 Task: Look for properties with monthly payments under $4,000.
Action: Mouse moved to (552, 230)
Screenshot: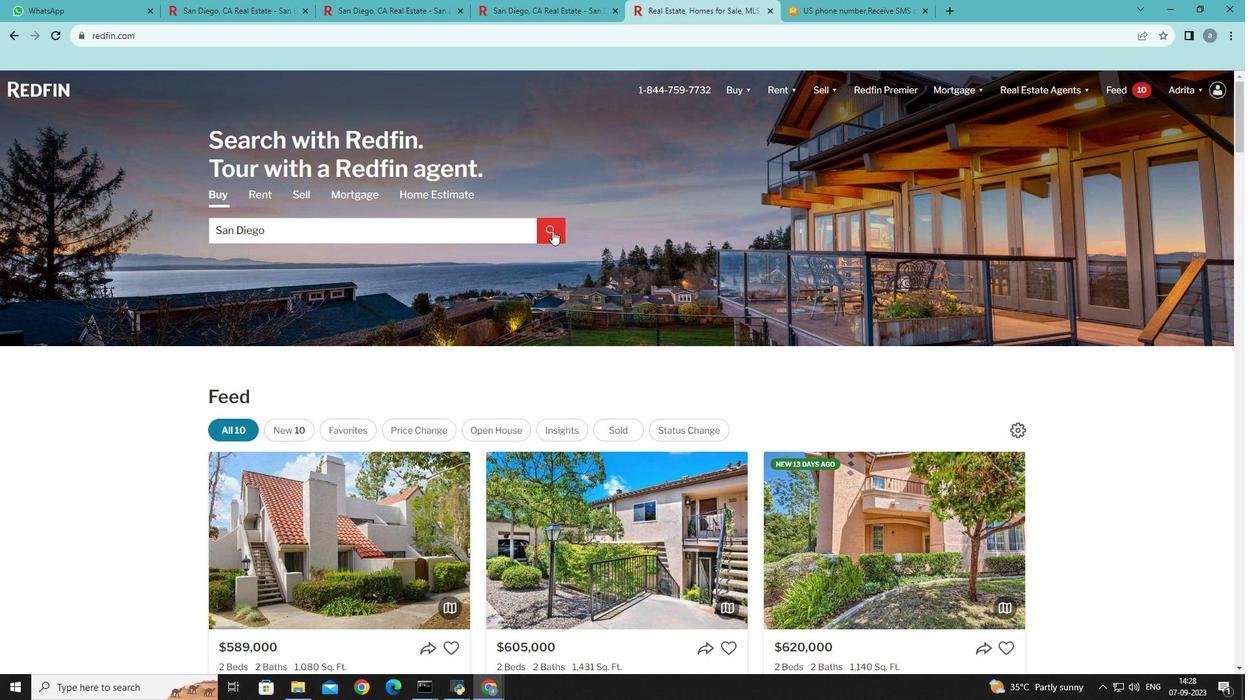 
Action: Mouse pressed left at (552, 230)
Screenshot: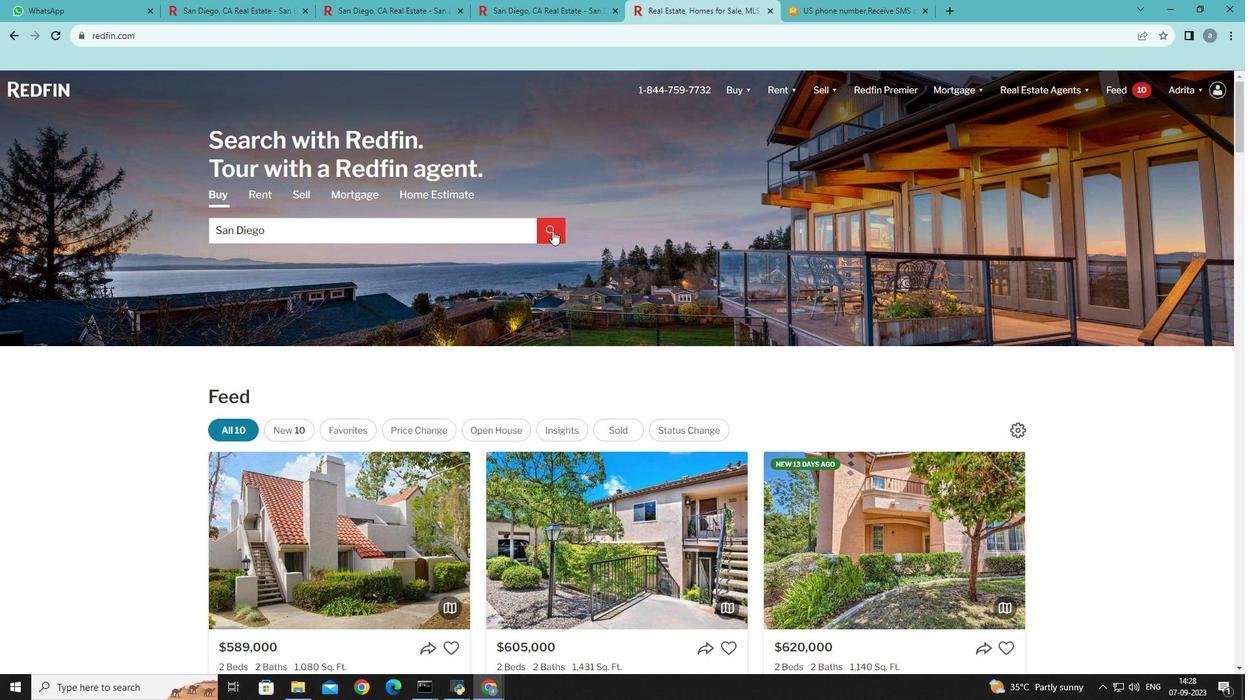 
Action: Mouse moved to (1123, 173)
Screenshot: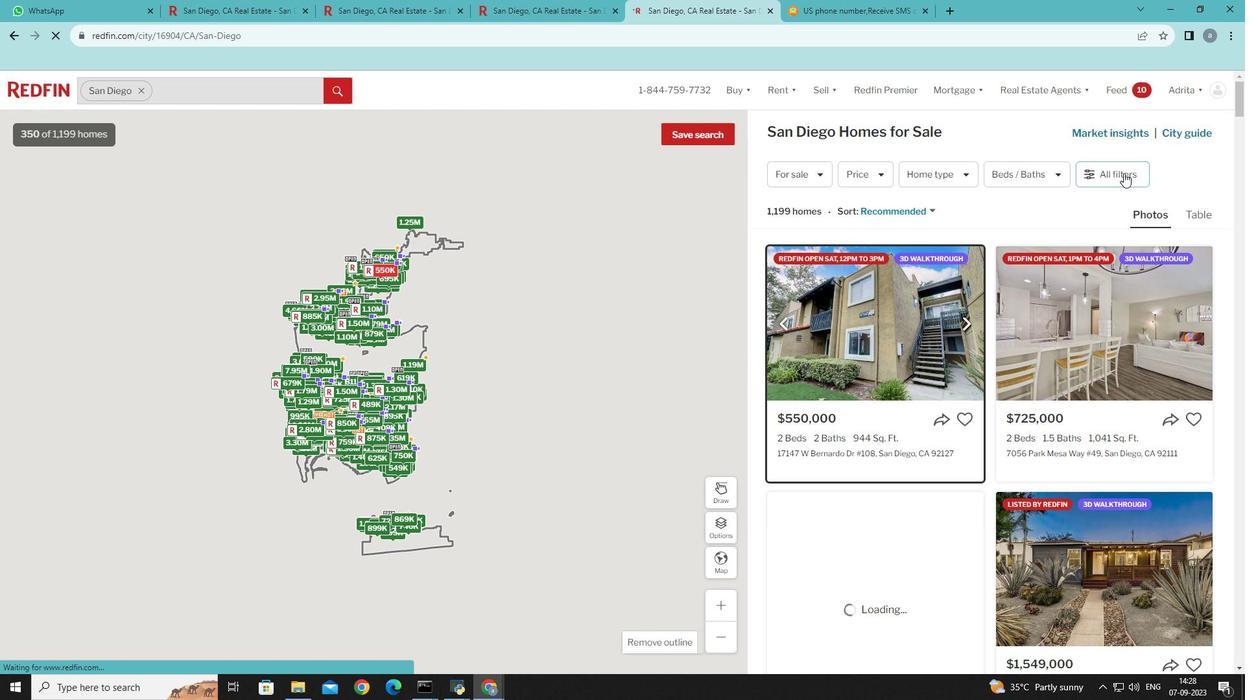 
Action: Mouse pressed left at (1123, 173)
Screenshot: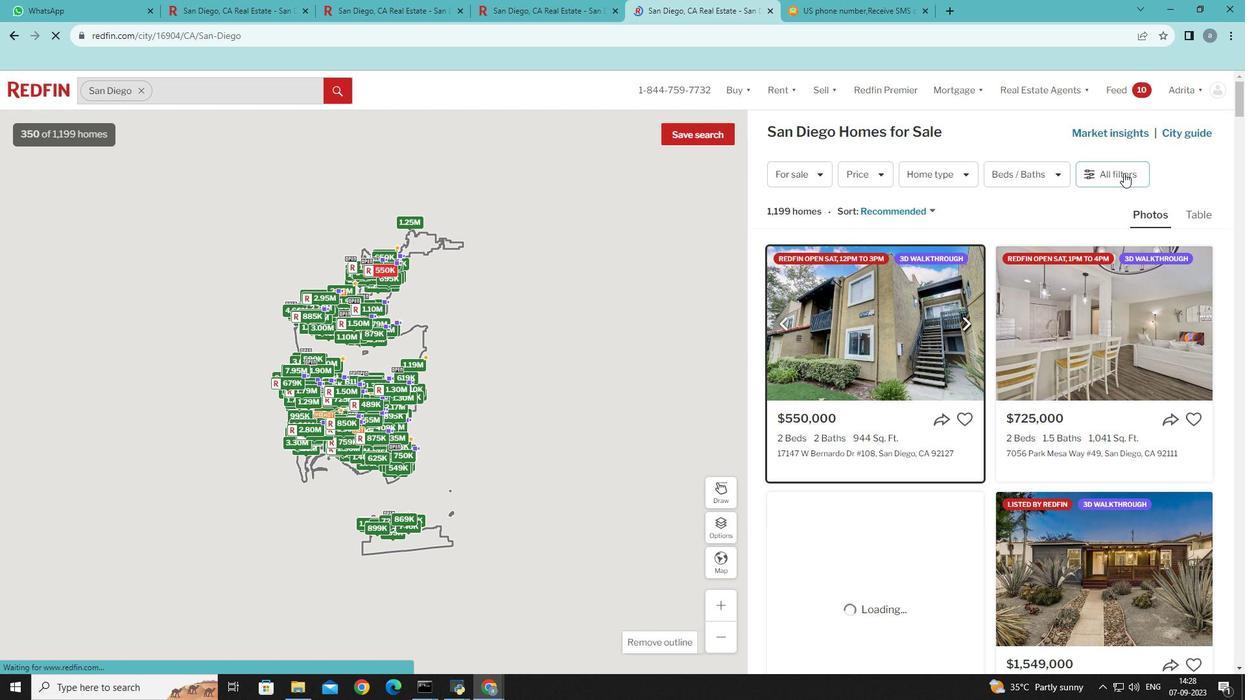 
Action: Mouse moved to (1123, 173)
Screenshot: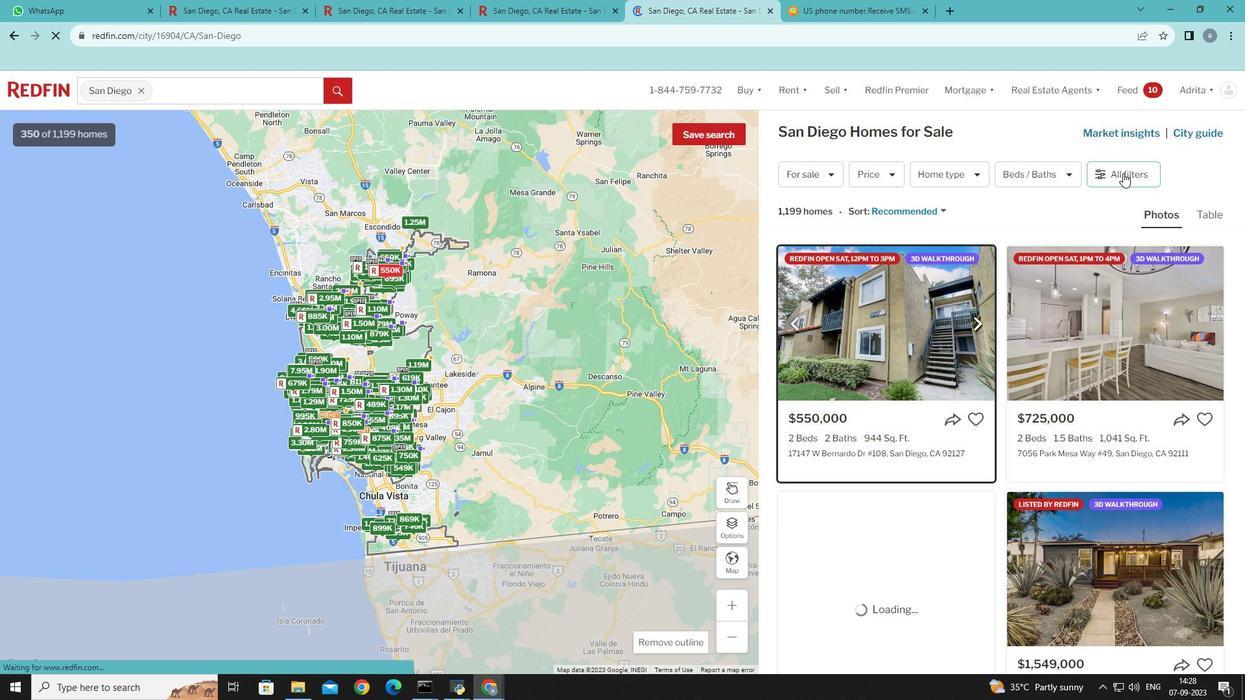 
Action: Mouse pressed left at (1123, 173)
Screenshot: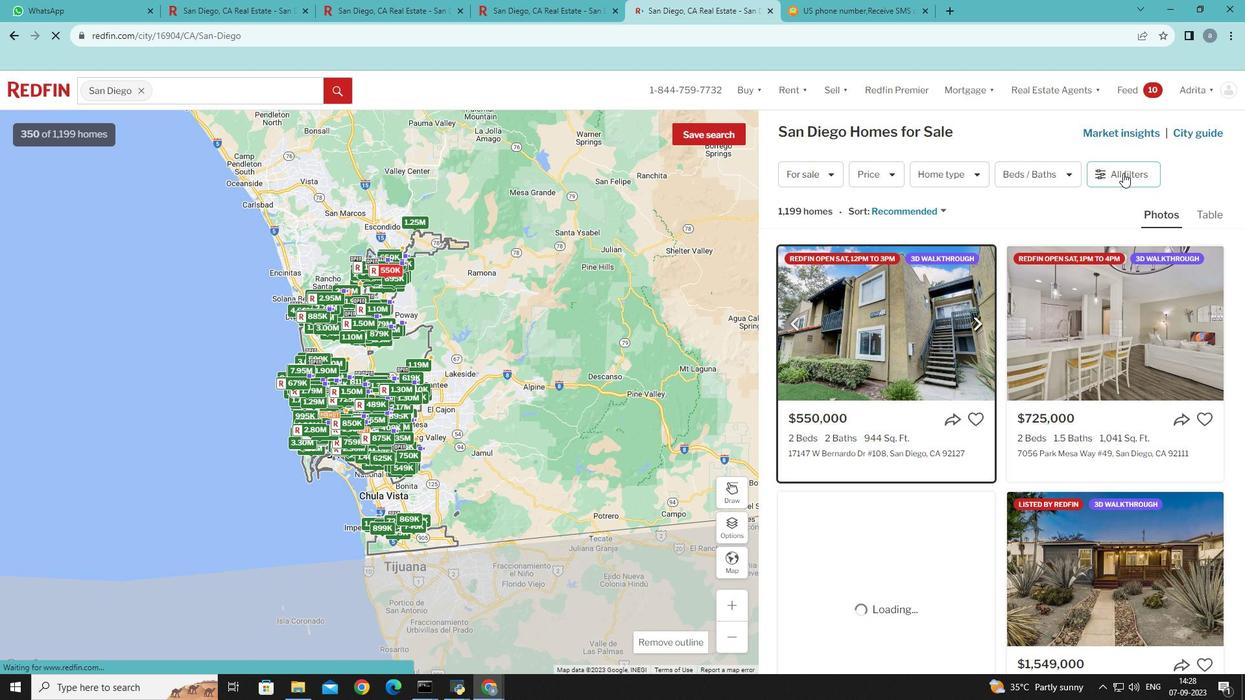 
Action: Mouse moved to (1121, 171)
Screenshot: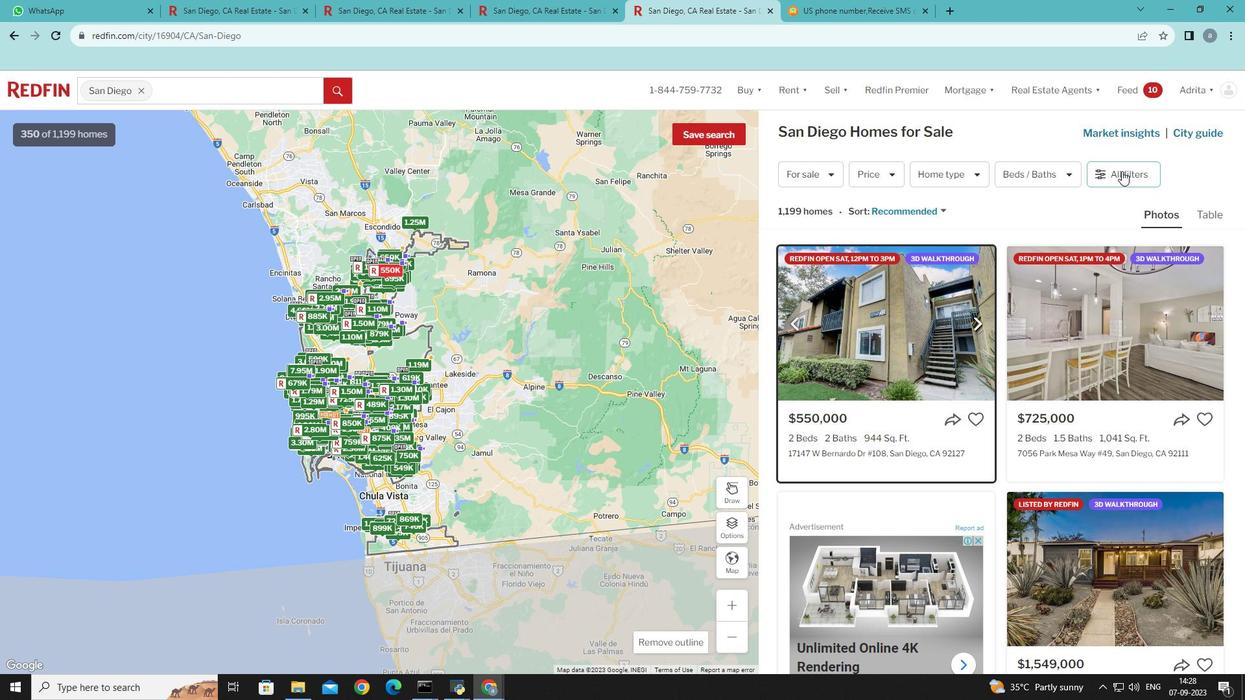 
Action: Mouse pressed left at (1121, 171)
Screenshot: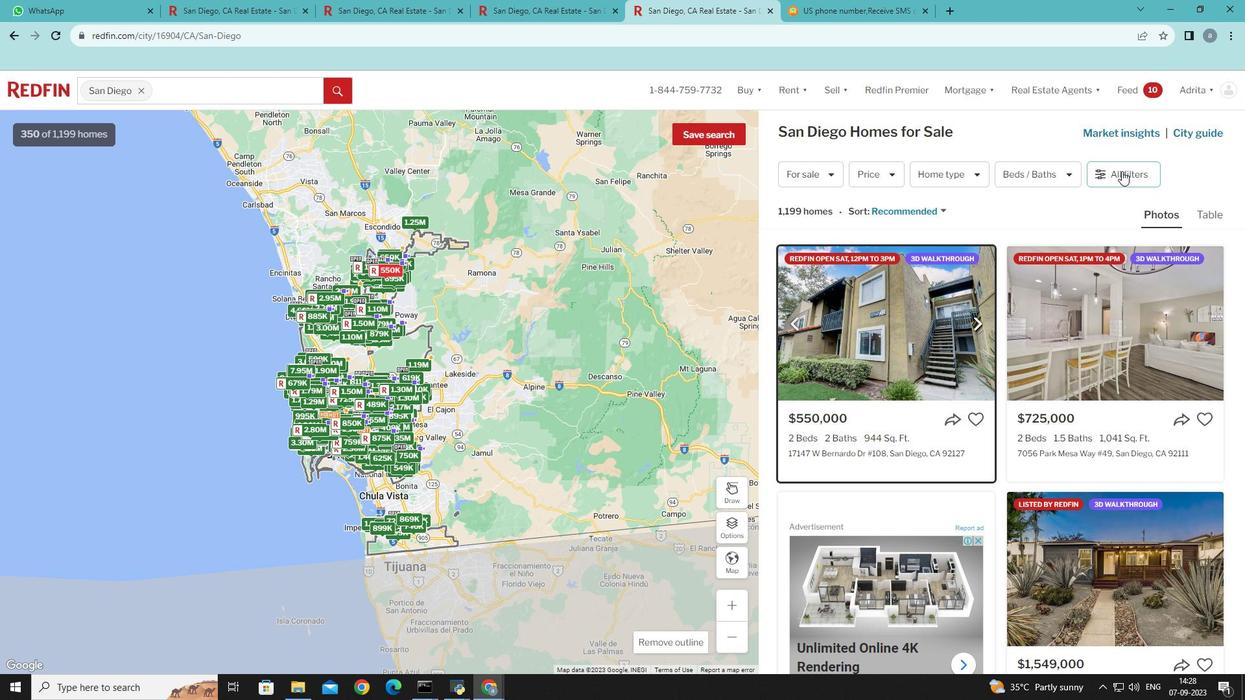 
Action: Mouse moved to (1058, 190)
Screenshot: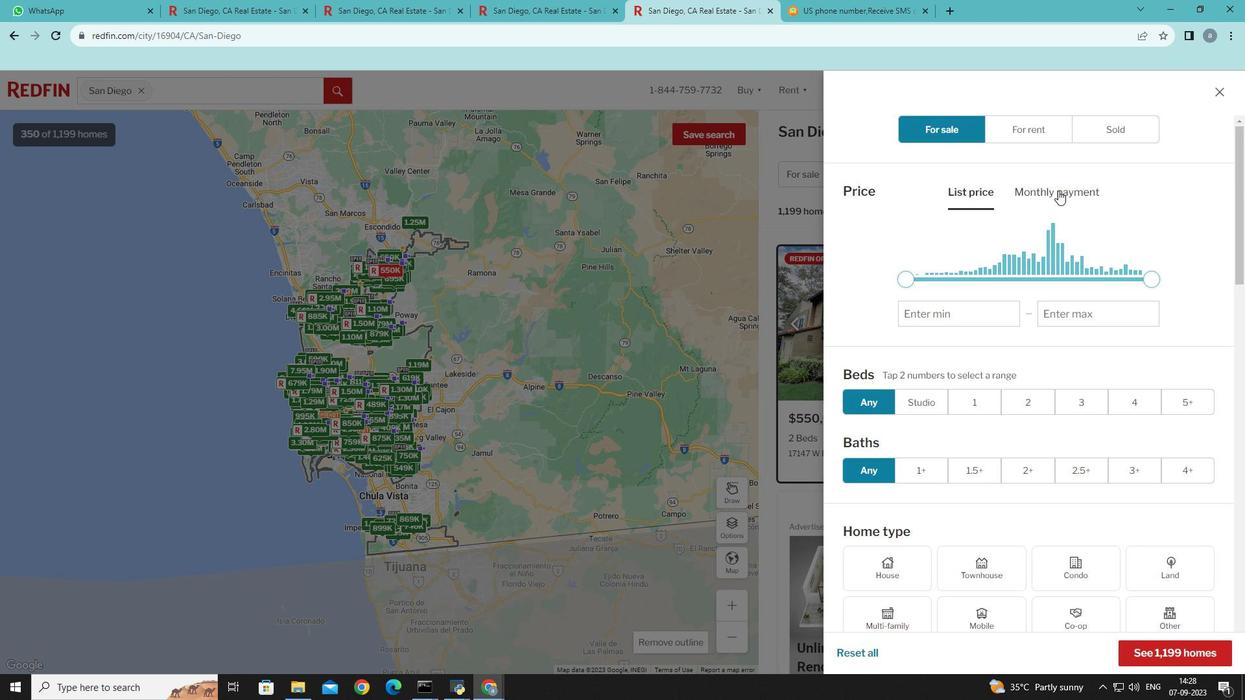 
Action: Mouse pressed left at (1058, 190)
Screenshot: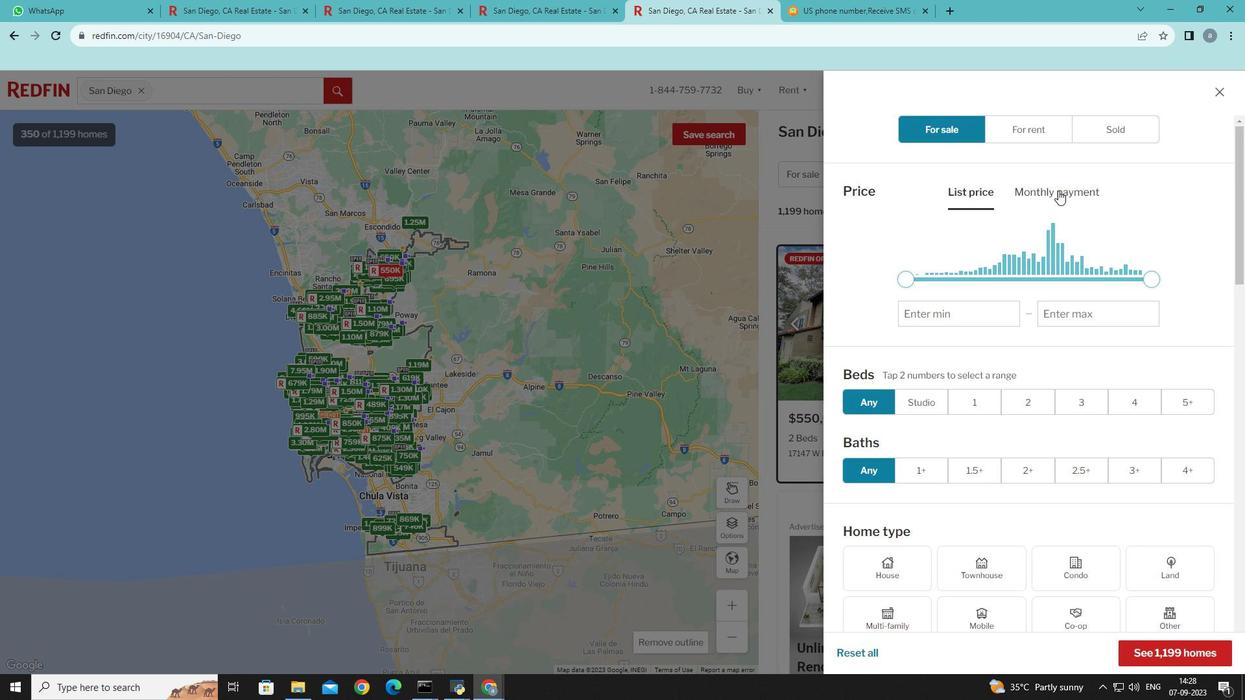 
Action: Mouse moved to (1059, 313)
Screenshot: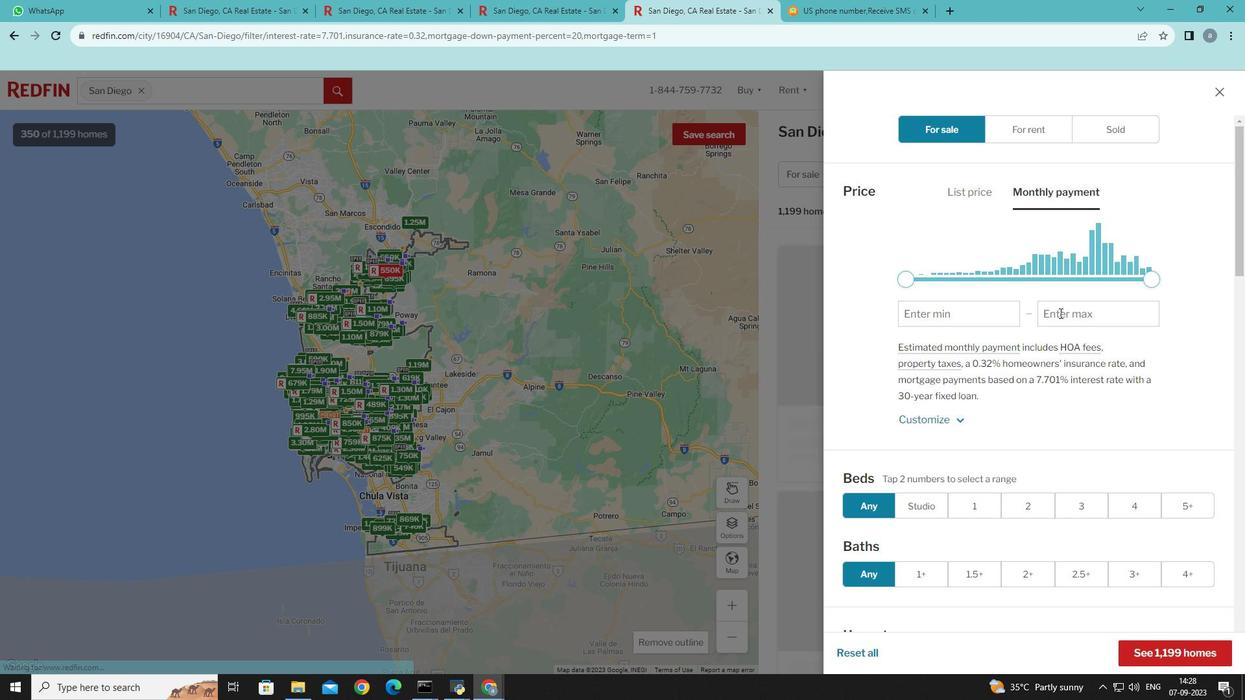 
Action: Mouse pressed left at (1059, 313)
Screenshot: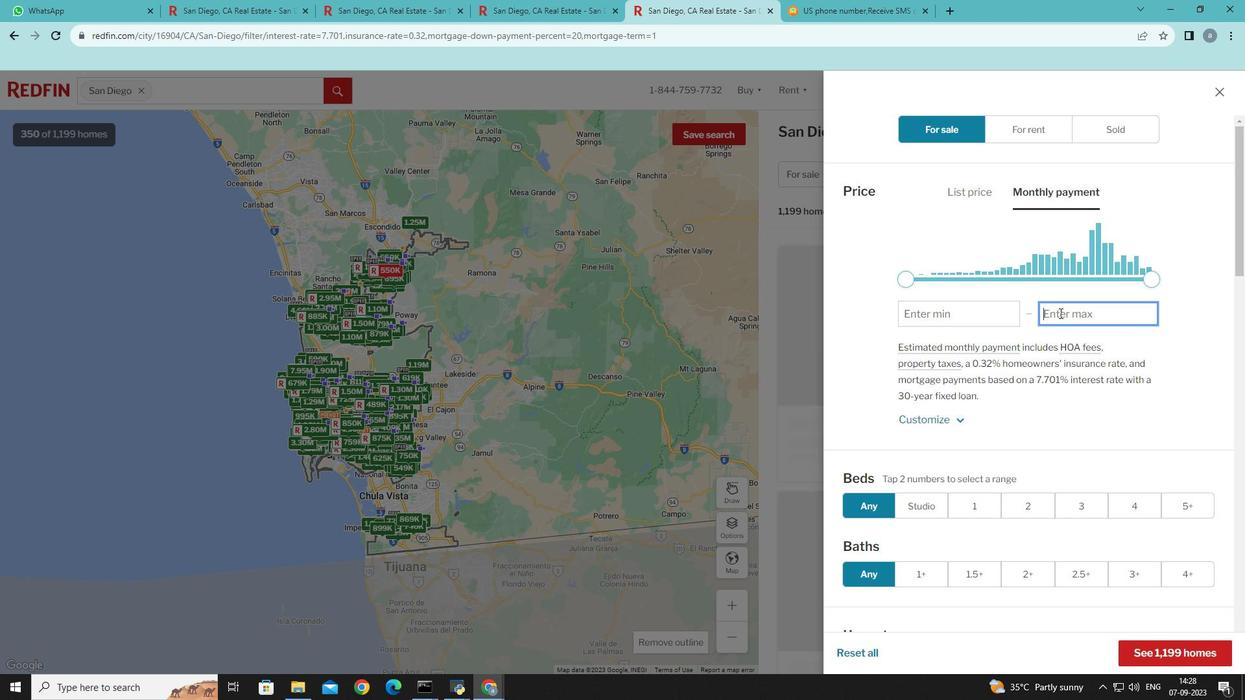 
Action: Mouse moved to (1063, 307)
Screenshot: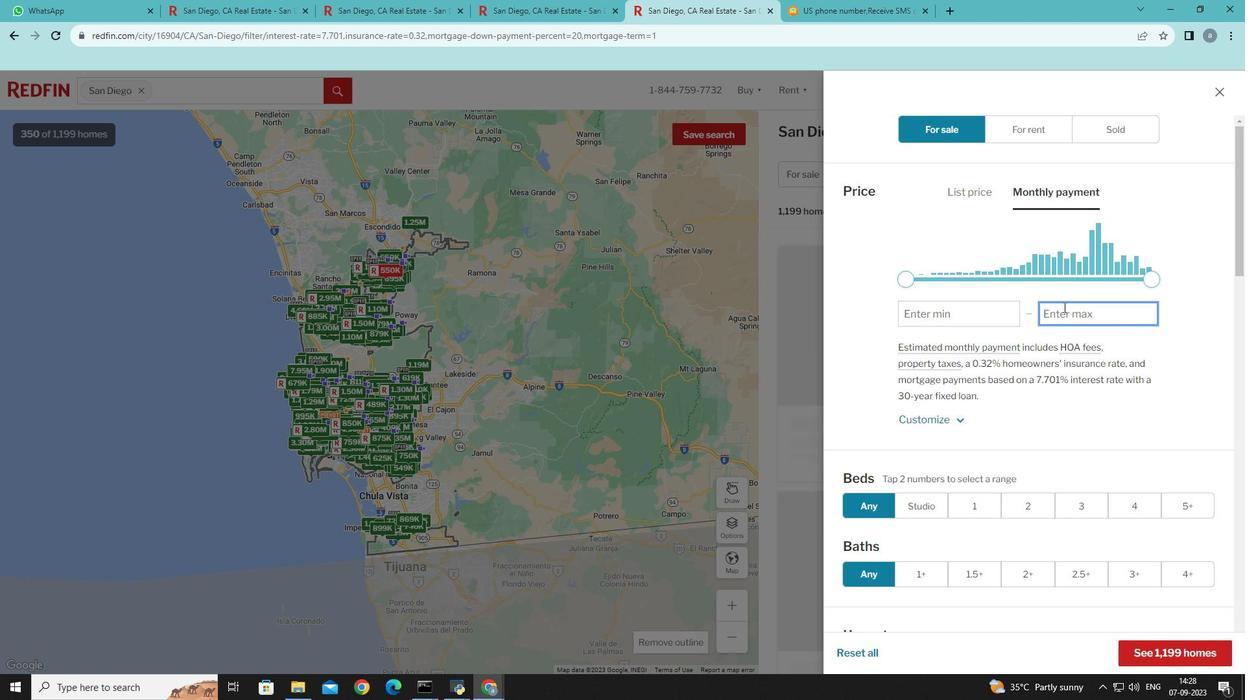 
Action: Key pressed 4000
Screenshot: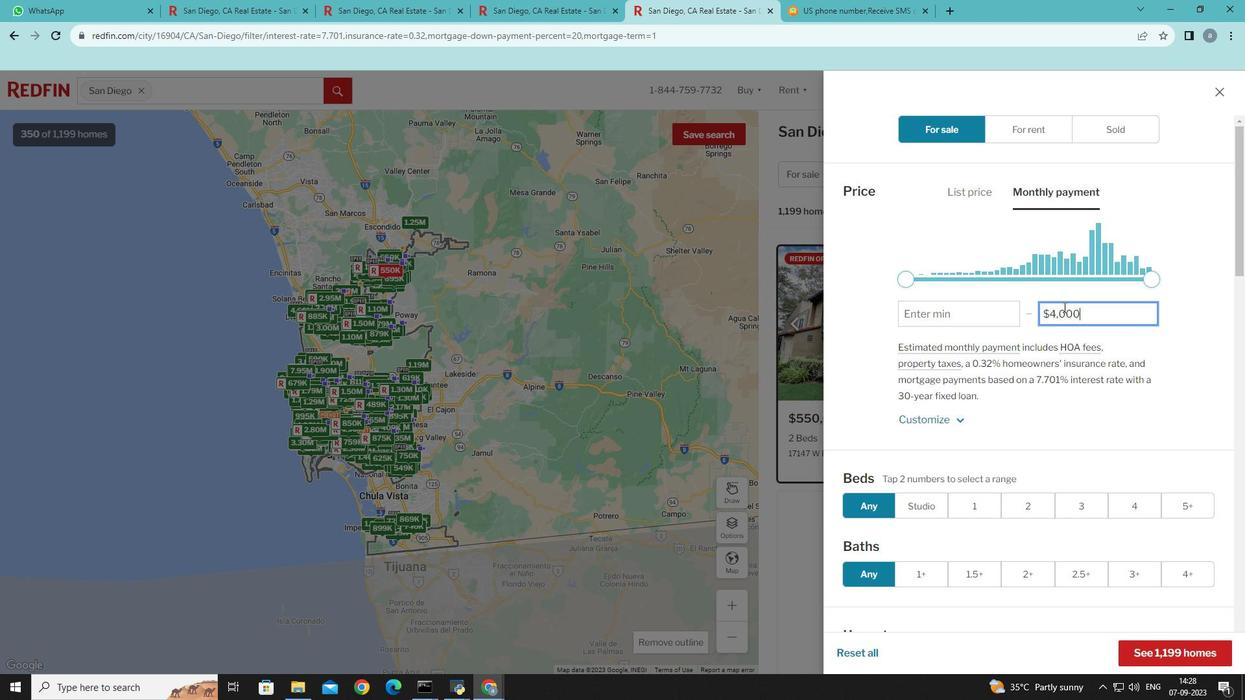
Action: Mouse moved to (1016, 442)
Screenshot: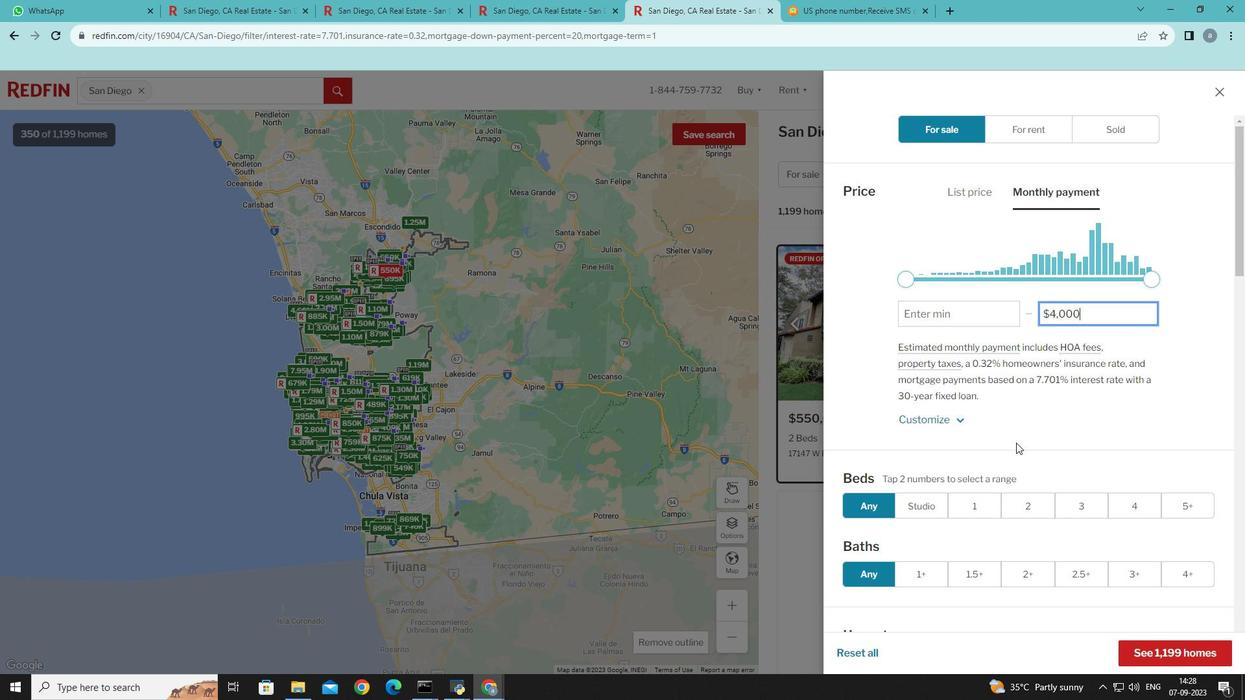 
Action: Mouse scrolled (1016, 442) with delta (0, 0)
Screenshot: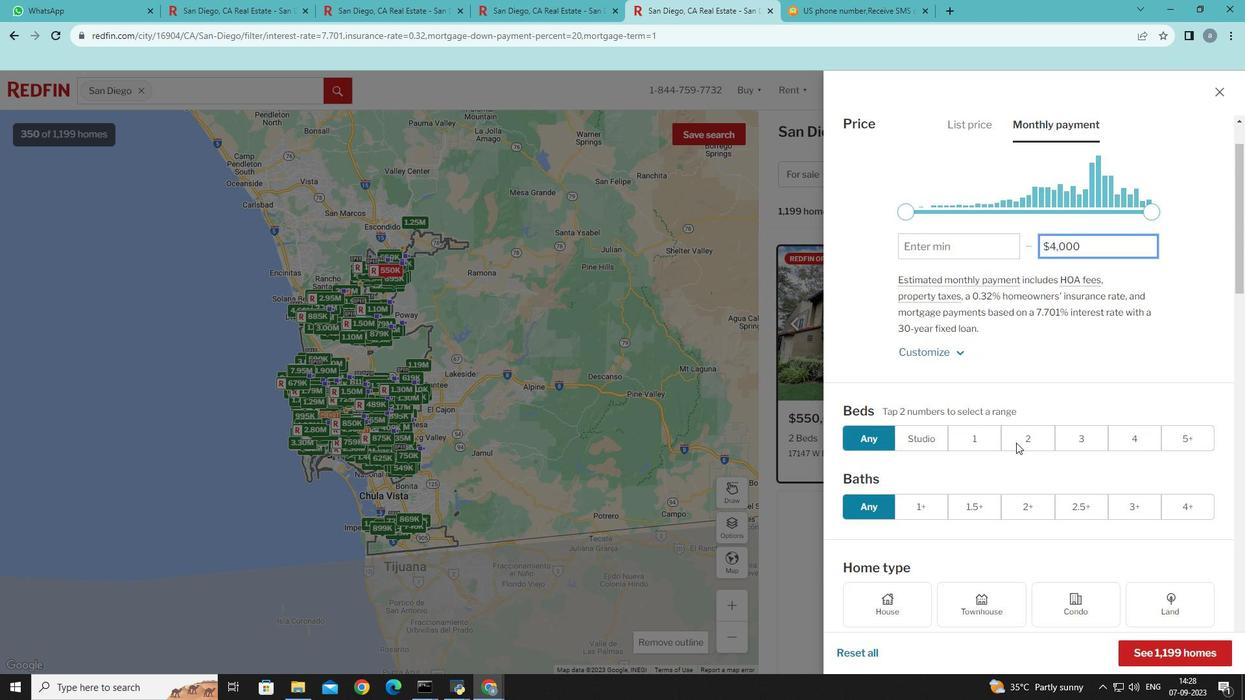 
Action: Mouse scrolled (1016, 442) with delta (0, 0)
Screenshot: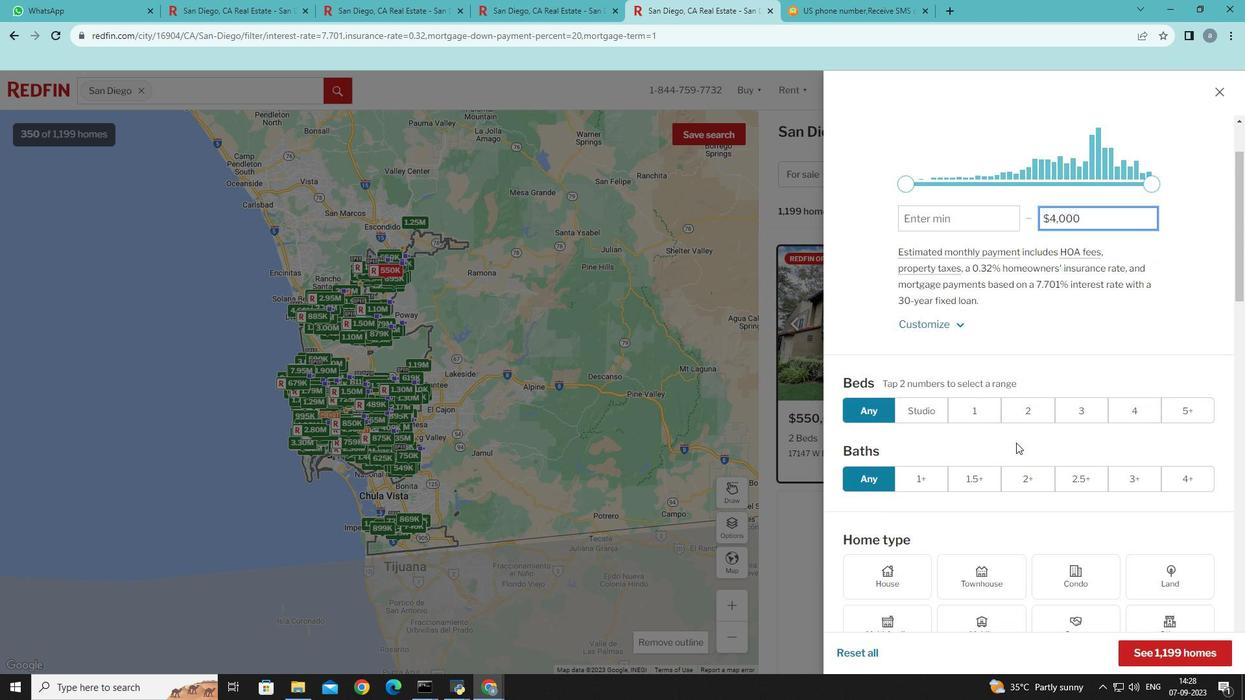 
Action: Mouse scrolled (1016, 442) with delta (0, 0)
Screenshot: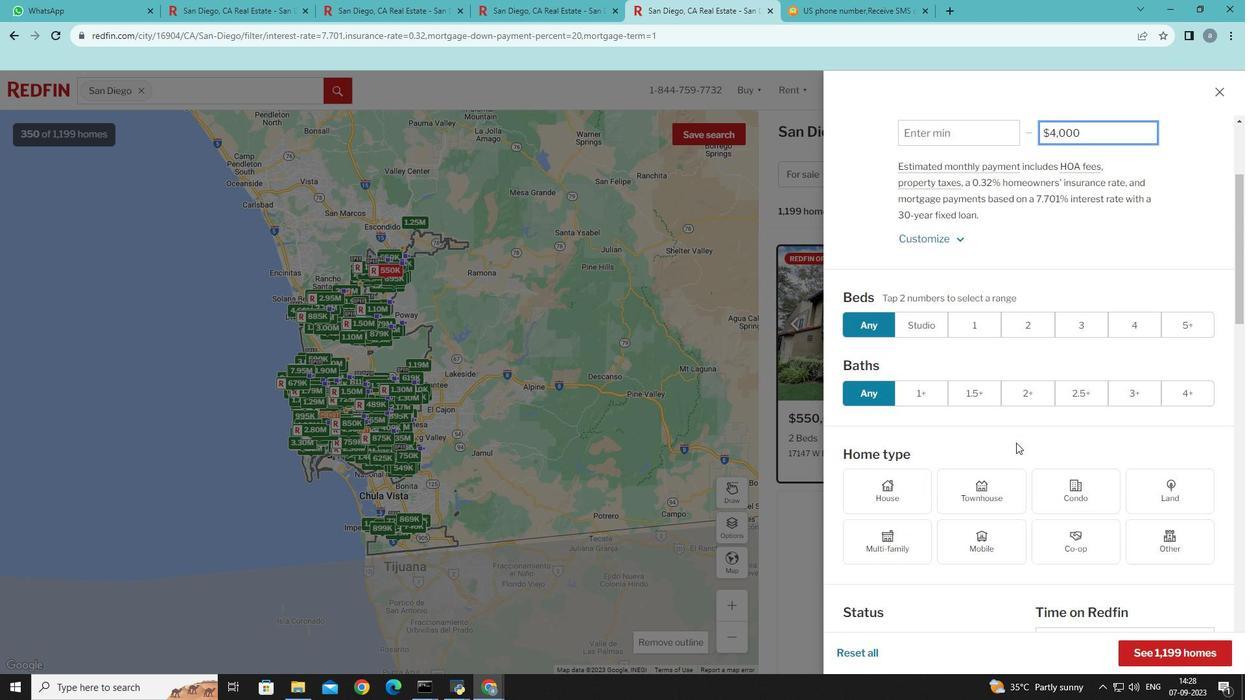 
Action: Mouse moved to (1188, 647)
Screenshot: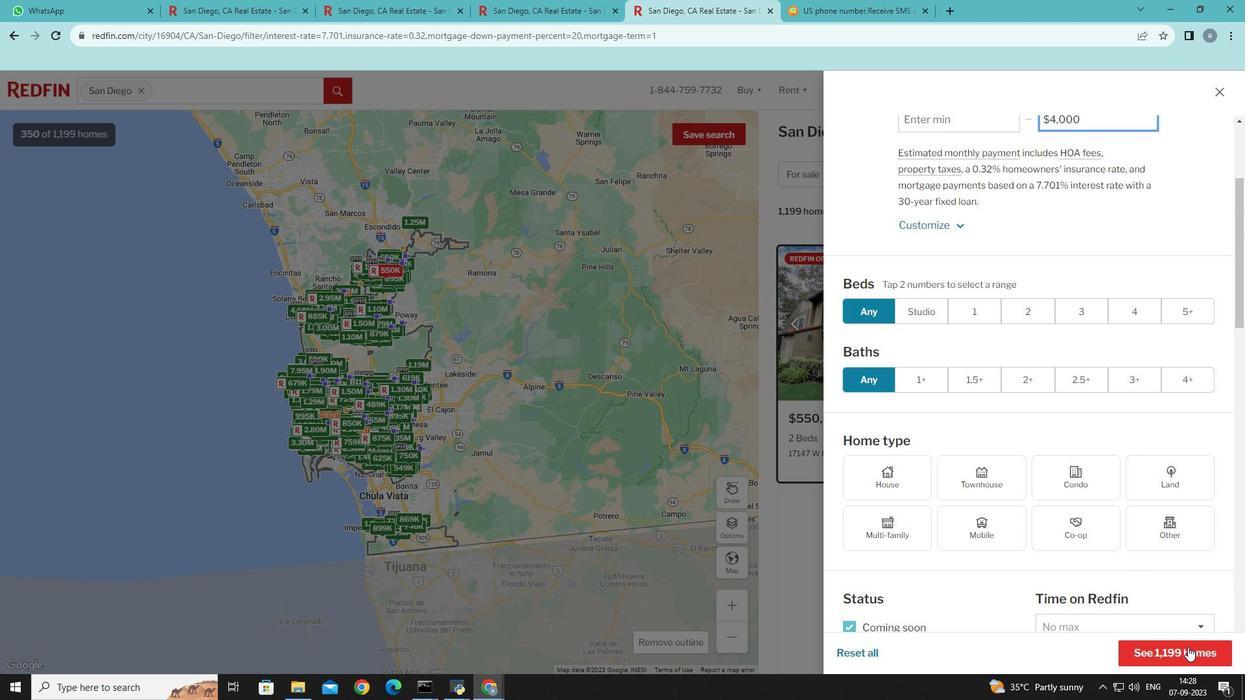 
Action: Mouse pressed left at (1188, 647)
Screenshot: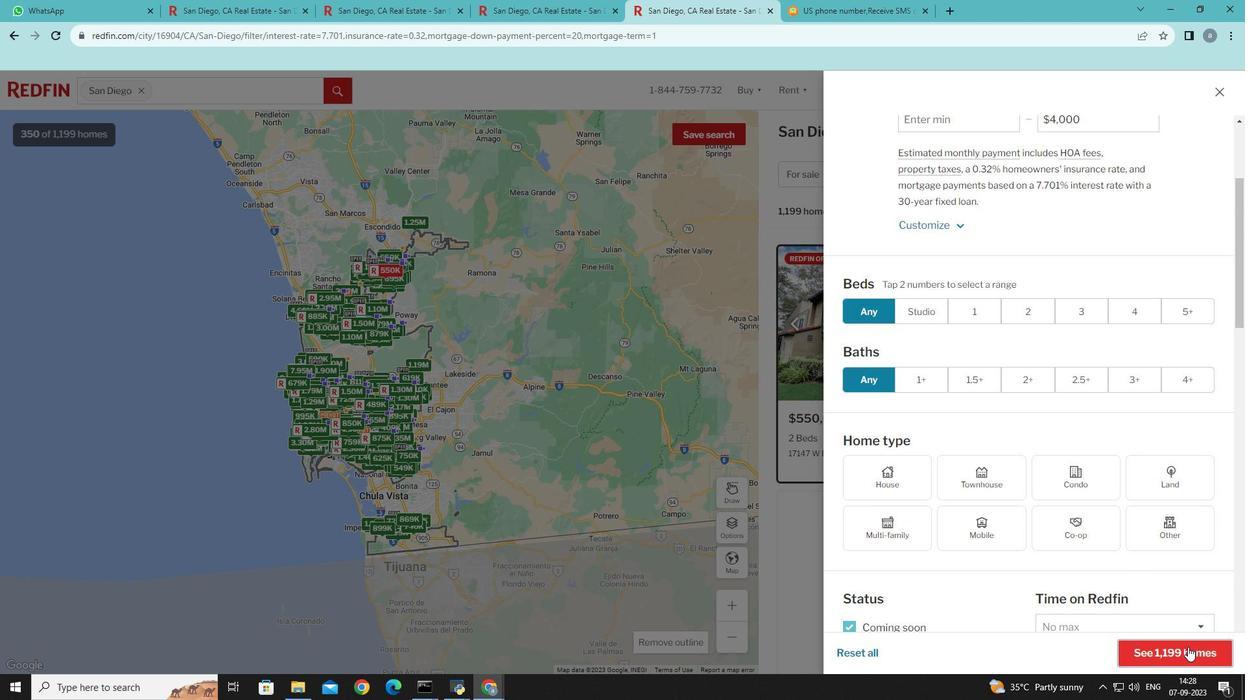 
Action: Mouse moved to (1057, 423)
Screenshot: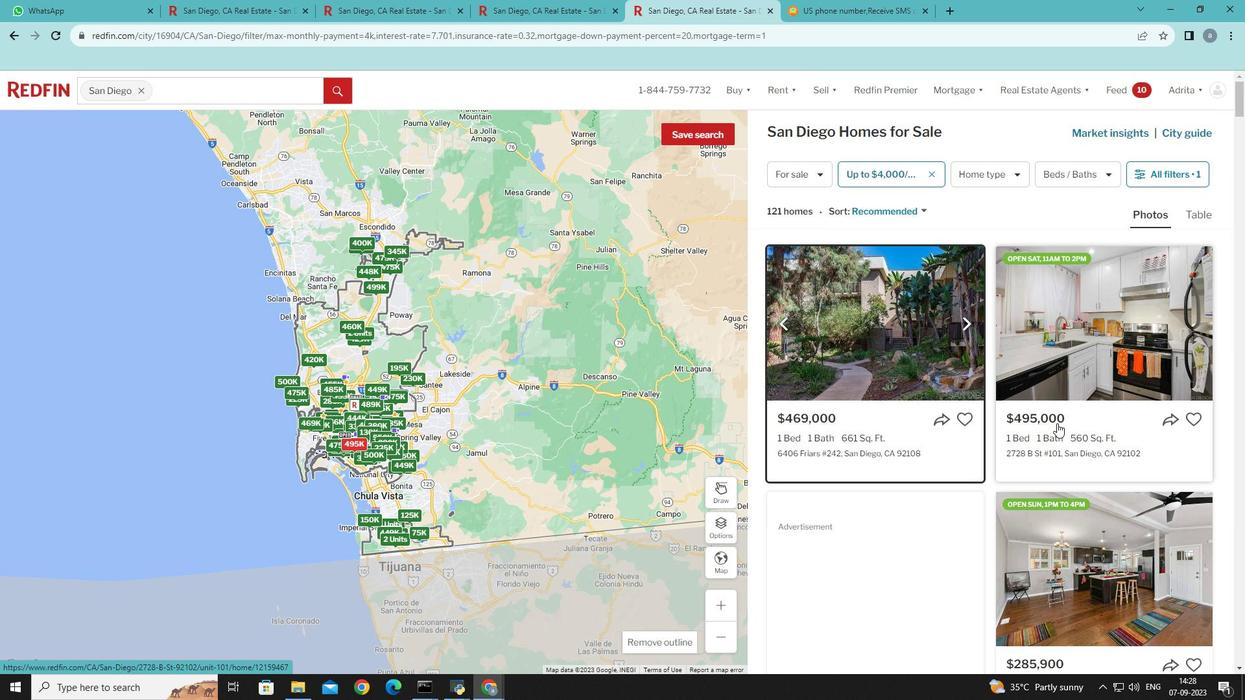 
Action: Mouse scrolled (1057, 422) with delta (0, 0)
Screenshot: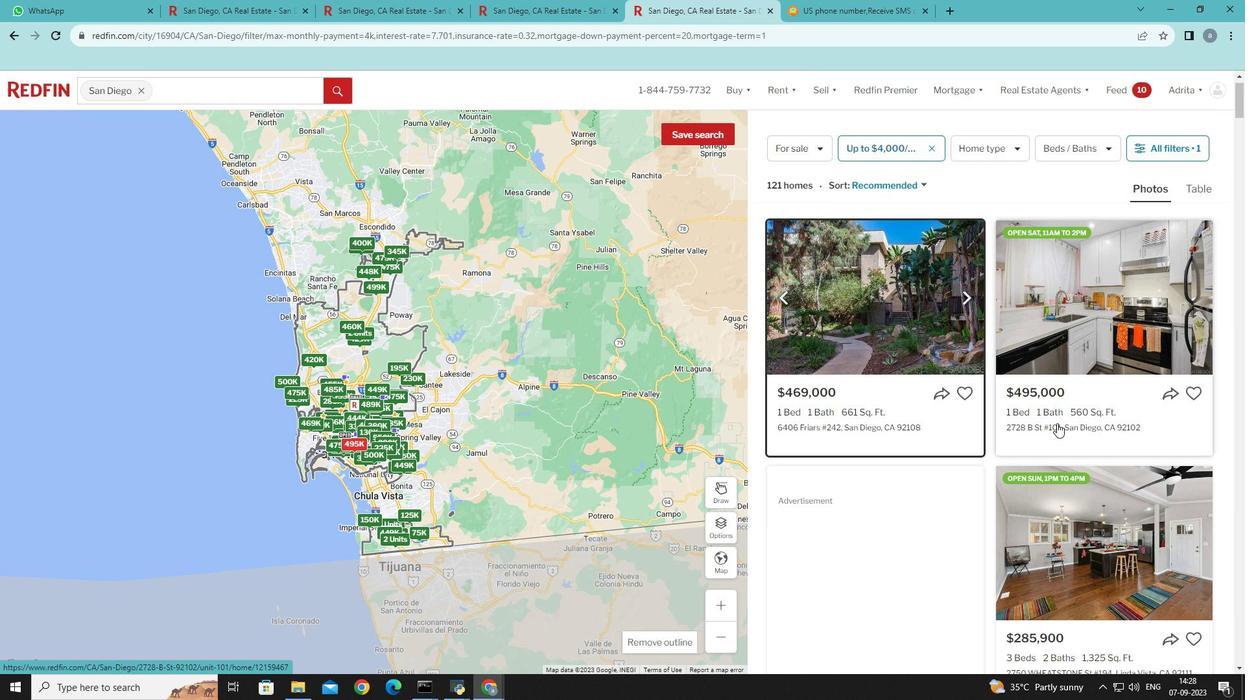 
Action: Mouse scrolled (1057, 422) with delta (0, 0)
Screenshot: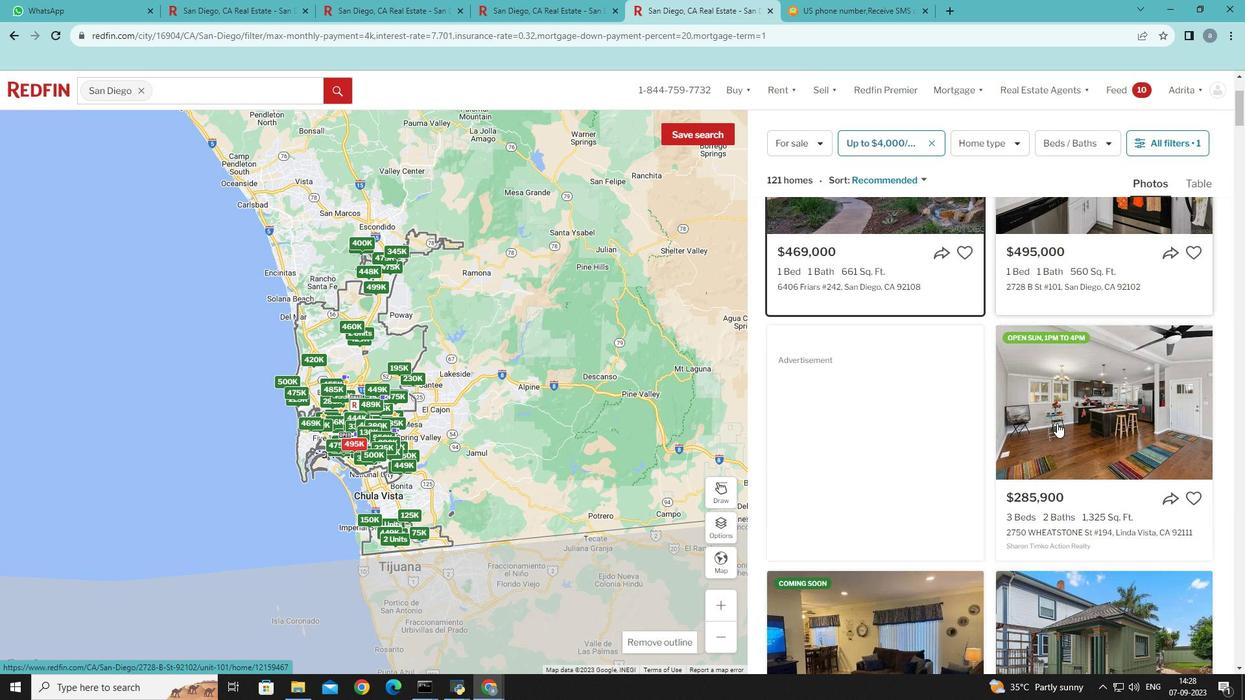 
Action: Mouse scrolled (1057, 422) with delta (0, 0)
Screenshot: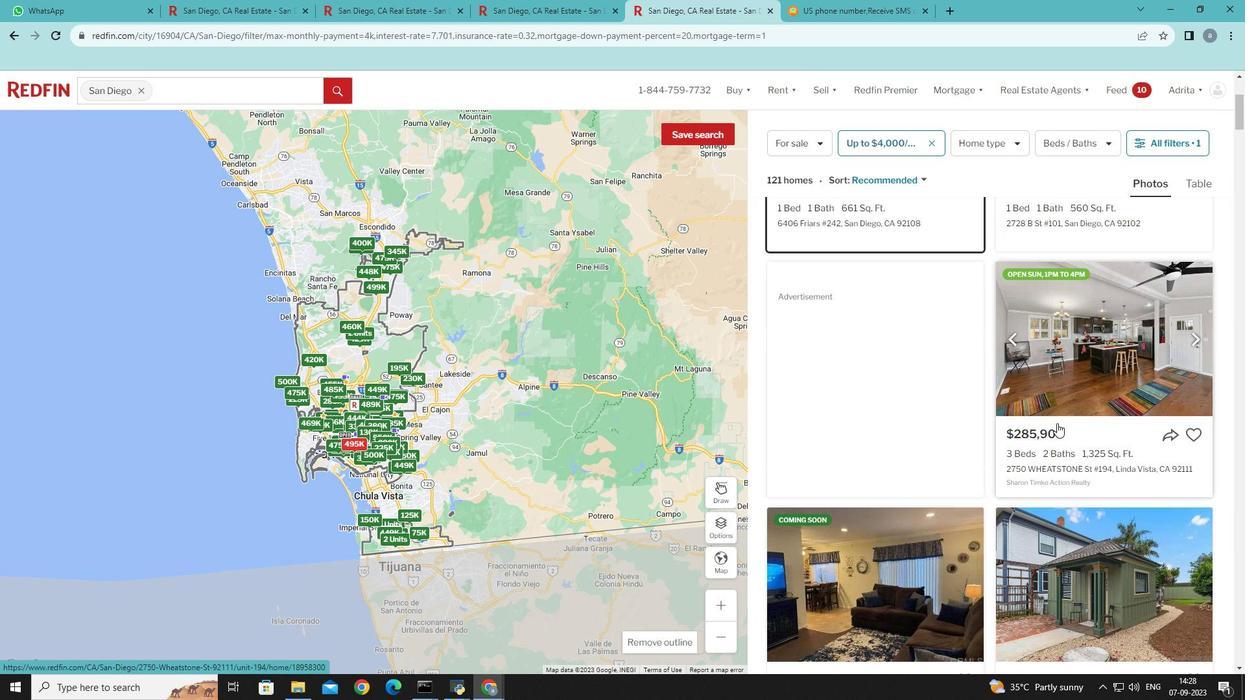 
Action: Mouse scrolled (1057, 422) with delta (0, 0)
Screenshot: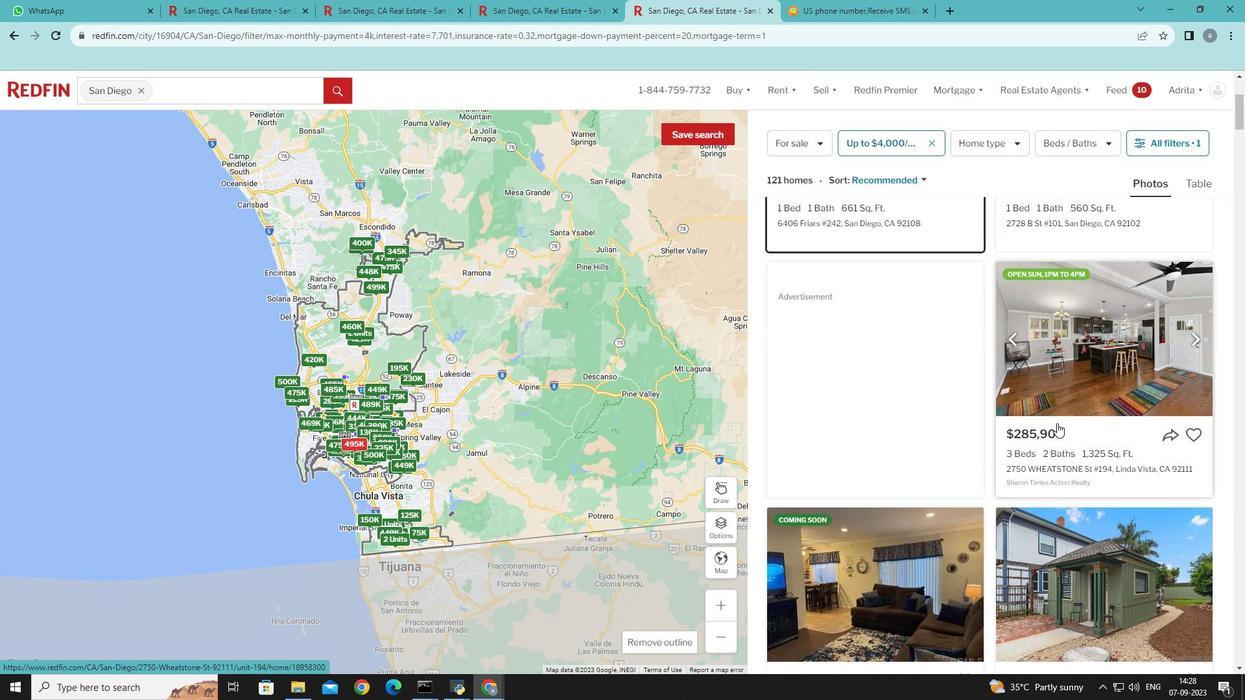 
Action: Mouse scrolled (1057, 422) with delta (0, 0)
Screenshot: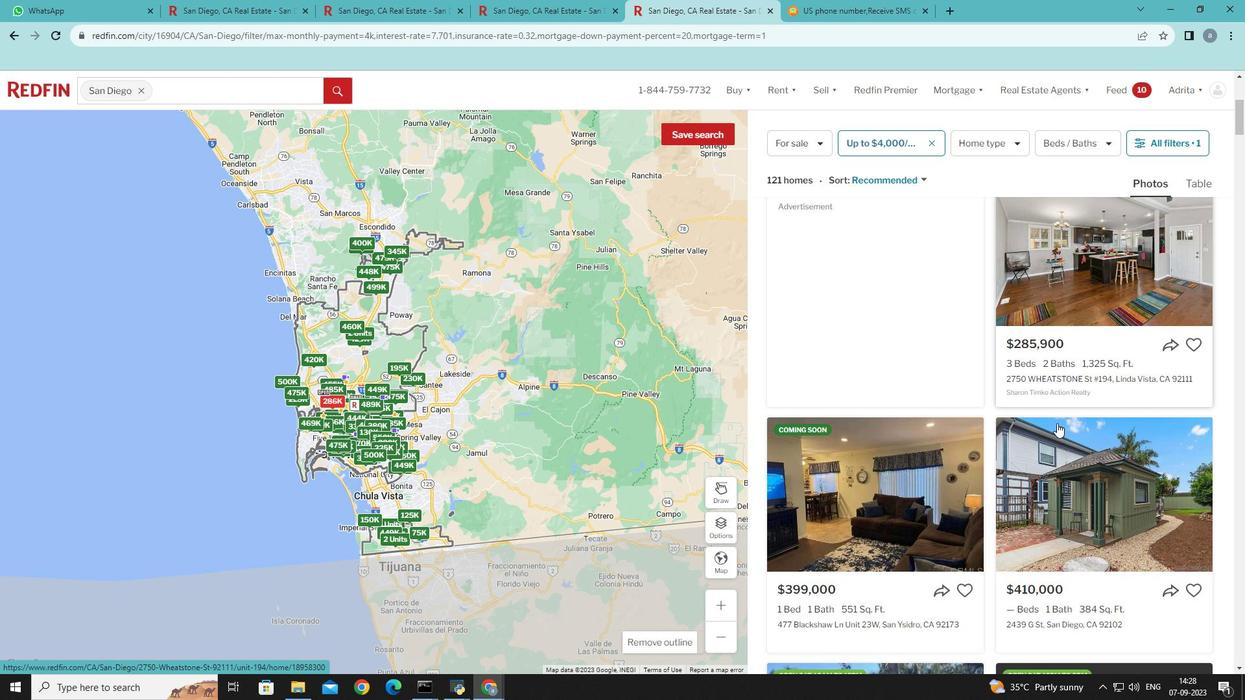 
Action: Mouse scrolled (1057, 422) with delta (0, 0)
Screenshot: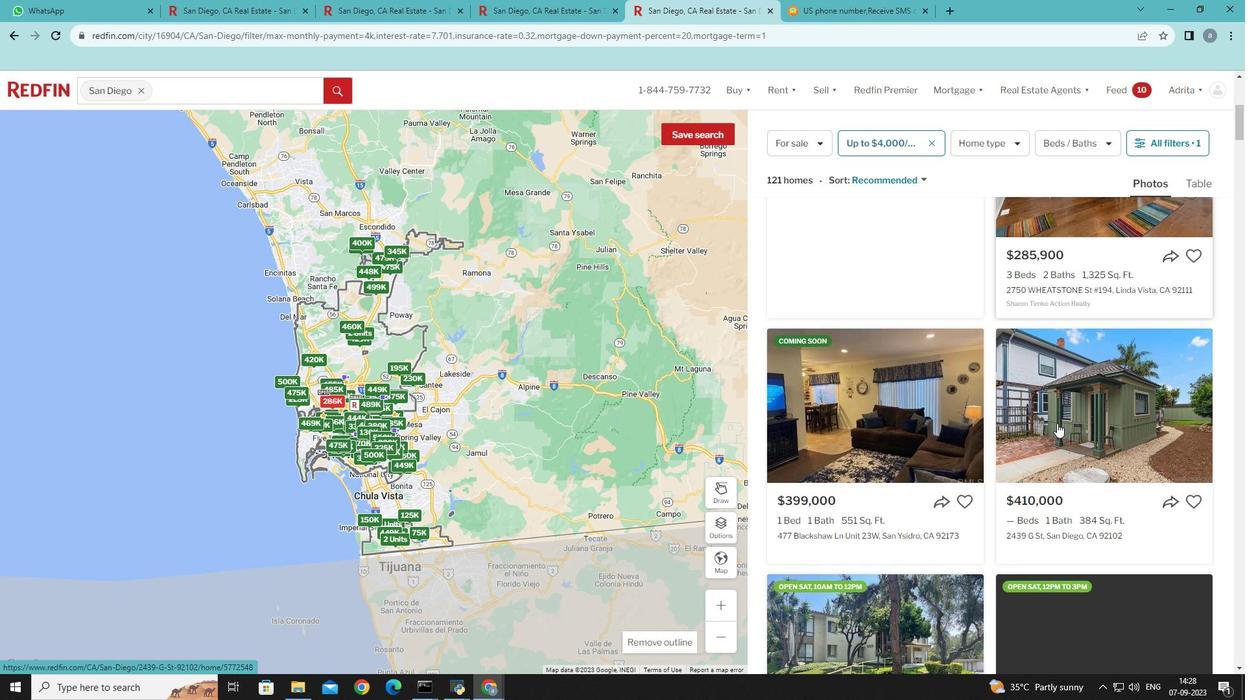 
Action: Mouse scrolled (1057, 422) with delta (0, 0)
Screenshot: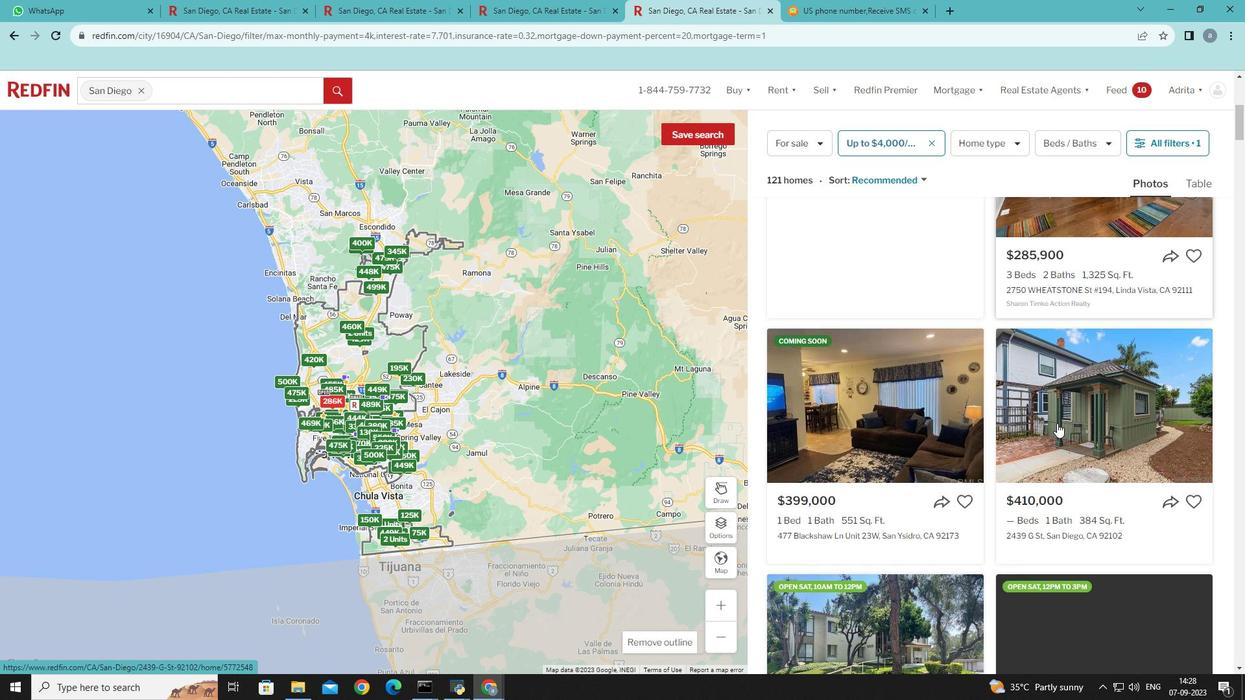
Action: Mouse scrolled (1057, 422) with delta (0, 0)
Screenshot: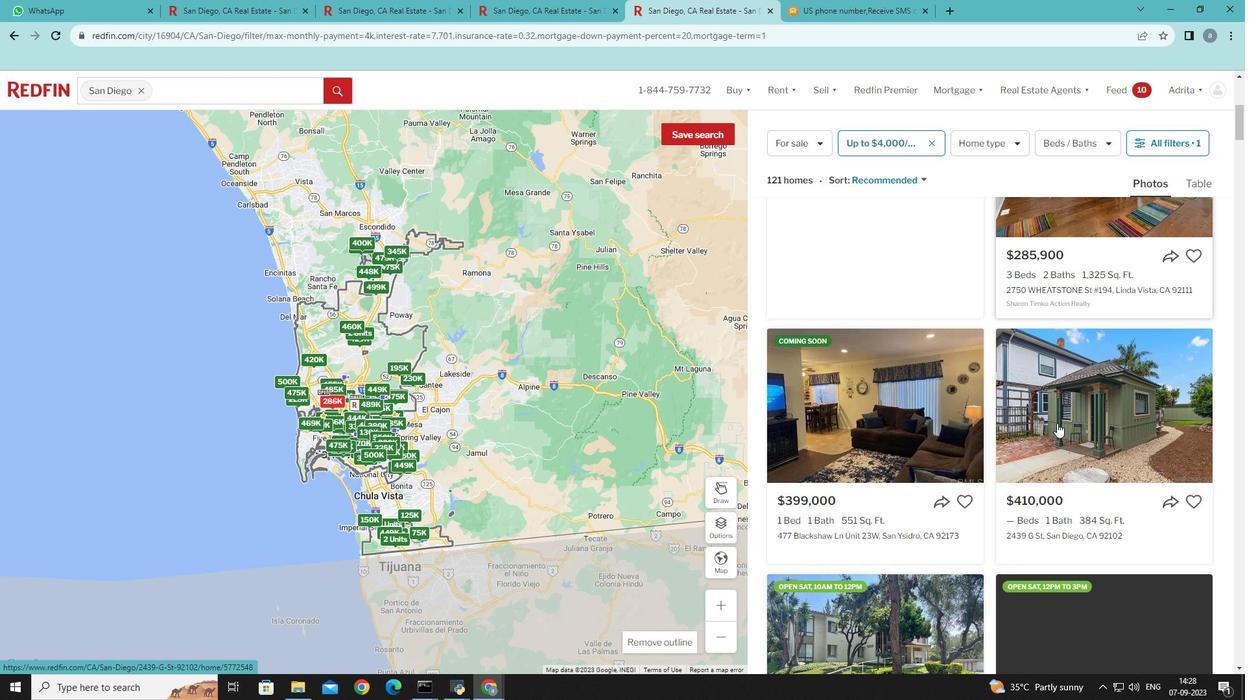 
Action: Mouse scrolled (1057, 422) with delta (0, 0)
Screenshot: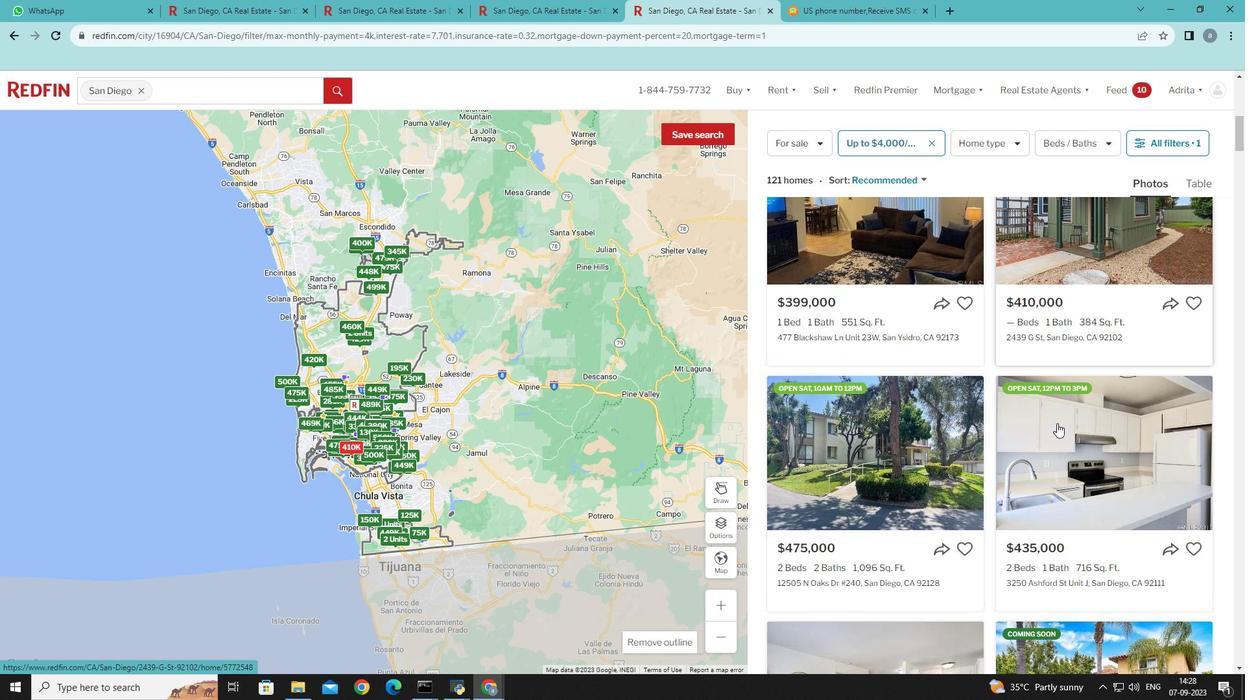 
Action: Mouse scrolled (1057, 422) with delta (0, 0)
Screenshot: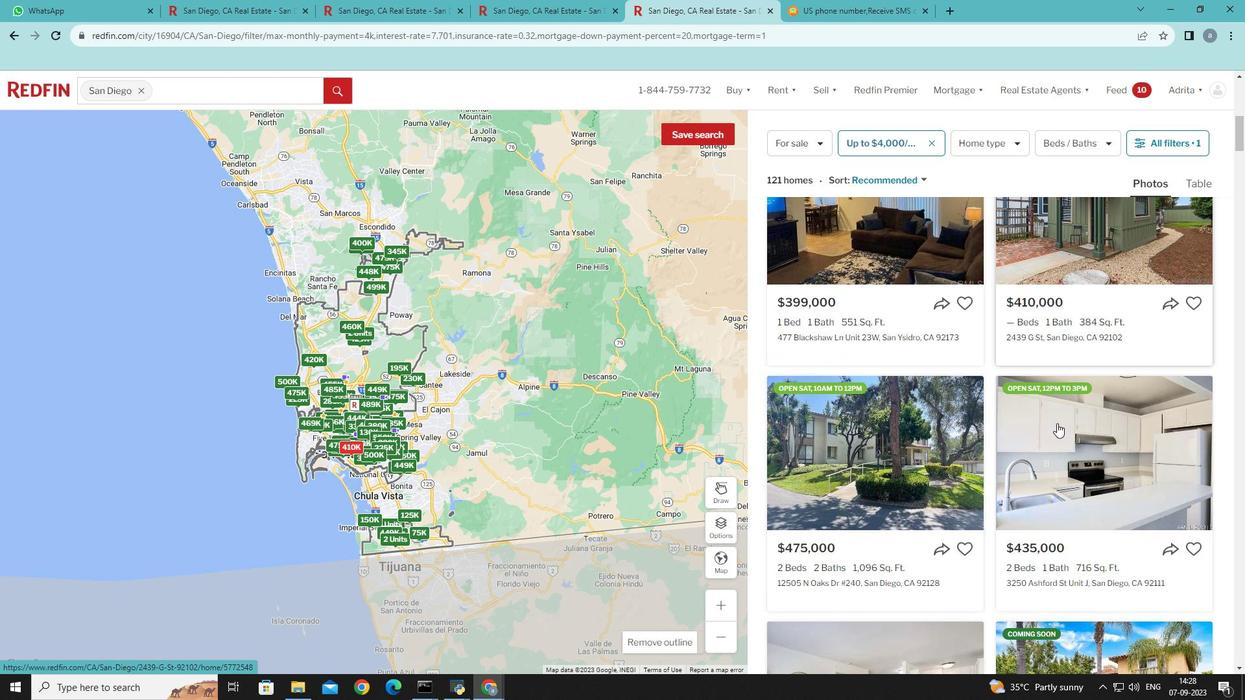 
Action: Mouse scrolled (1057, 422) with delta (0, 0)
Screenshot: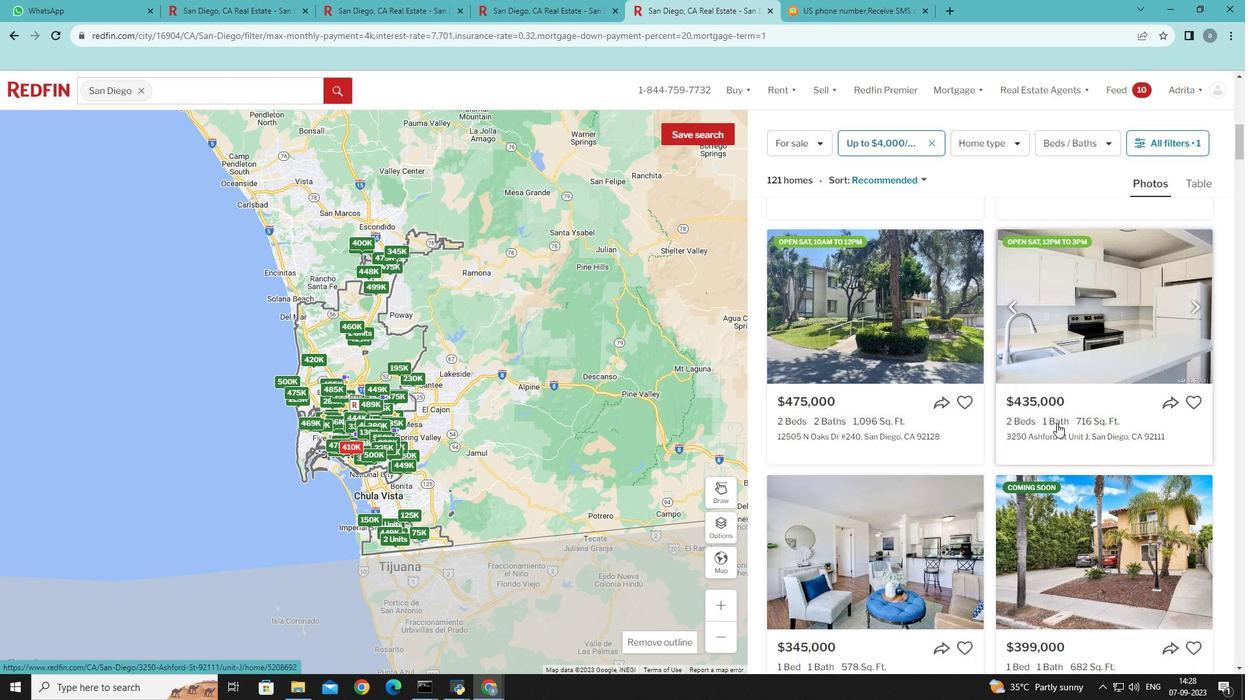 
Action: Mouse scrolled (1057, 422) with delta (0, 0)
Screenshot: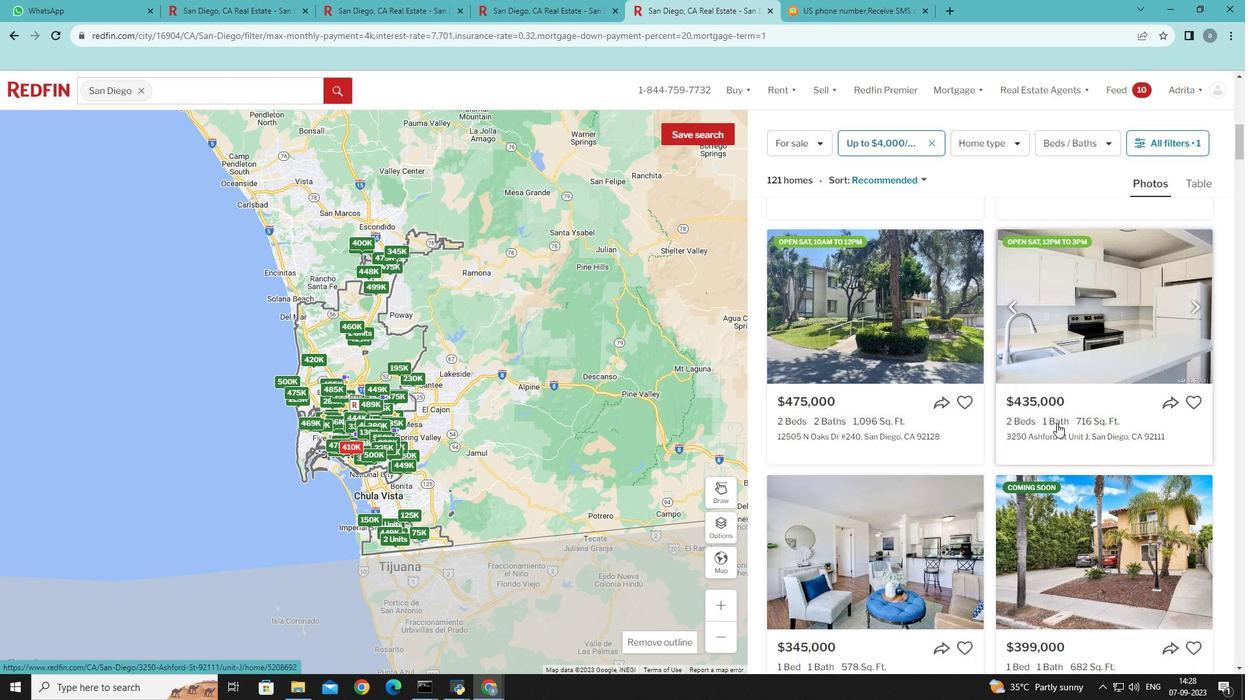 
Action: Mouse scrolled (1057, 422) with delta (0, 0)
Screenshot: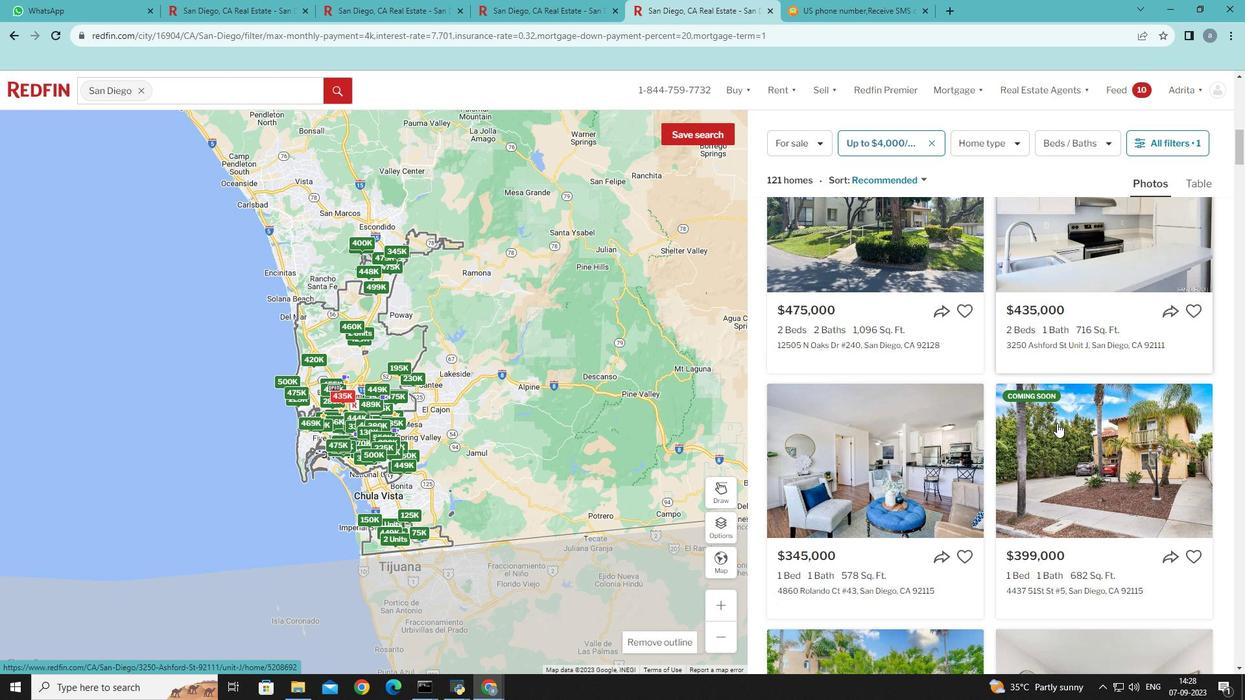 
Action: Mouse scrolled (1057, 422) with delta (0, 0)
Screenshot: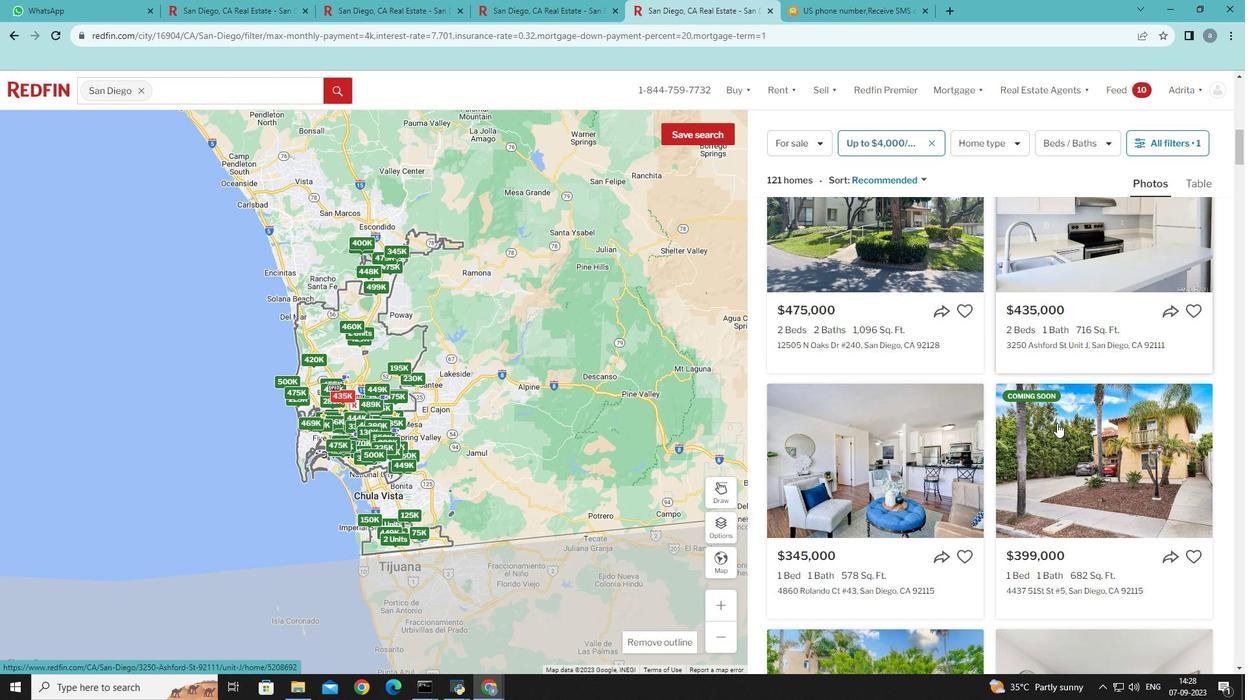 
Action: Mouse scrolled (1057, 422) with delta (0, 0)
Screenshot: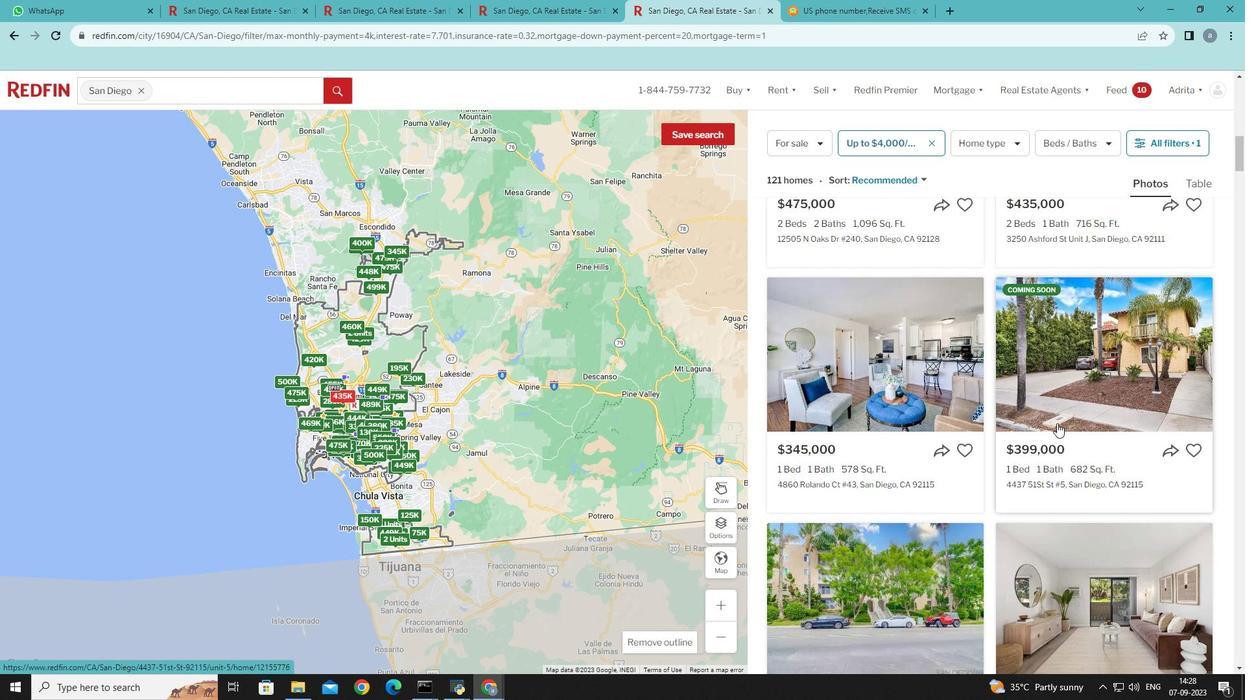 
Action: Mouse scrolled (1057, 422) with delta (0, 0)
Screenshot: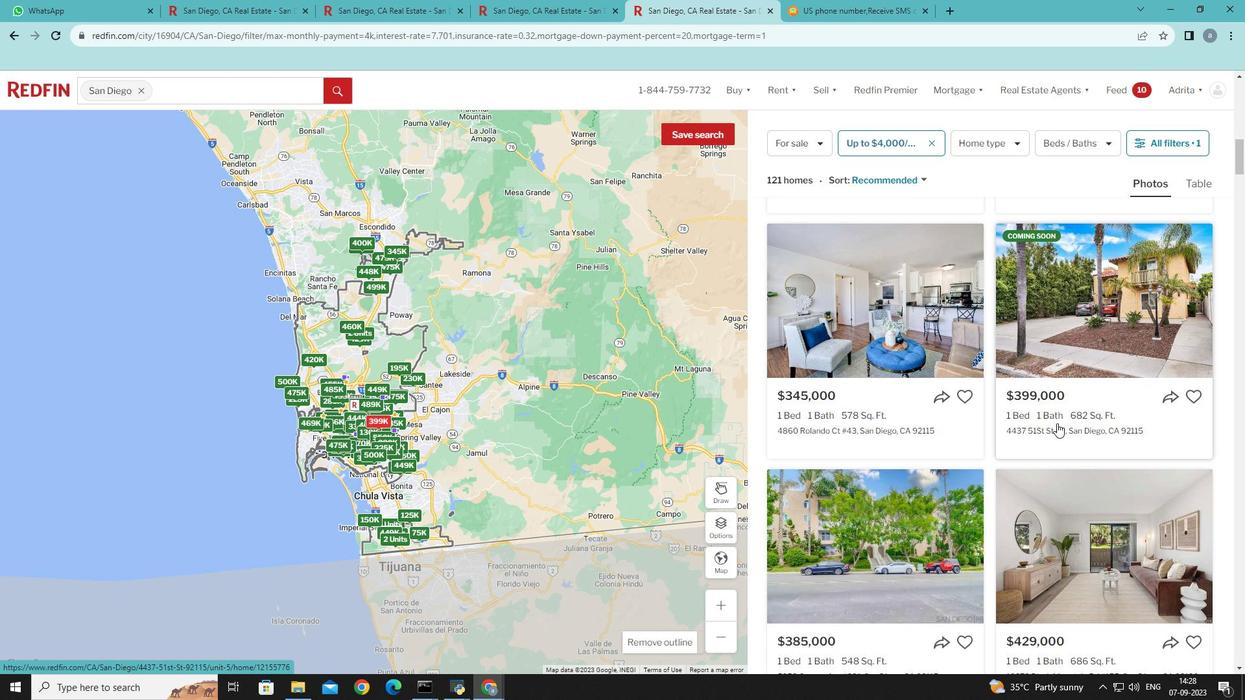 
Action: Mouse scrolled (1057, 422) with delta (0, 0)
Screenshot: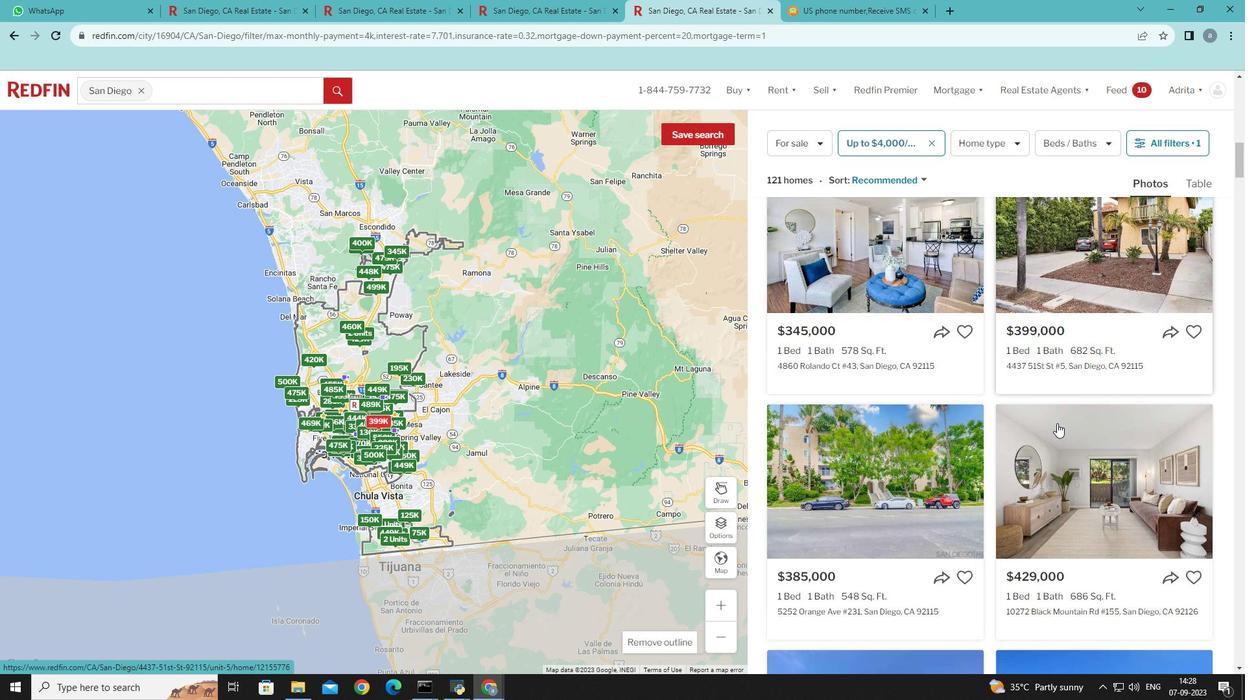 
Action: Mouse scrolled (1057, 422) with delta (0, 0)
Screenshot: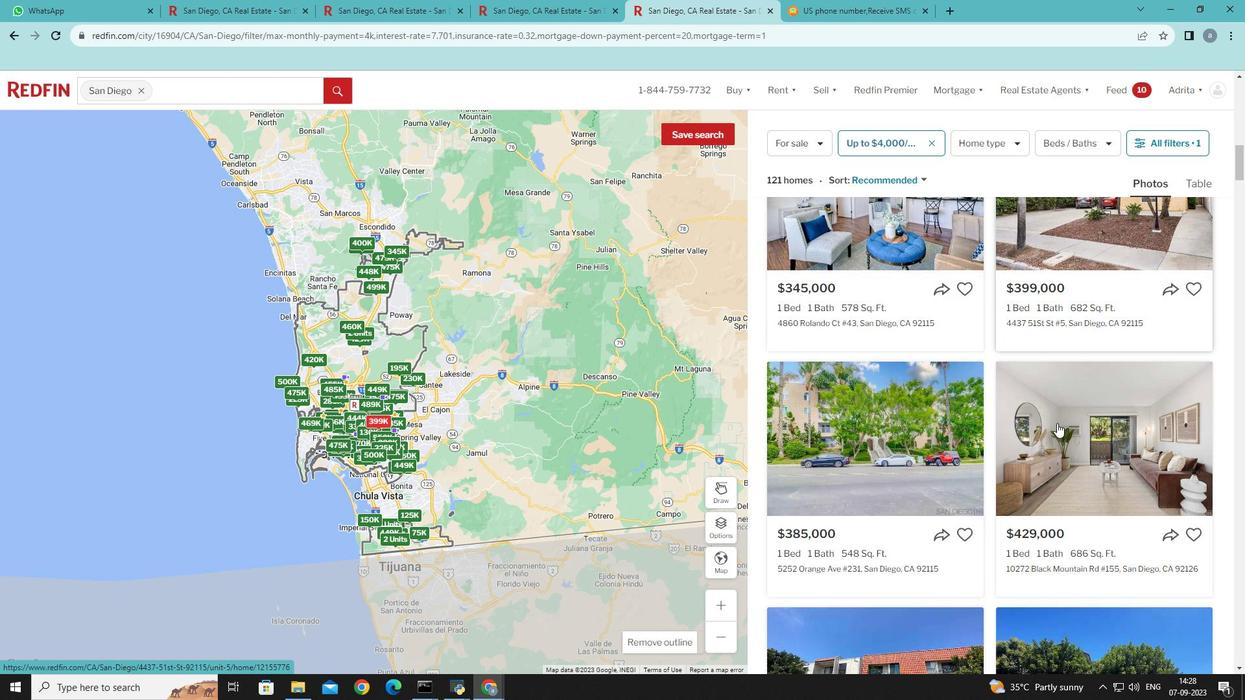 
Action: Mouse scrolled (1057, 422) with delta (0, 0)
Screenshot: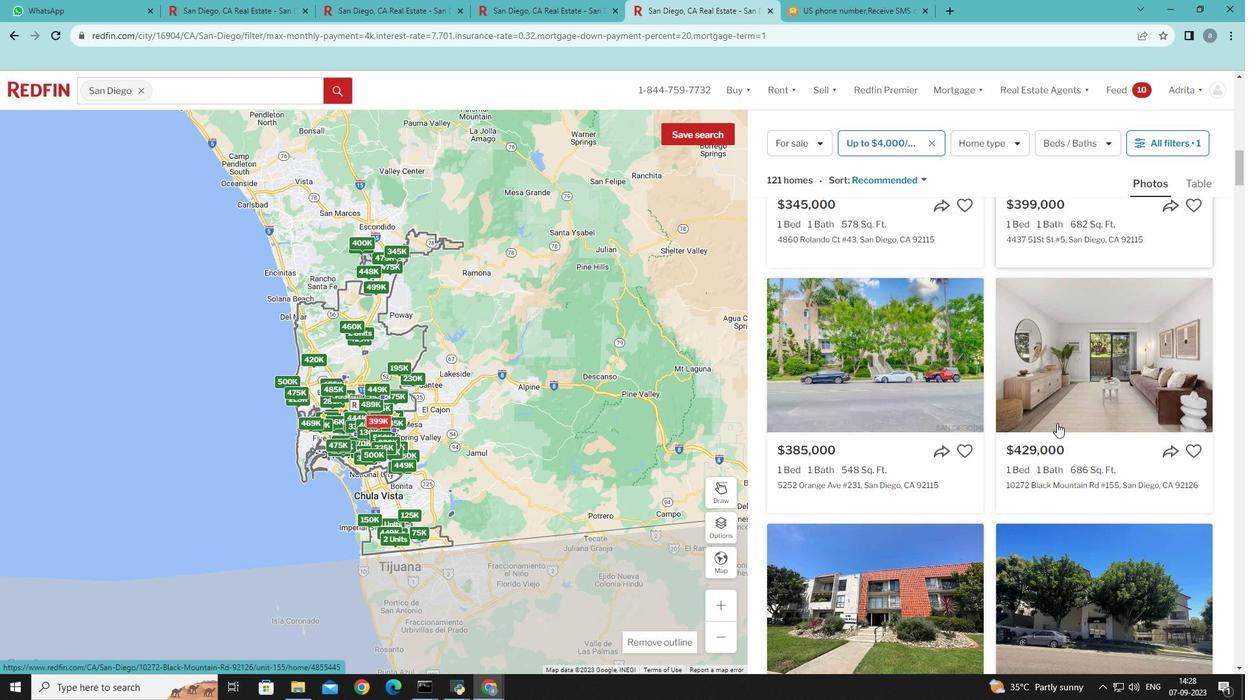 
Action: Mouse scrolled (1057, 422) with delta (0, 0)
Screenshot: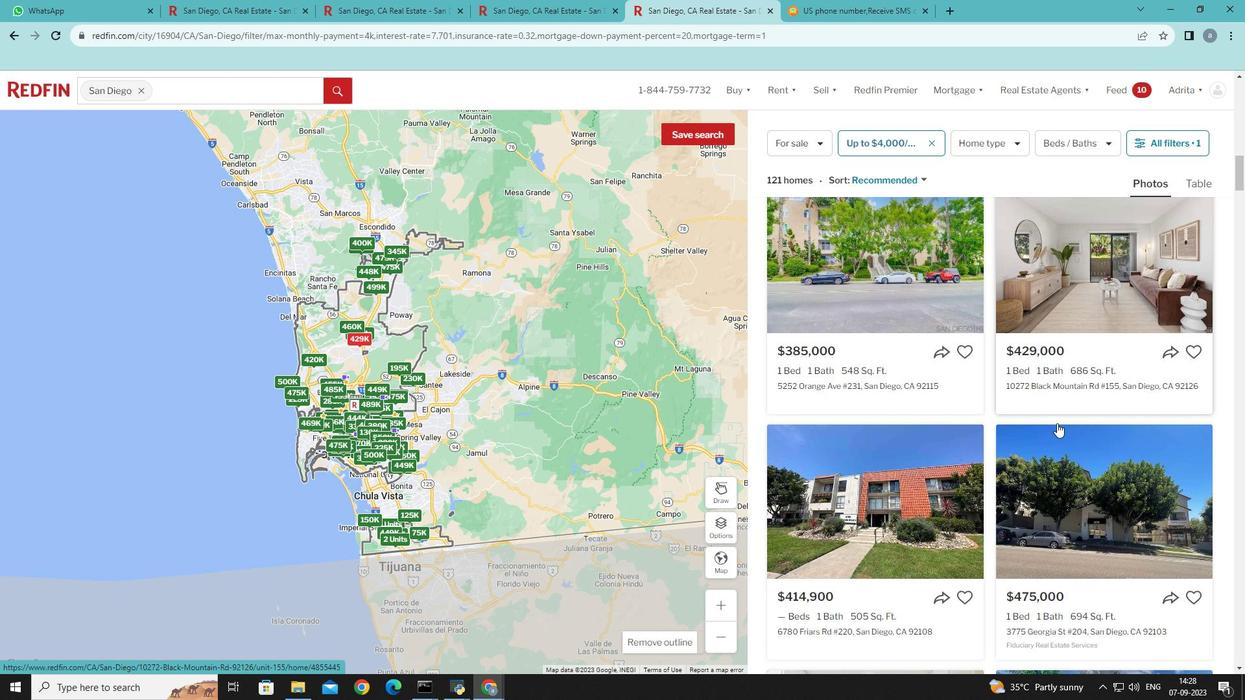 
Action: Mouse scrolled (1057, 422) with delta (0, 0)
Screenshot: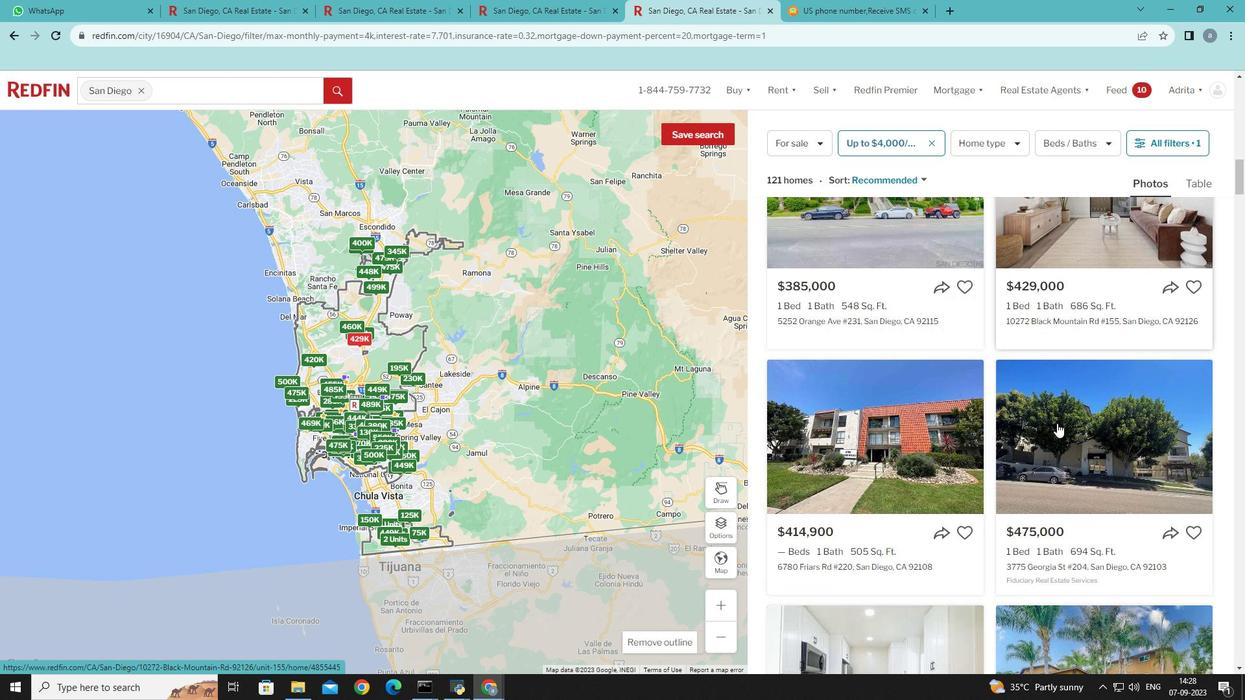 
Action: Mouse scrolled (1057, 422) with delta (0, 0)
Screenshot: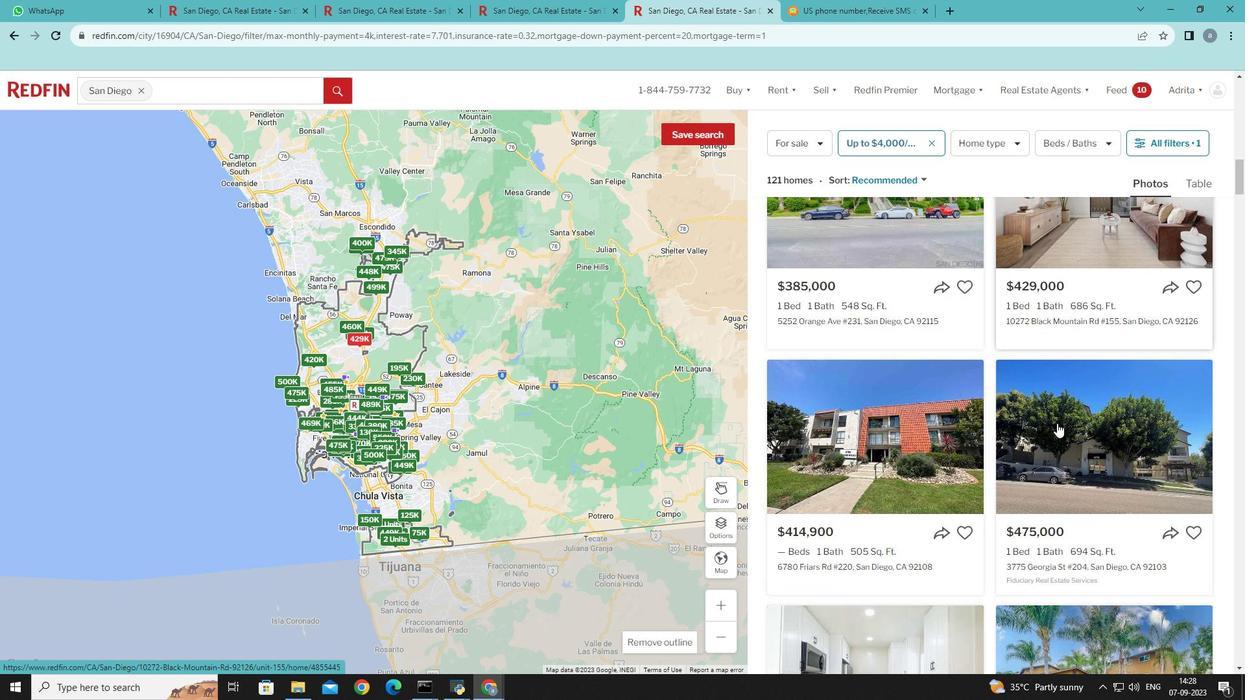 
Action: Mouse scrolled (1057, 422) with delta (0, 0)
Screenshot: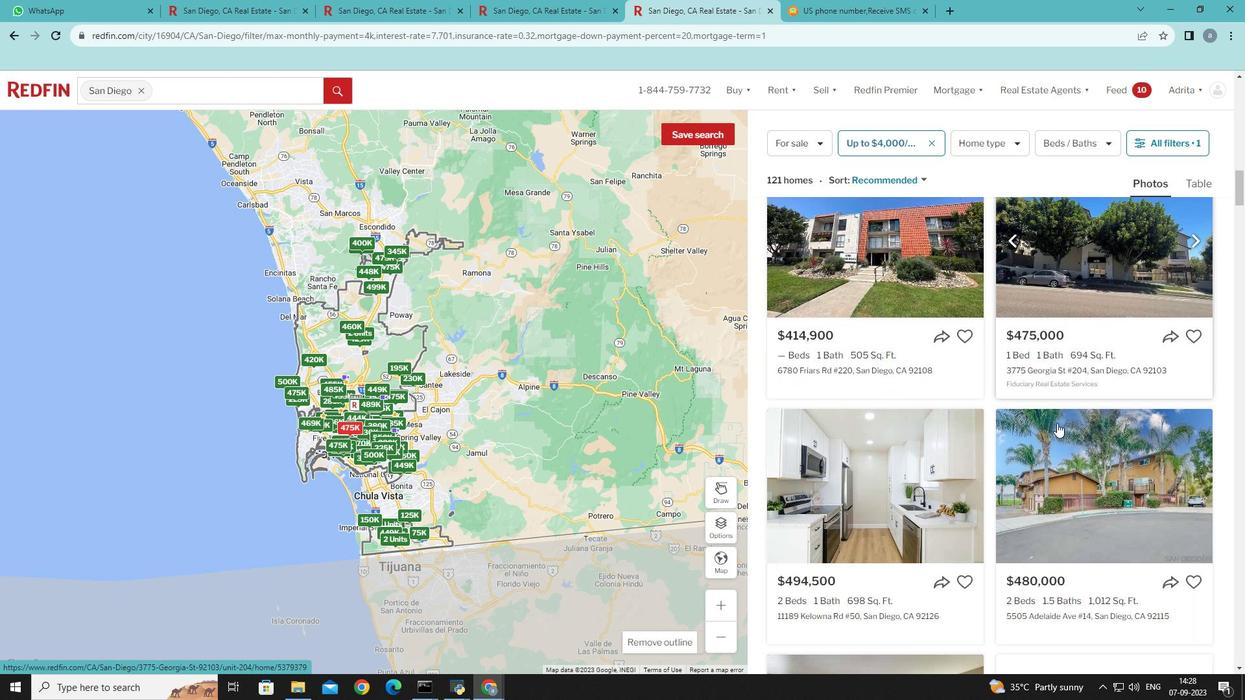 
Action: Mouse scrolled (1057, 422) with delta (0, 0)
Screenshot: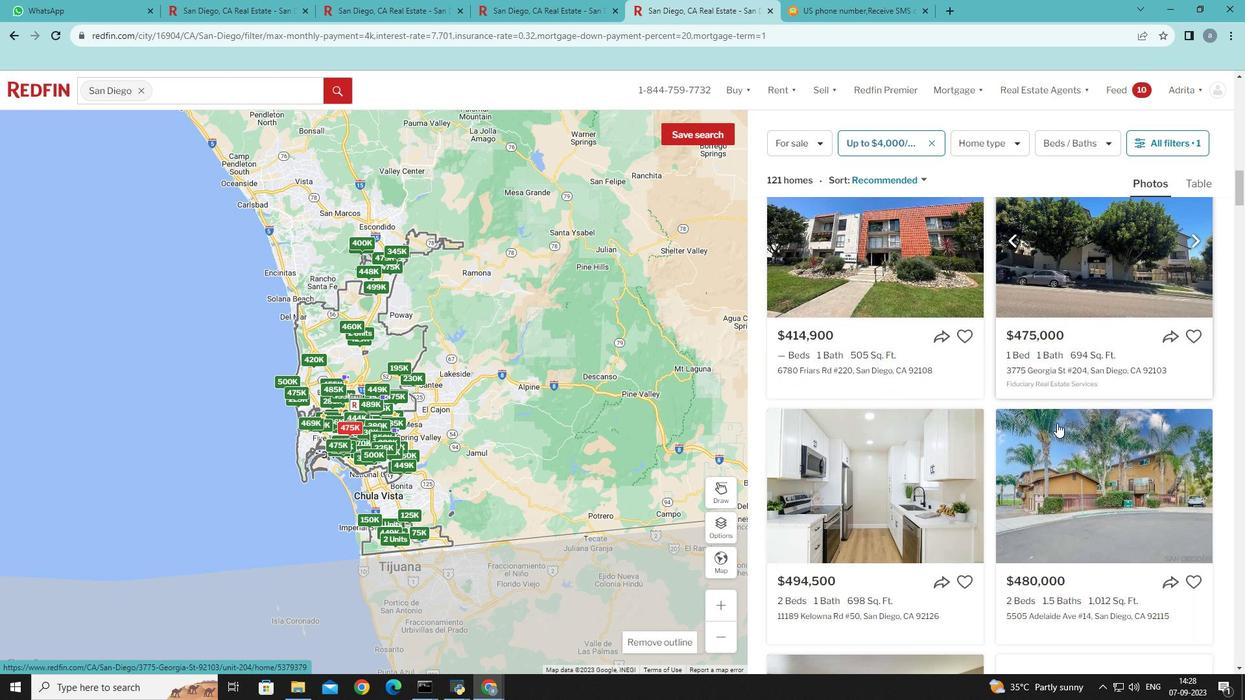 
Action: Mouse scrolled (1057, 422) with delta (0, 0)
Screenshot: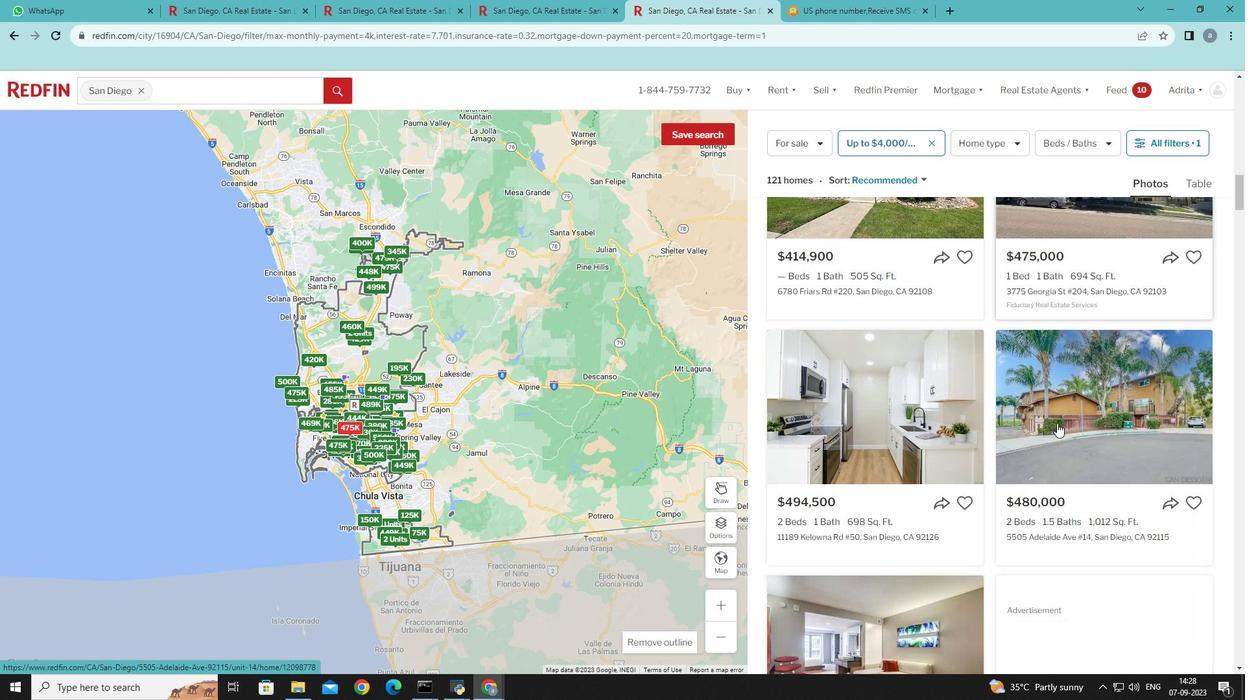 
Action: Mouse scrolled (1057, 422) with delta (0, 0)
Screenshot: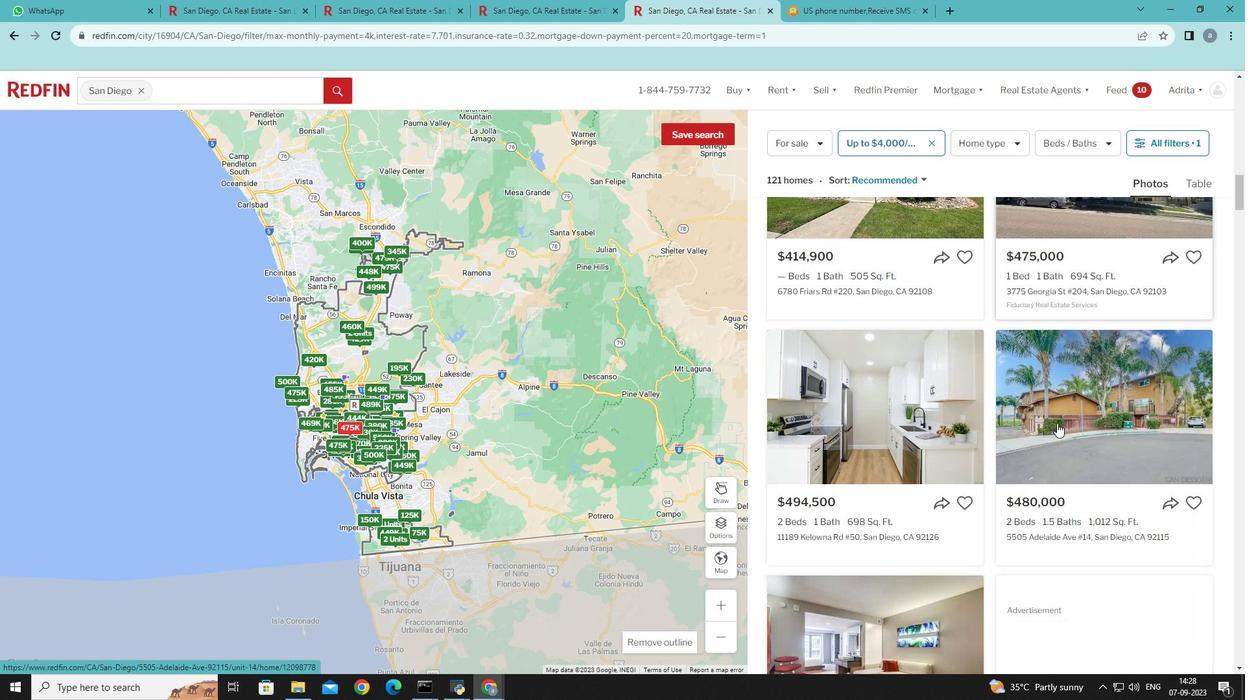 
Action: Mouse scrolled (1057, 422) with delta (0, 0)
Screenshot: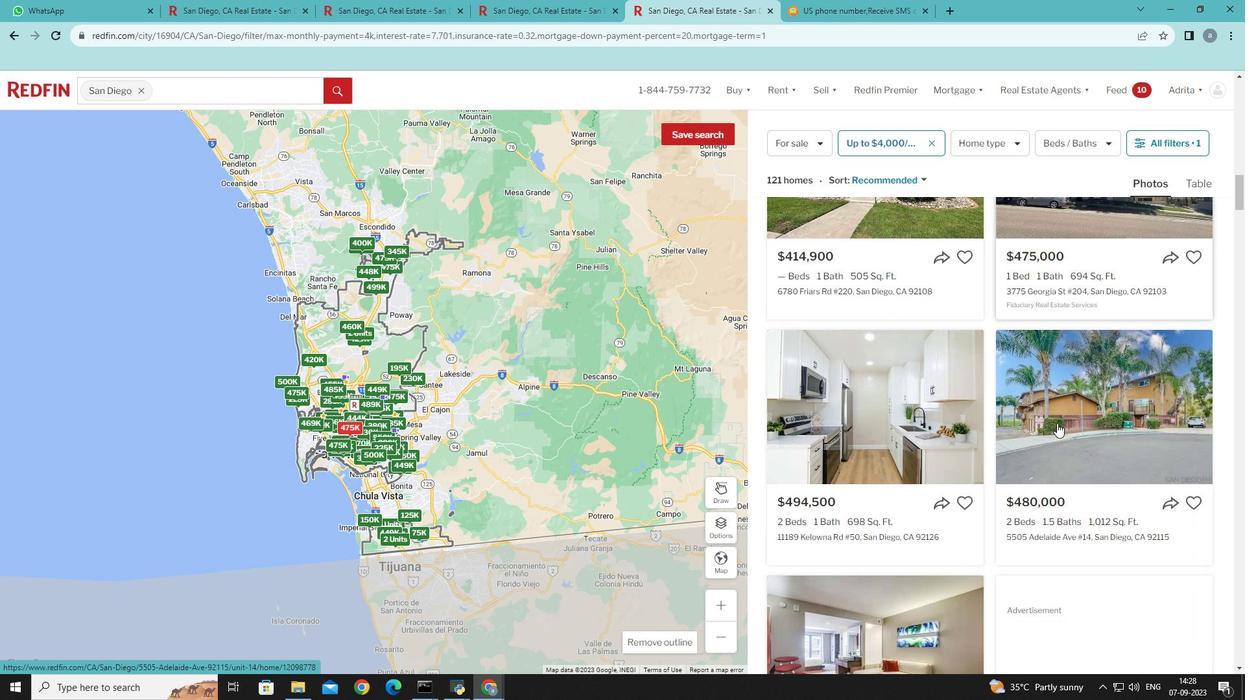 
Action: Mouse scrolled (1057, 422) with delta (0, 0)
Screenshot: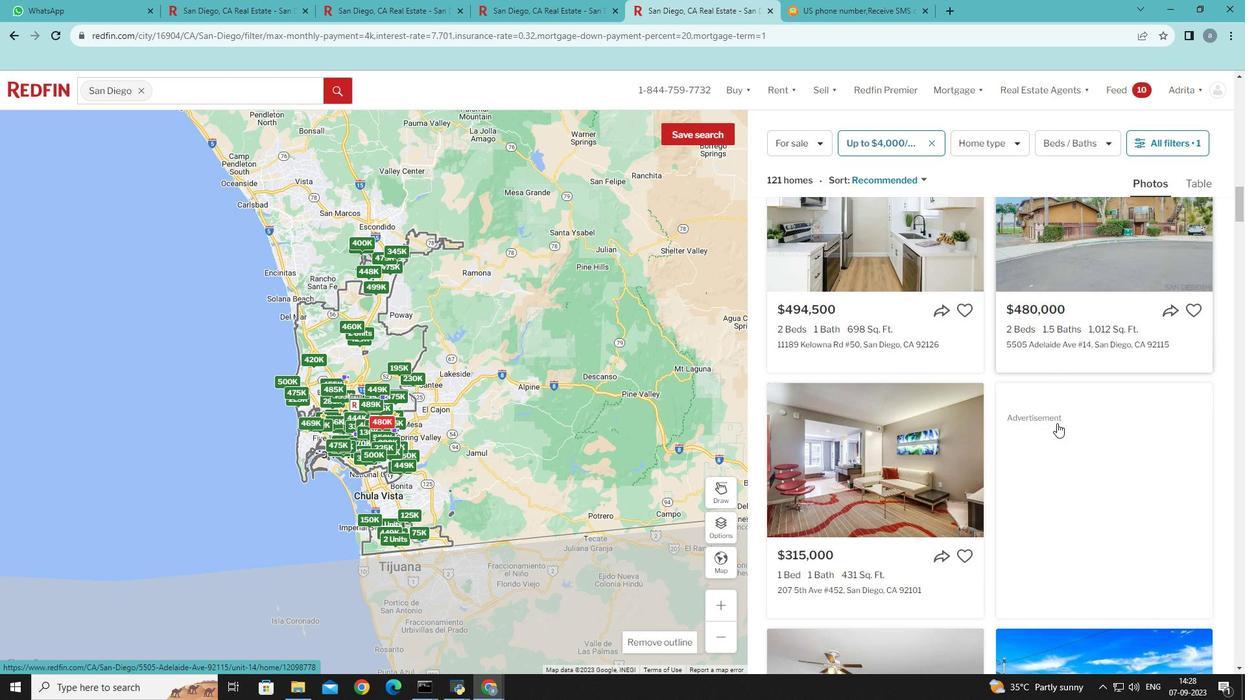 
Action: Mouse scrolled (1057, 422) with delta (0, 0)
Screenshot: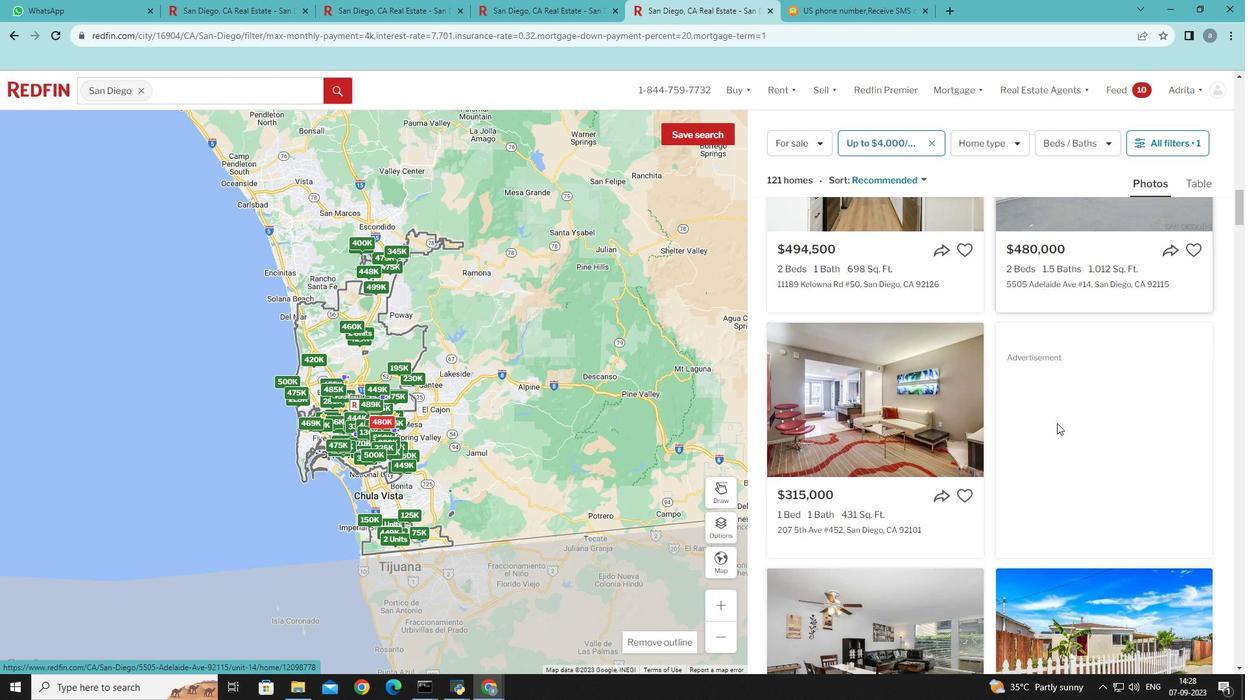 
Action: Mouse scrolled (1057, 422) with delta (0, 0)
Screenshot: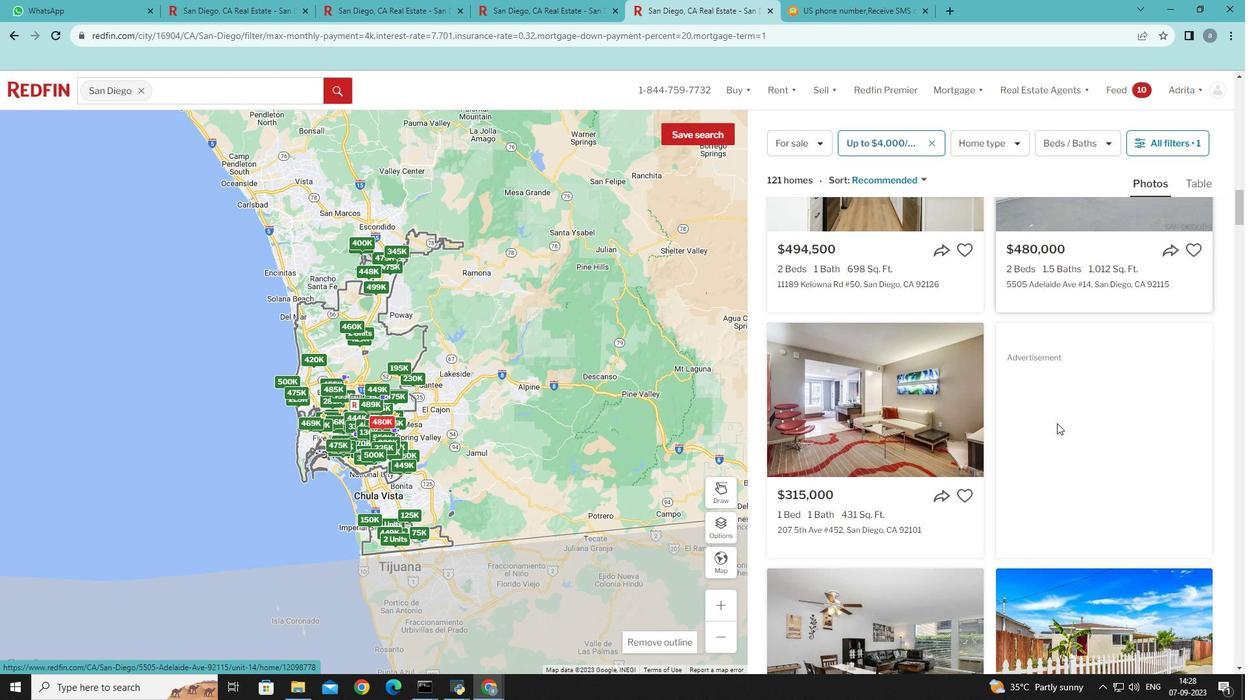 
Action: Mouse scrolled (1057, 422) with delta (0, 0)
Screenshot: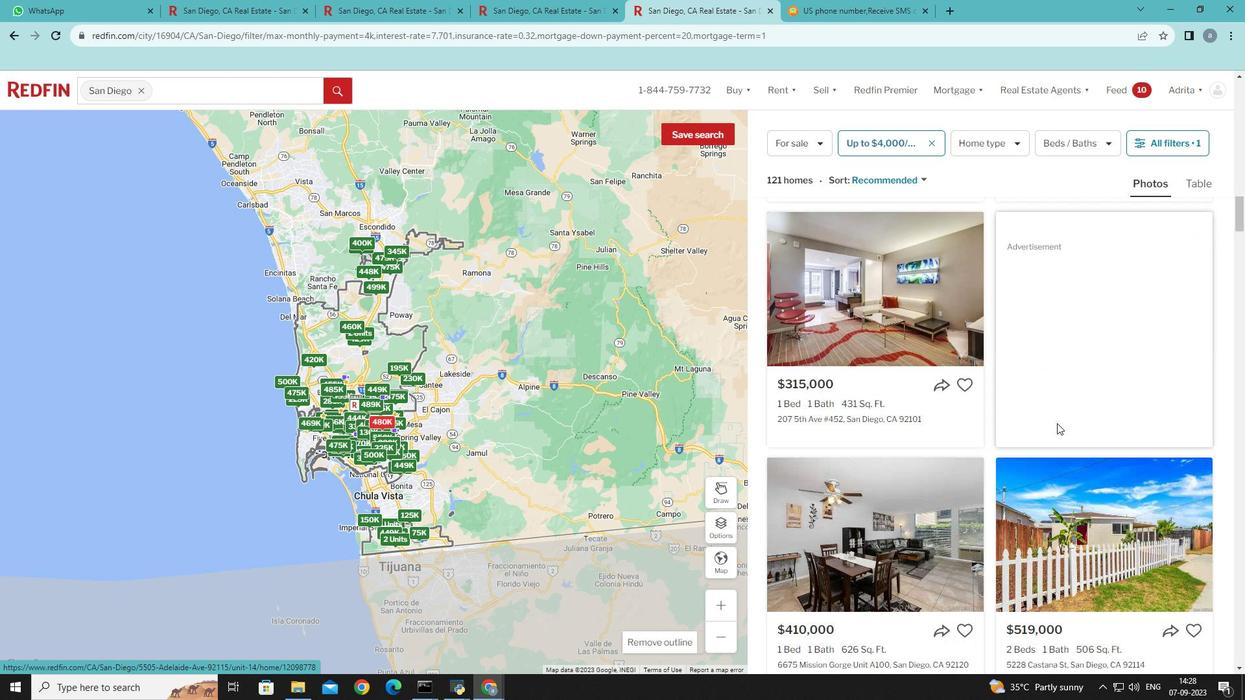 
Action: Mouse scrolled (1057, 422) with delta (0, 0)
Screenshot: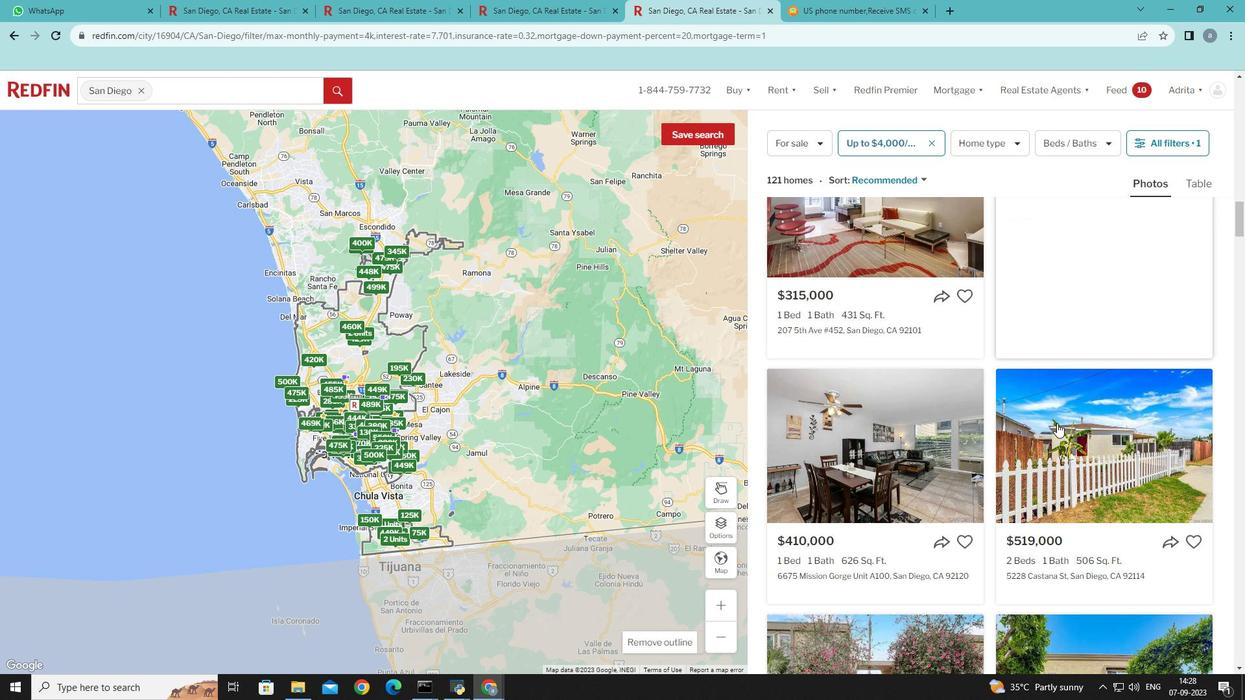 
Action: Mouse scrolled (1057, 422) with delta (0, 0)
Screenshot: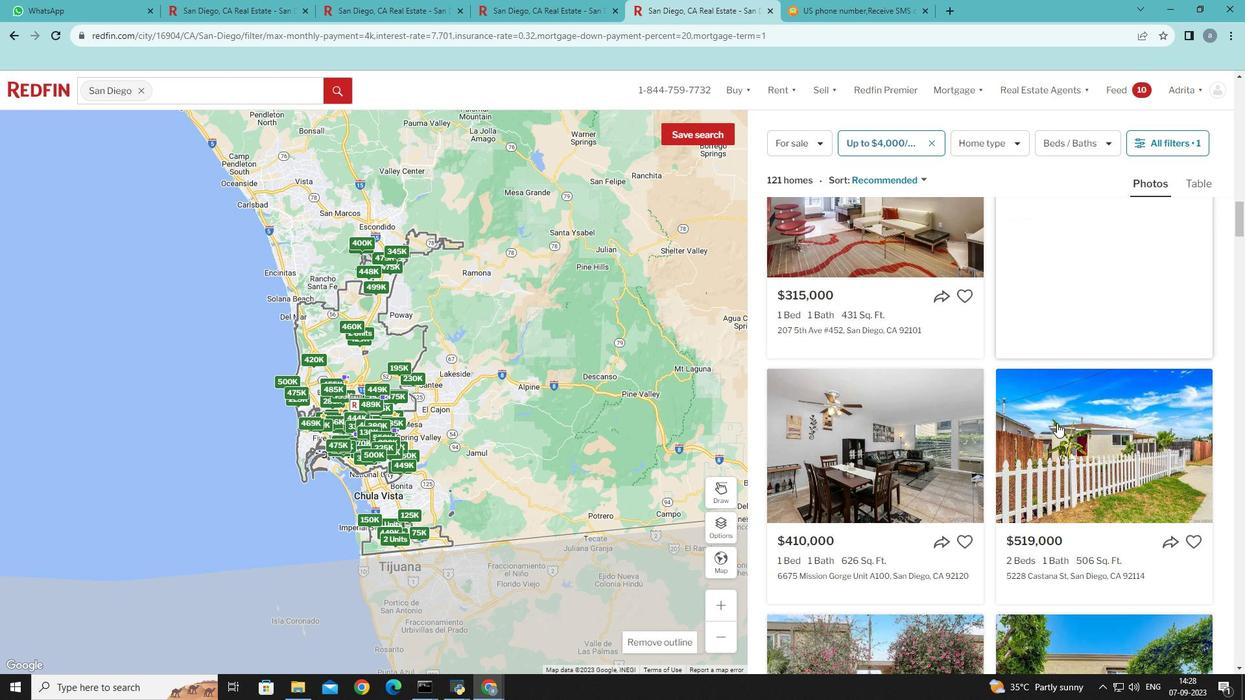
Action: Mouse scrolled (1057, 422) with delta (0, 0)
Screenshot: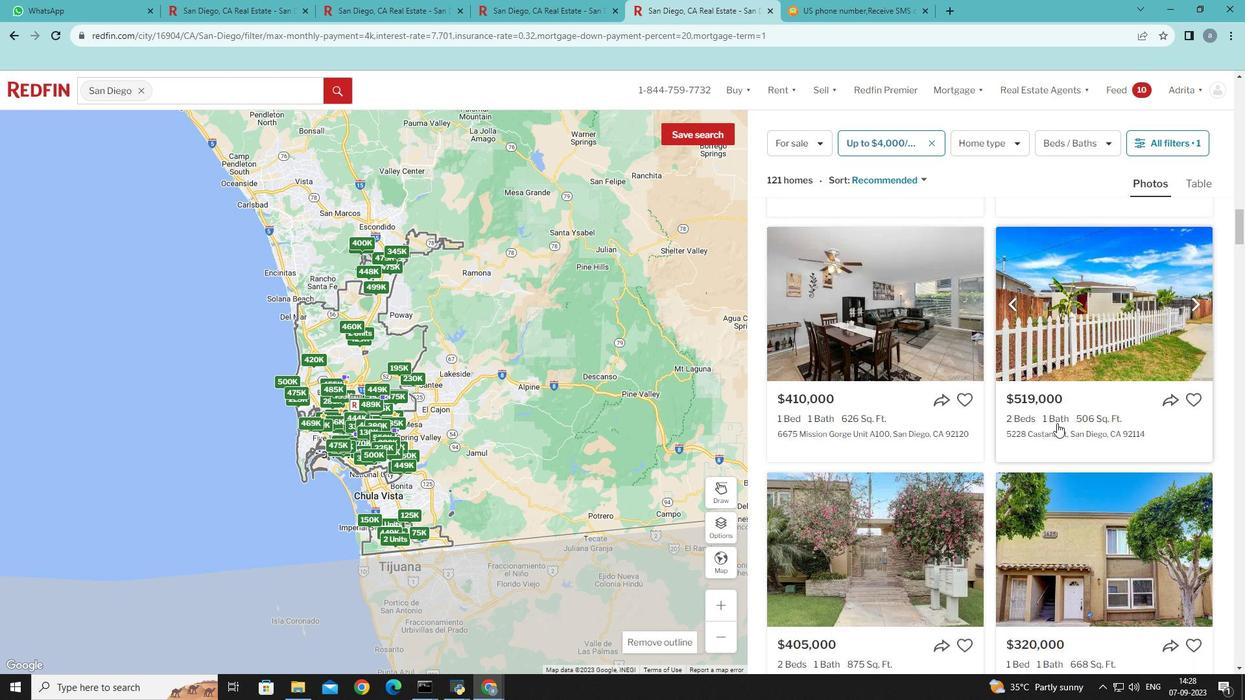 
Action: Mouse scrolled (1057, 422) with delta (0, 0)
Screenshot: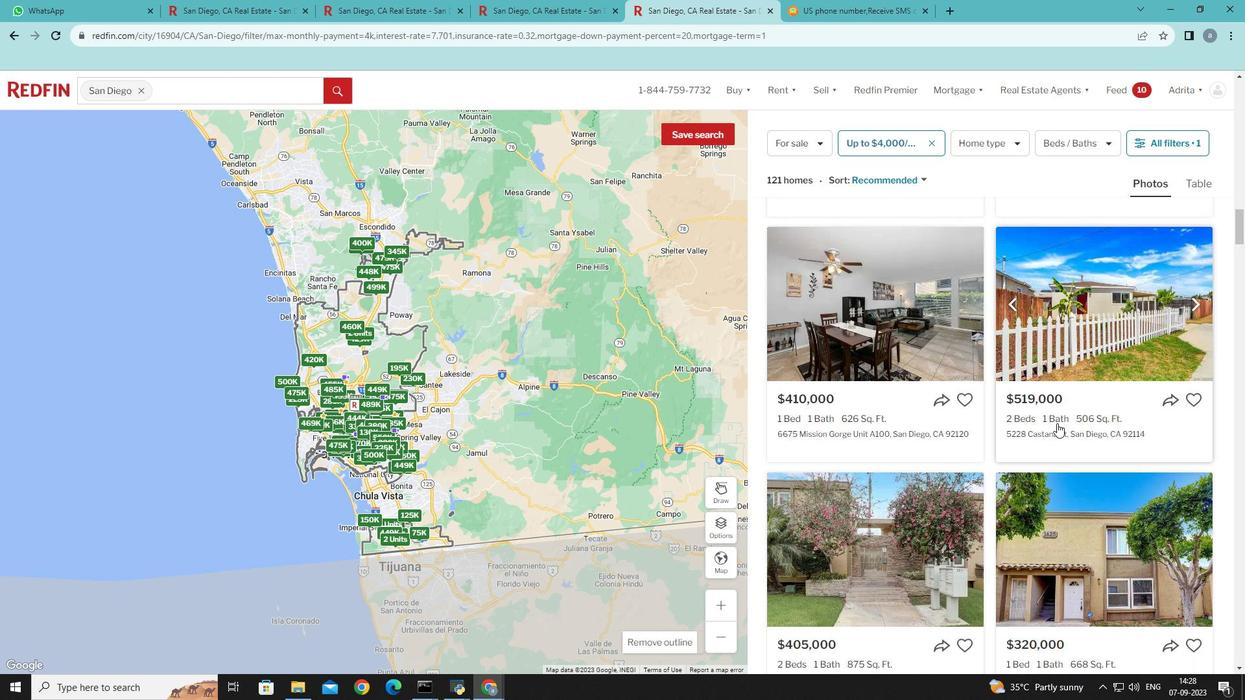 
Action: Mouse scrolled (1057, 422) with delta (0, 0)
Screenshot: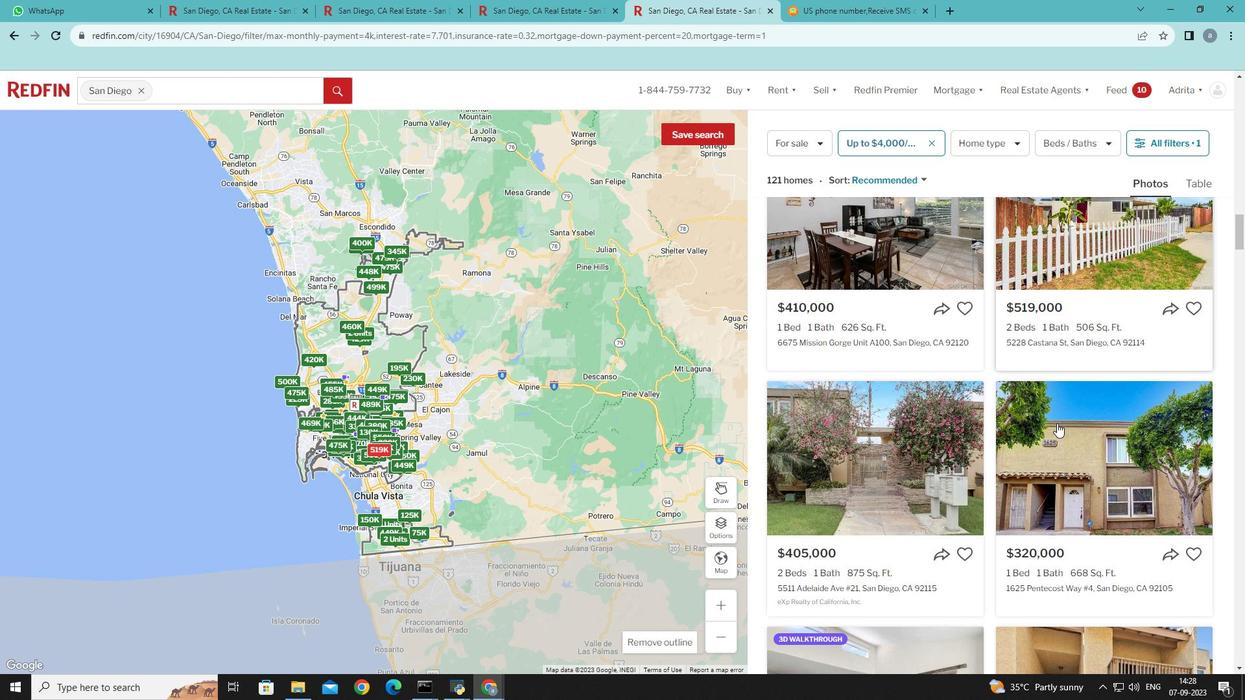 
Action: Mouse scrolled (1057, 422) with delta (0, 0)
Screenshot: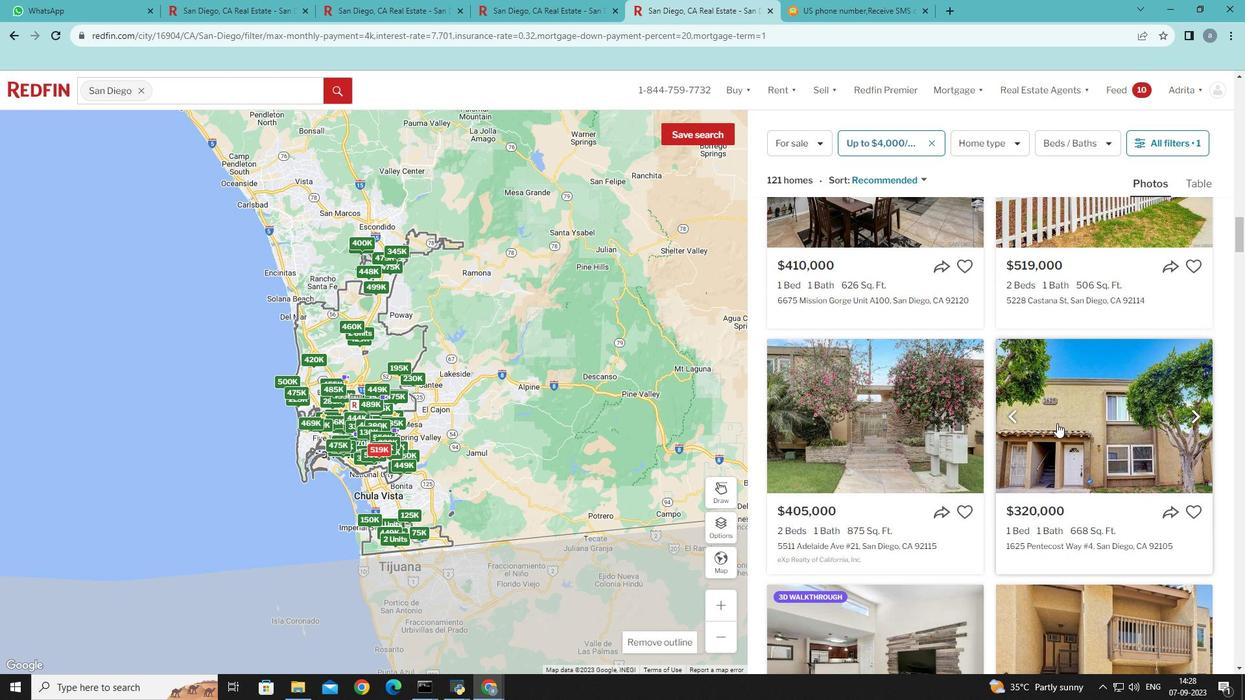 
Action: Mouse scrolled (1057, 422) with delta (0, 0)
Screenshot: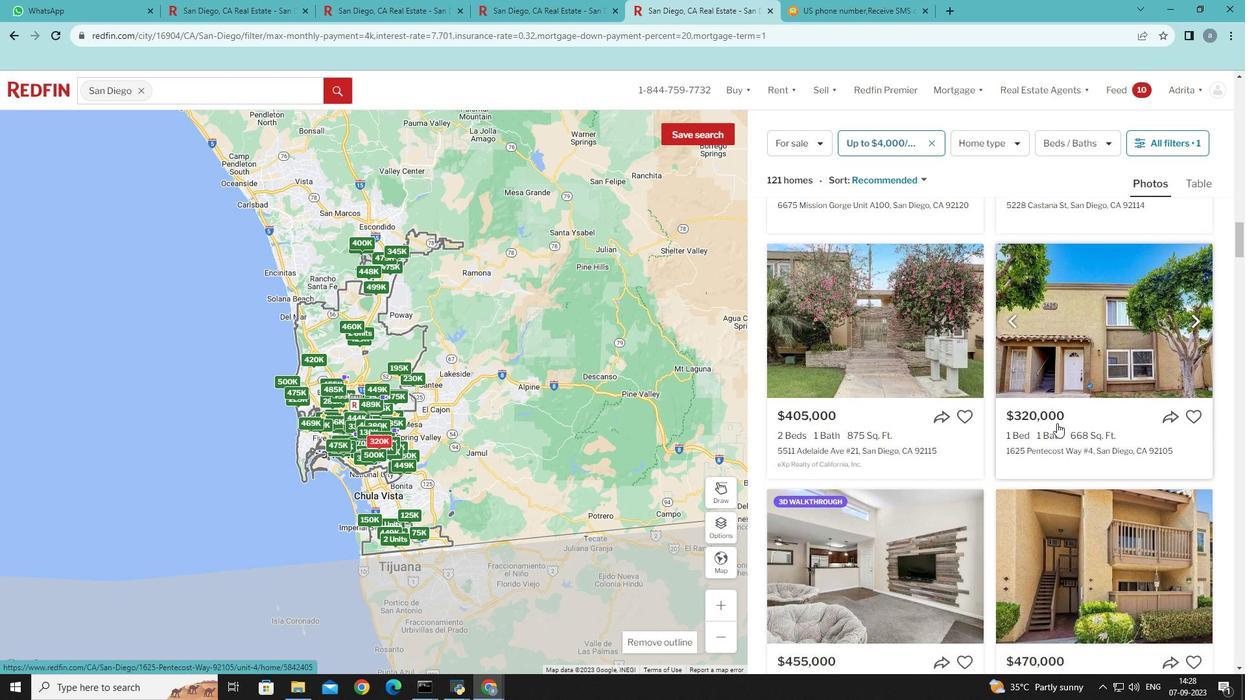 
Action: Mouse scrolled (1057, 422) with delta (0, 0)
Screenshot: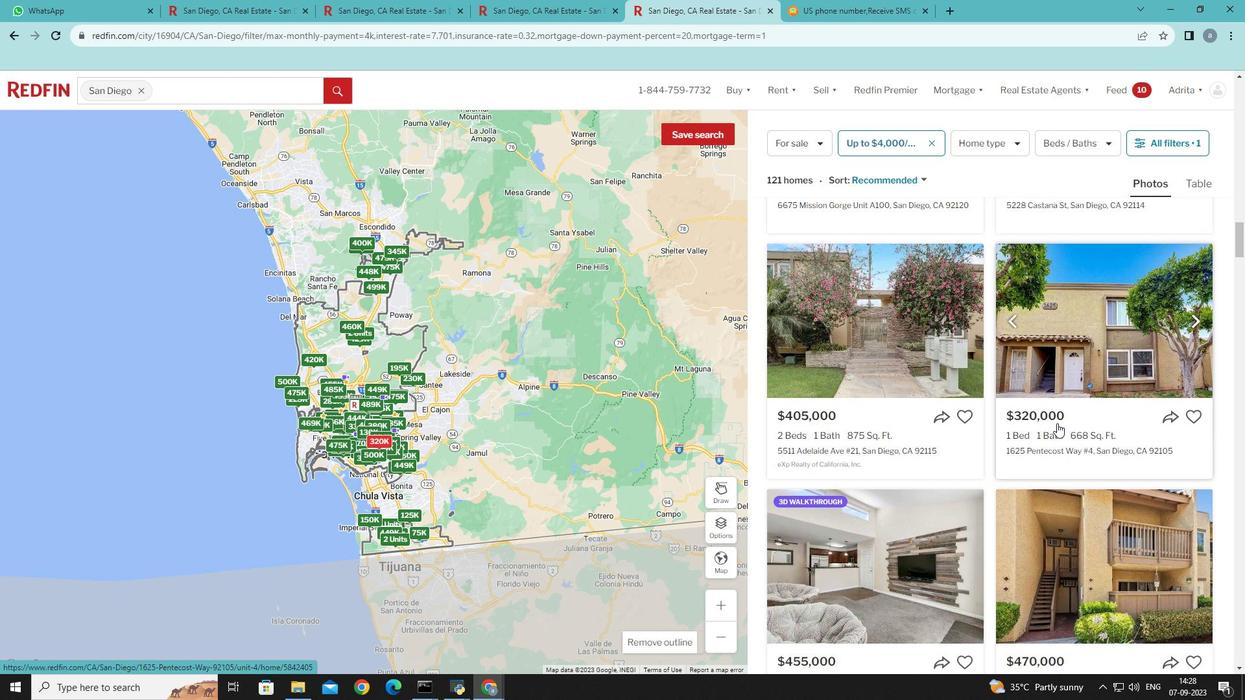 
Action: Mouse scrolled (1057, 422) with delta (0, 0)
Screenshot: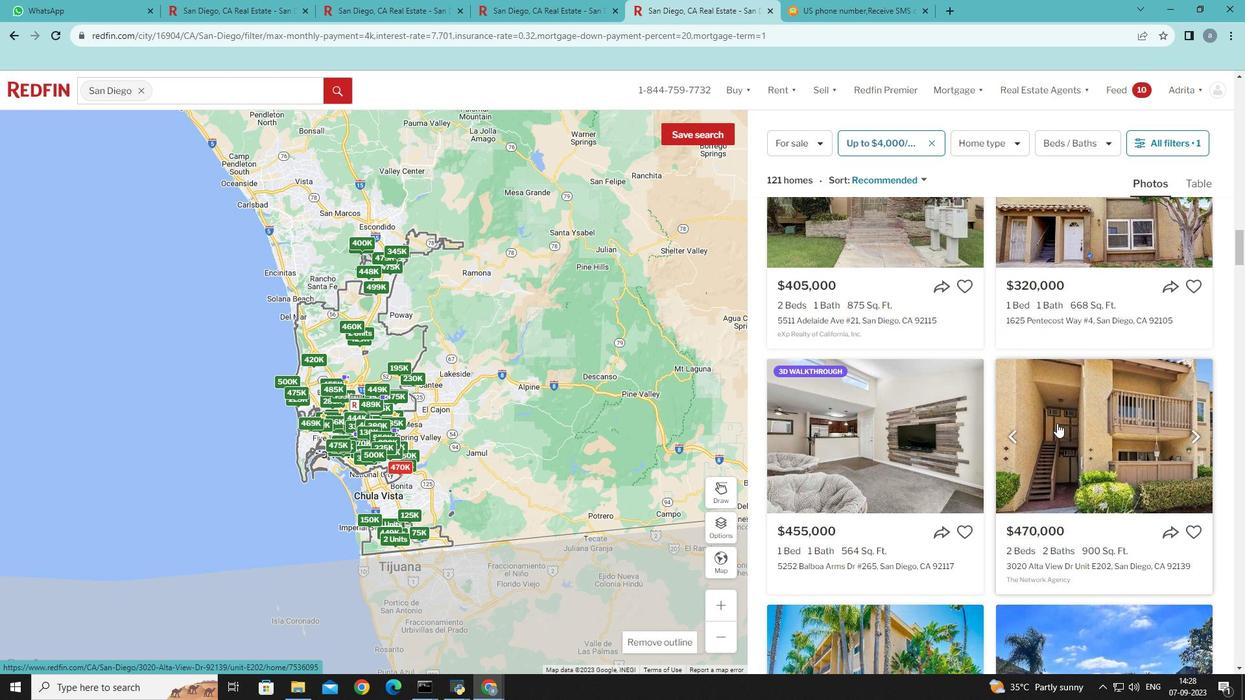 
Action: Mouse scrolled (1057, 422) with delta (0, 0)
Screenshot: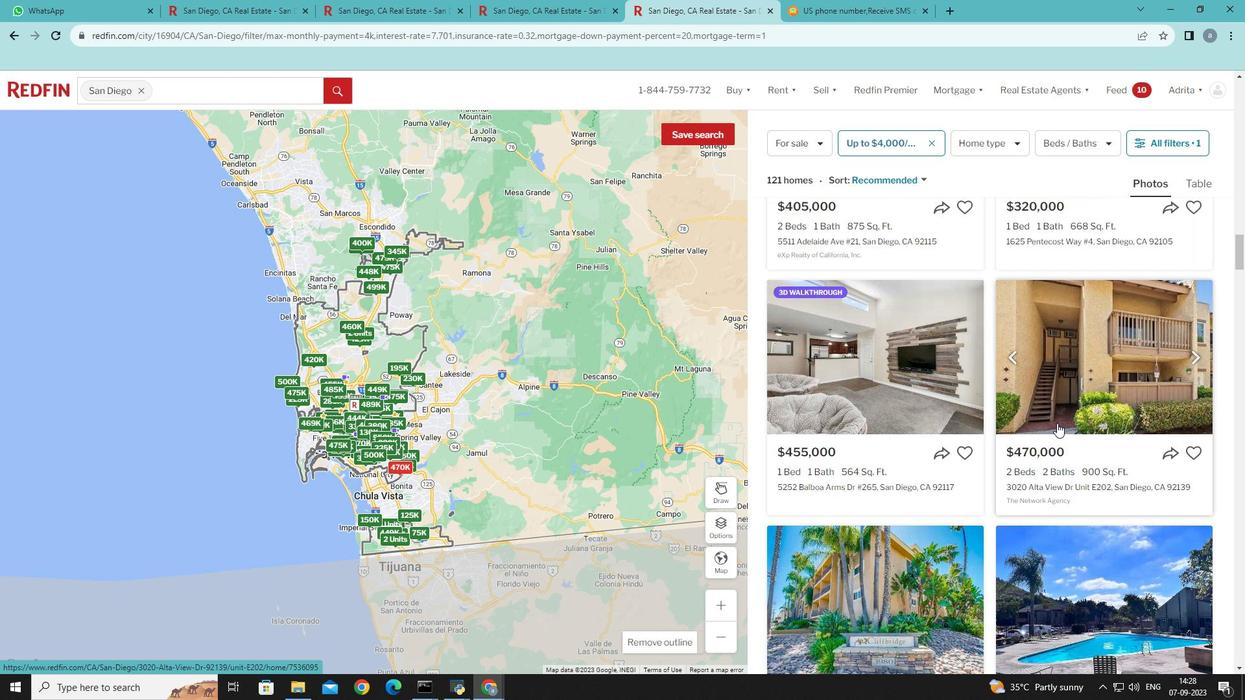 
Action: Mouse scrolled (1057, 422) with delta (0, 0)
Screenshot: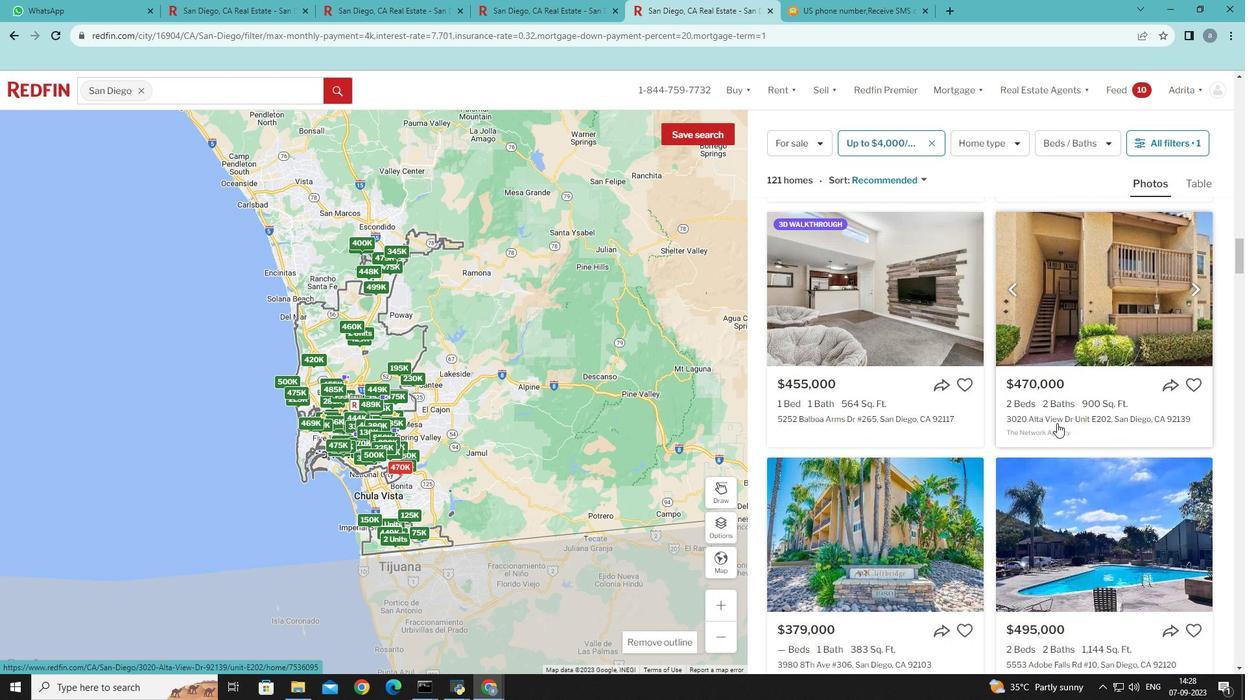 
Action: Mouse scrolled (1057, 422) with delta (0, 0)
Screenshot: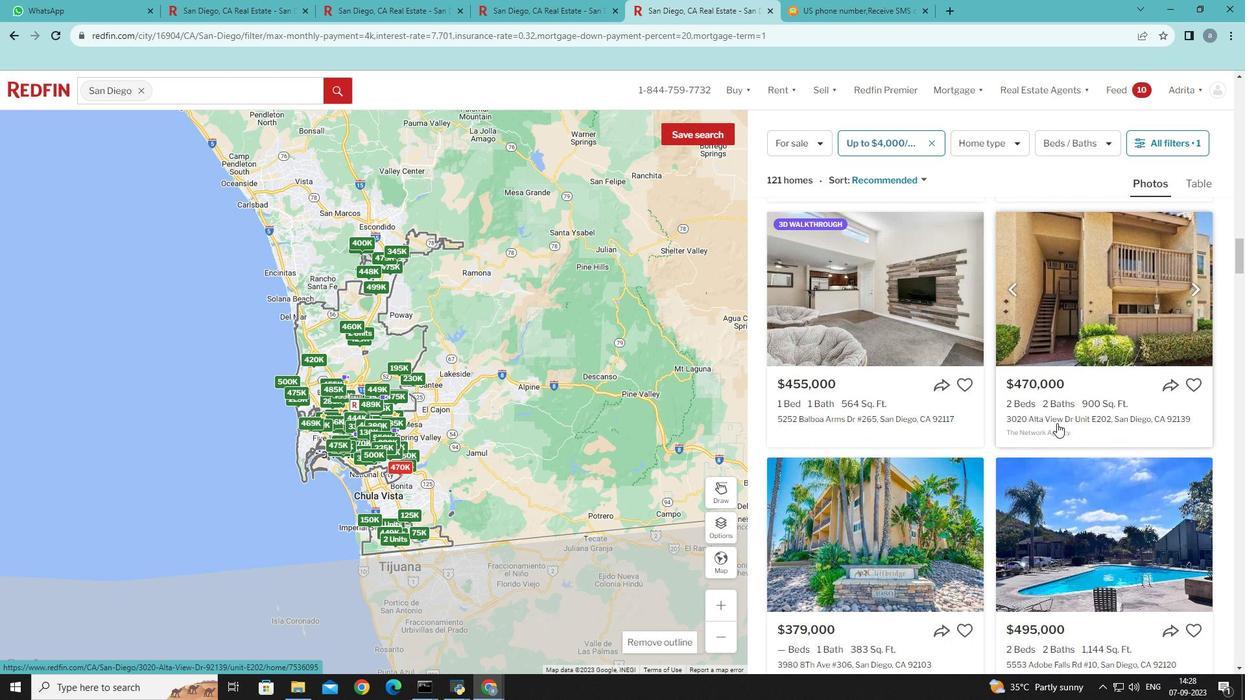 
Action: Mouse moved to (1057, 423)
Screenshot: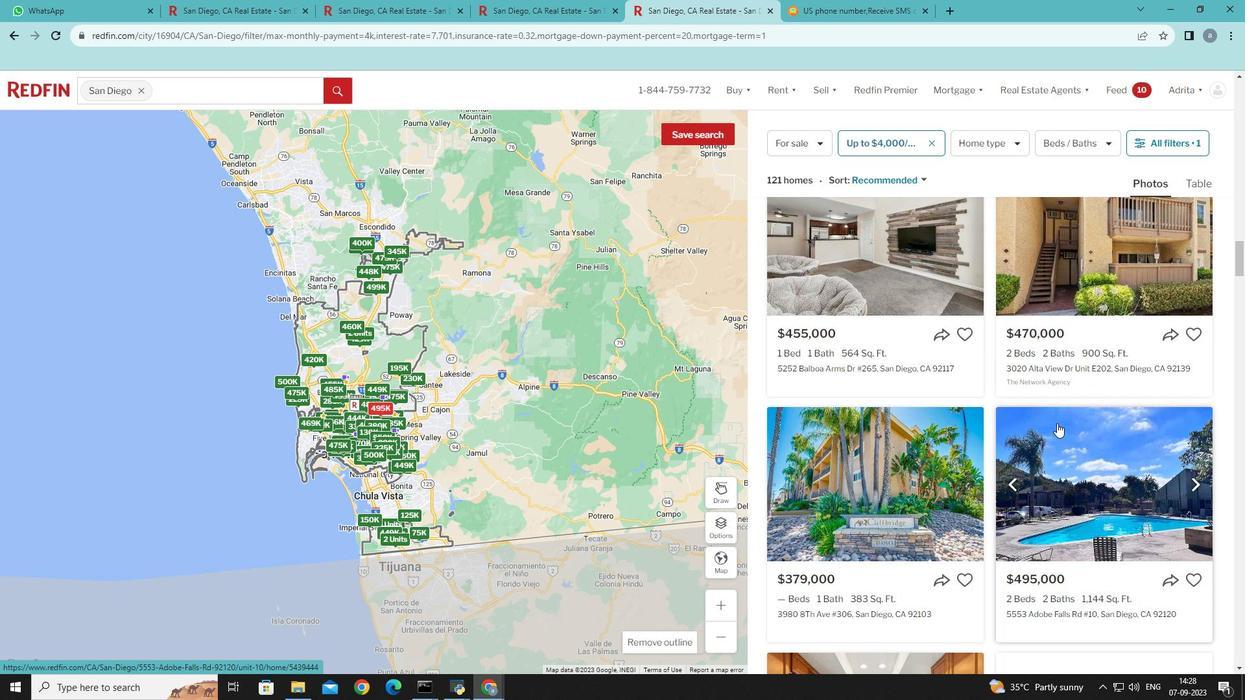 
Action: Mouse scrolled (1057, 422) with delta (0, 0)
Screenshot: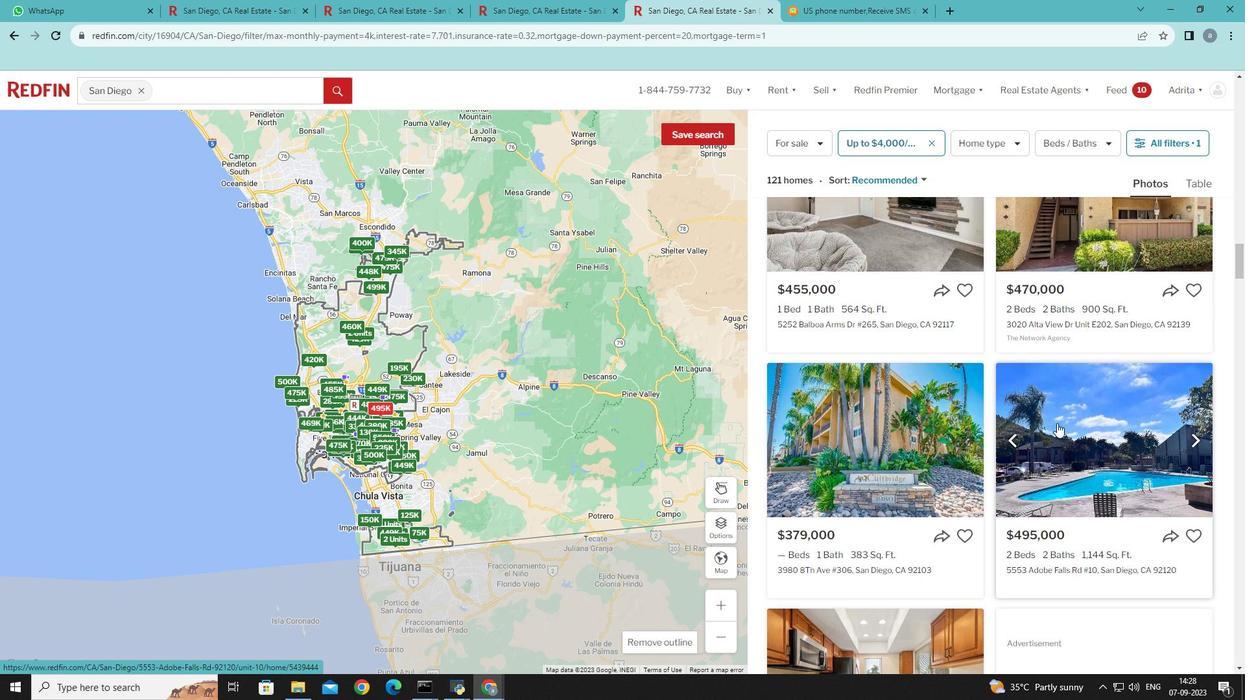 
Action: Mouse scrolled (1057, 422) with delta (0, 0)
Screenshot: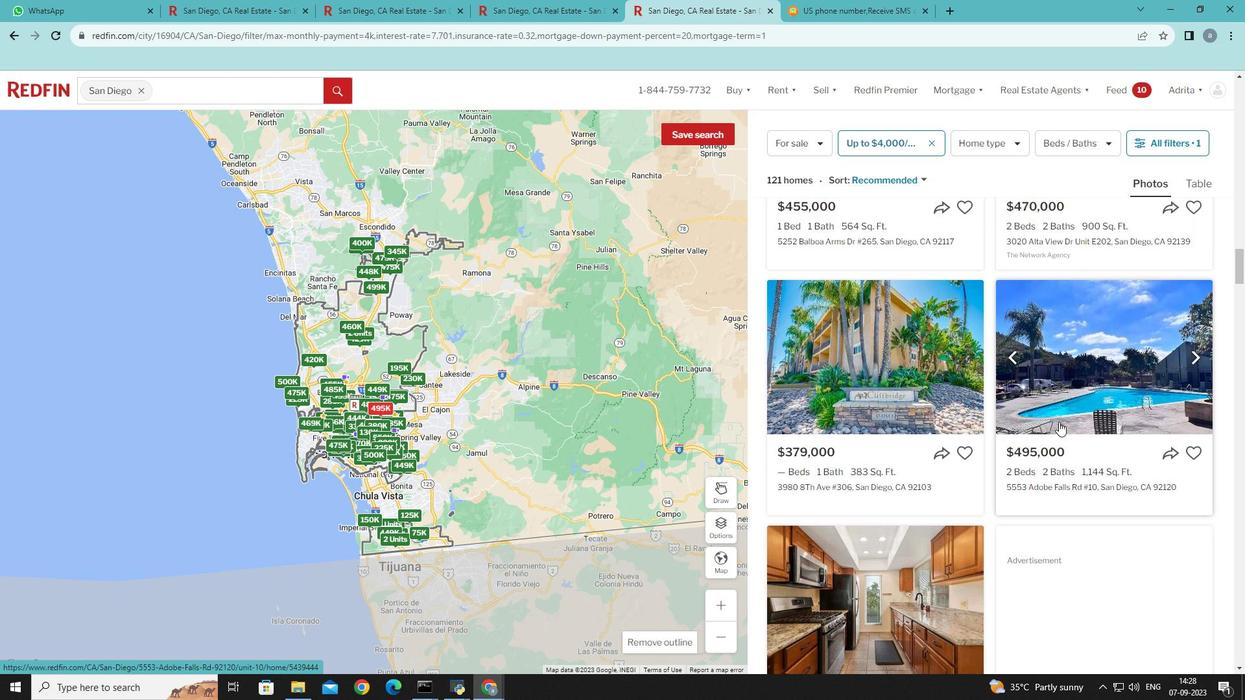 
Action: Mouse scrolled (1057, 422) with delta (0, 0)
Screenshot: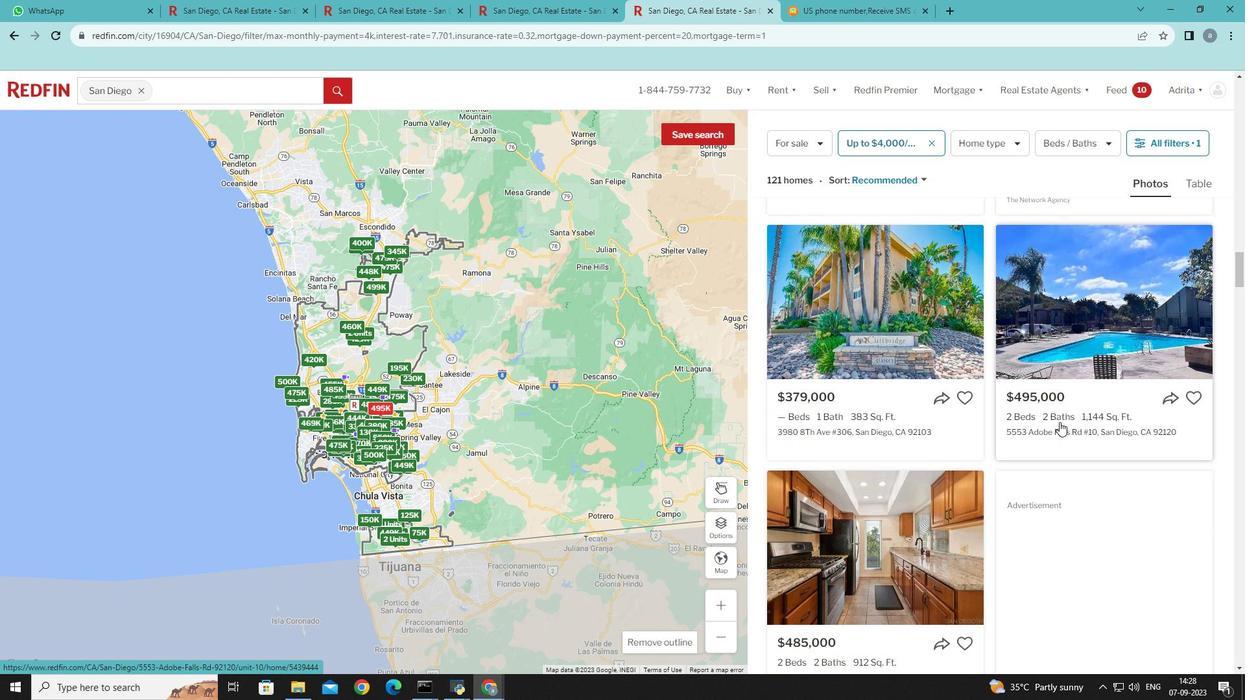 
Action: Mouse moved to (1059, 422)
Screenshot: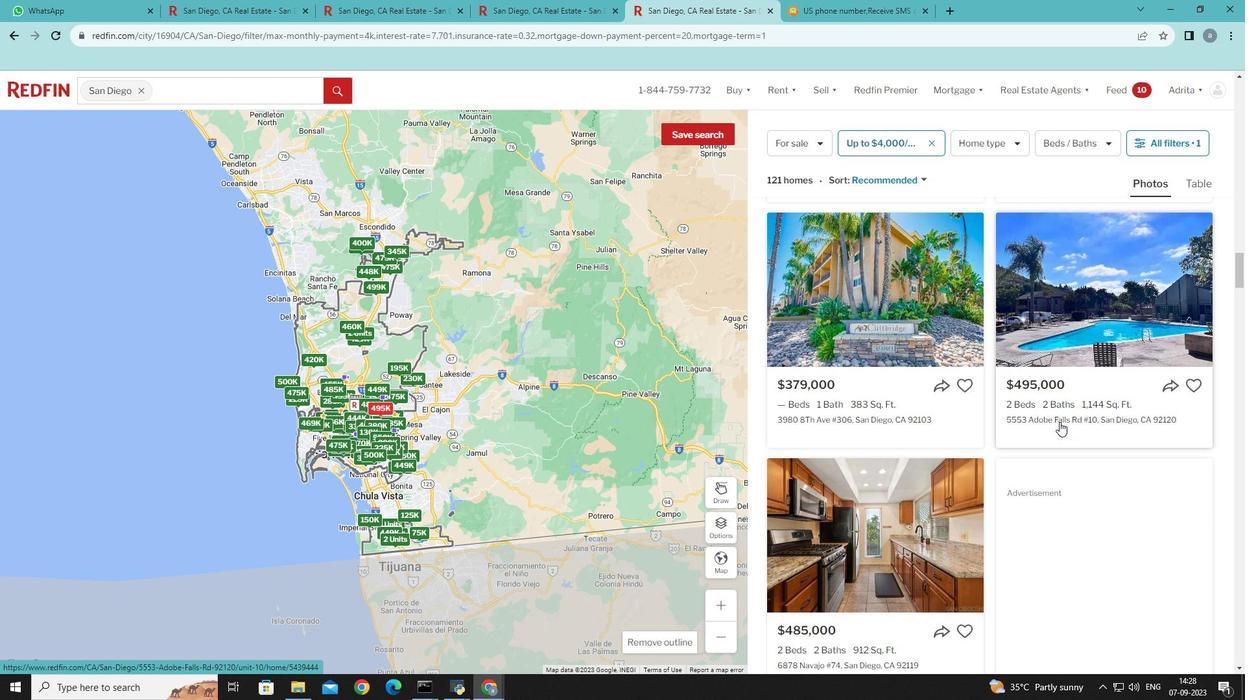 
Action: Mouse scrolled (1059, 421) with delta (0, 0)
Screenshot: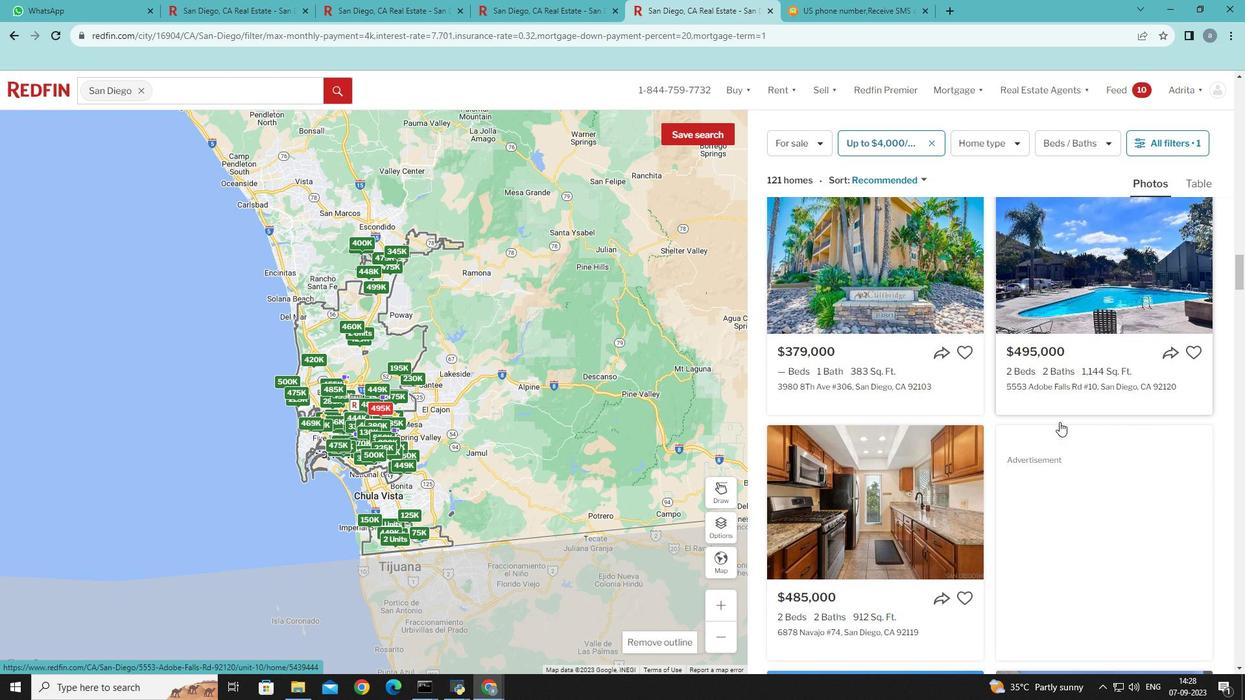 
Action: Mouse scrolled (1059, 421) with delta (0, 0)
Screenshot: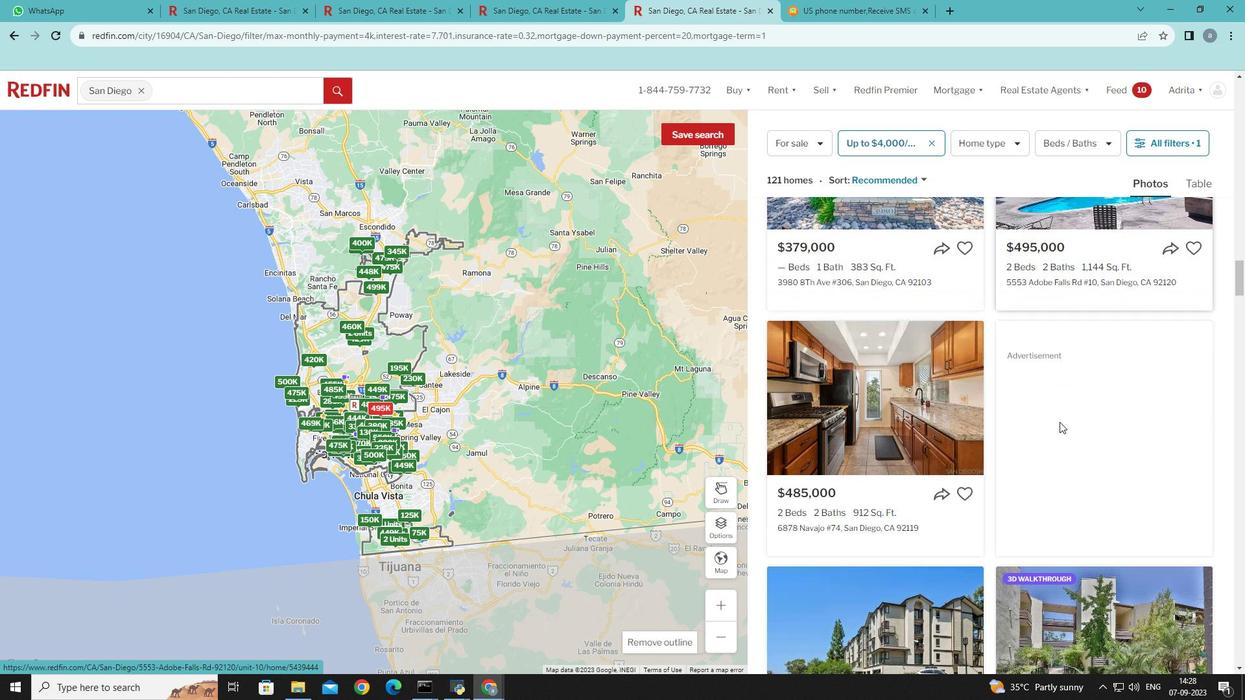 
Action: Mouse scrolled (1059, 421) with delta (0, 0)
Screenshot: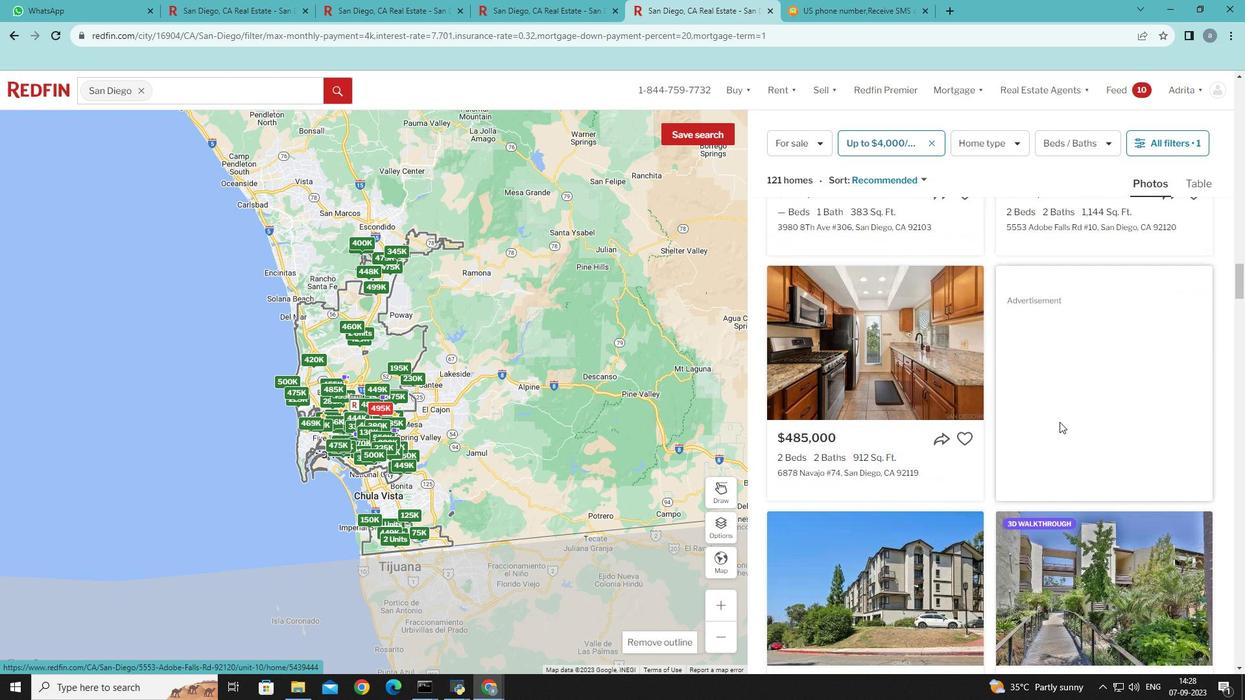 
Action: Mouse scrolled (1059, 421) with delta (0, 0)
Screenshot: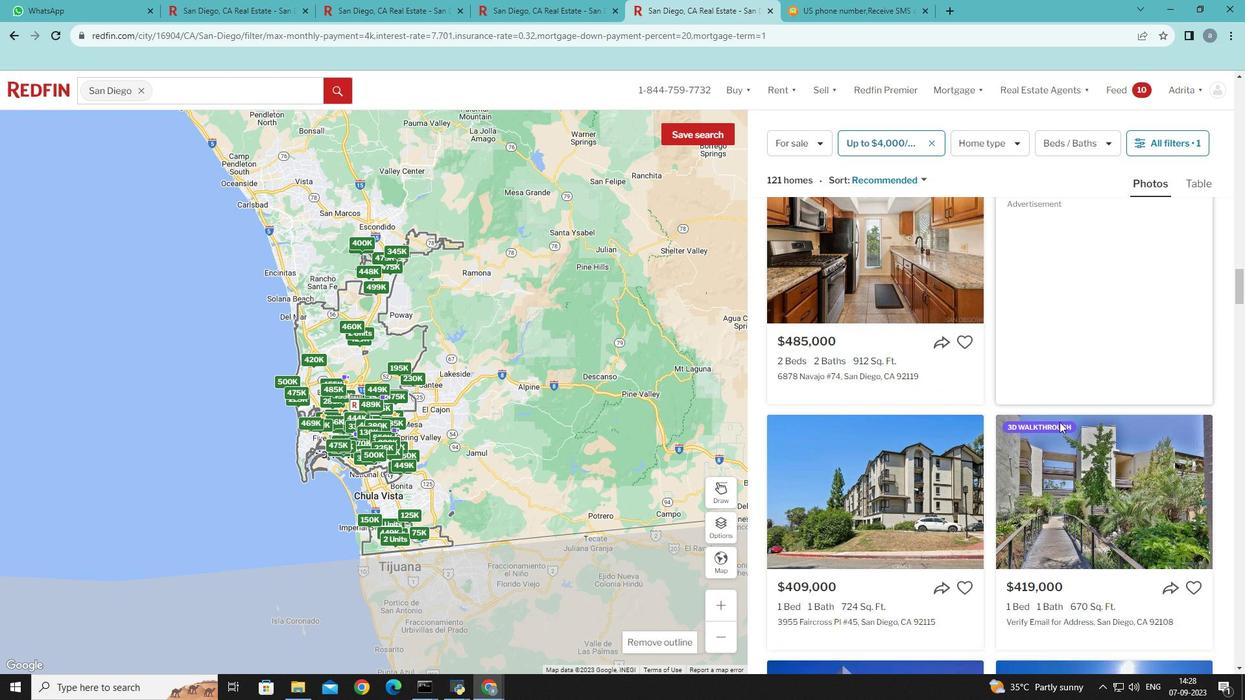 
Action: Mouse scrolled (1059, 421) with delta (0, 0)
Screenshot: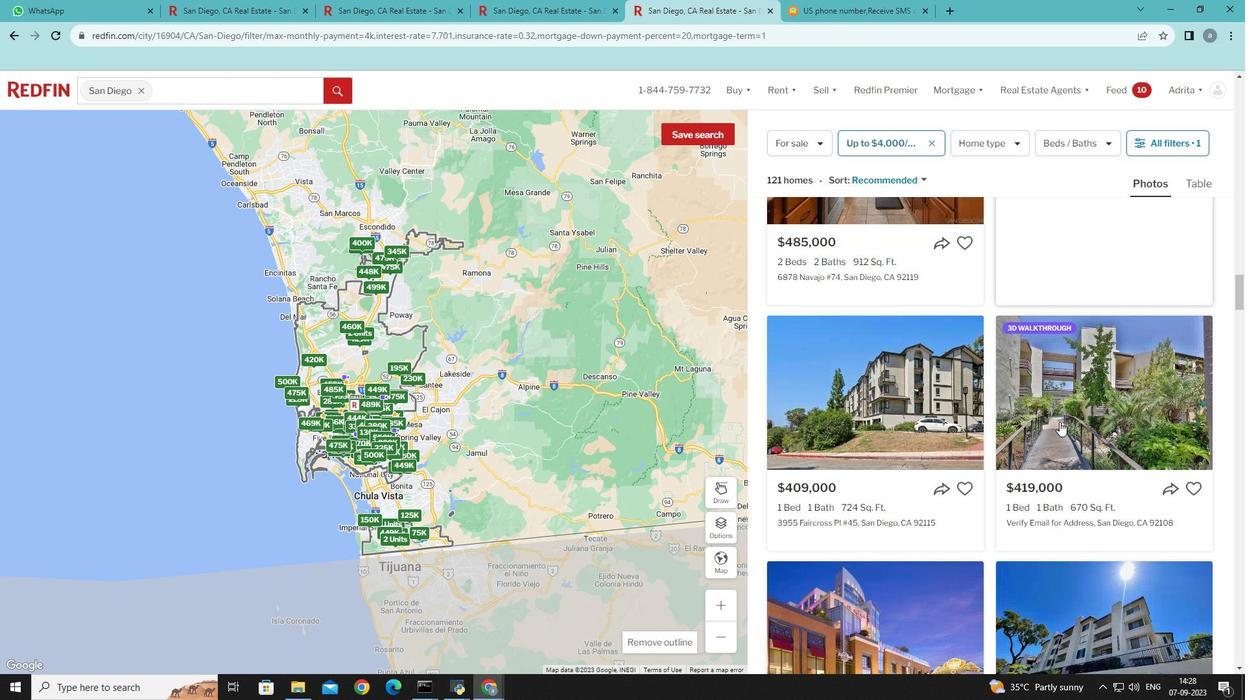 
Action: Mouse scrolled (1059, 421) with delta (0, 0)
Screenshot: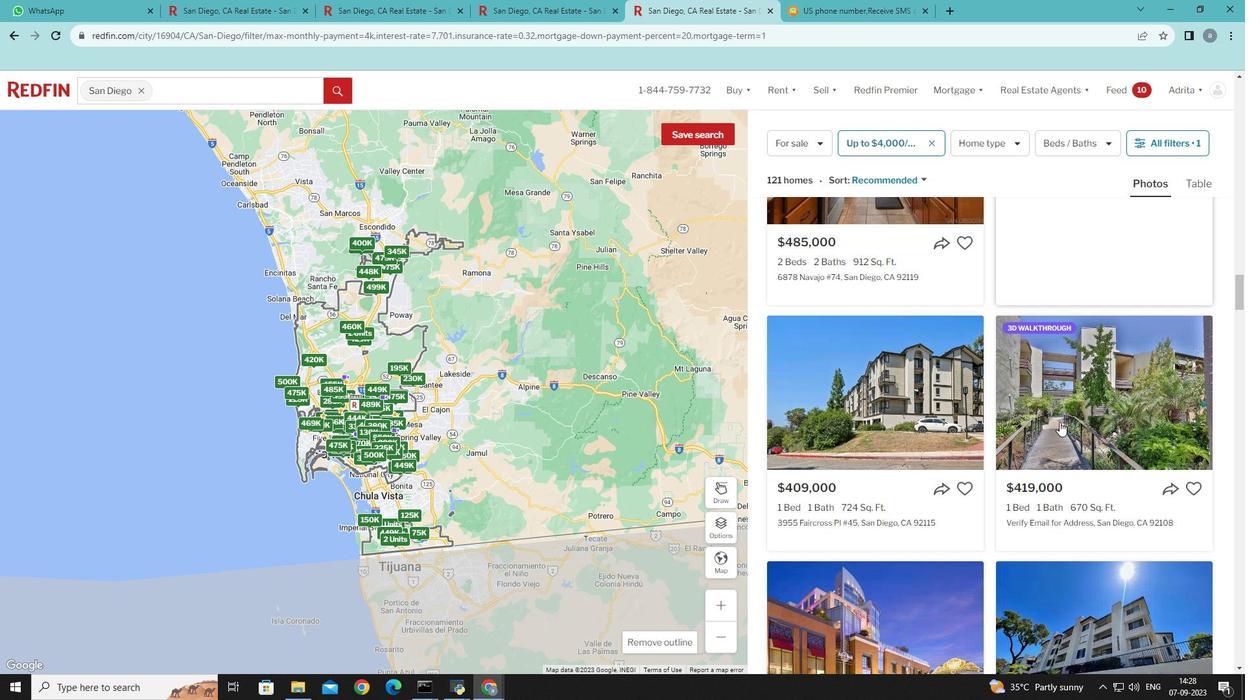 
Action: Mouse scrolled (1059, 421) with delta (0, 0)
Screenshot: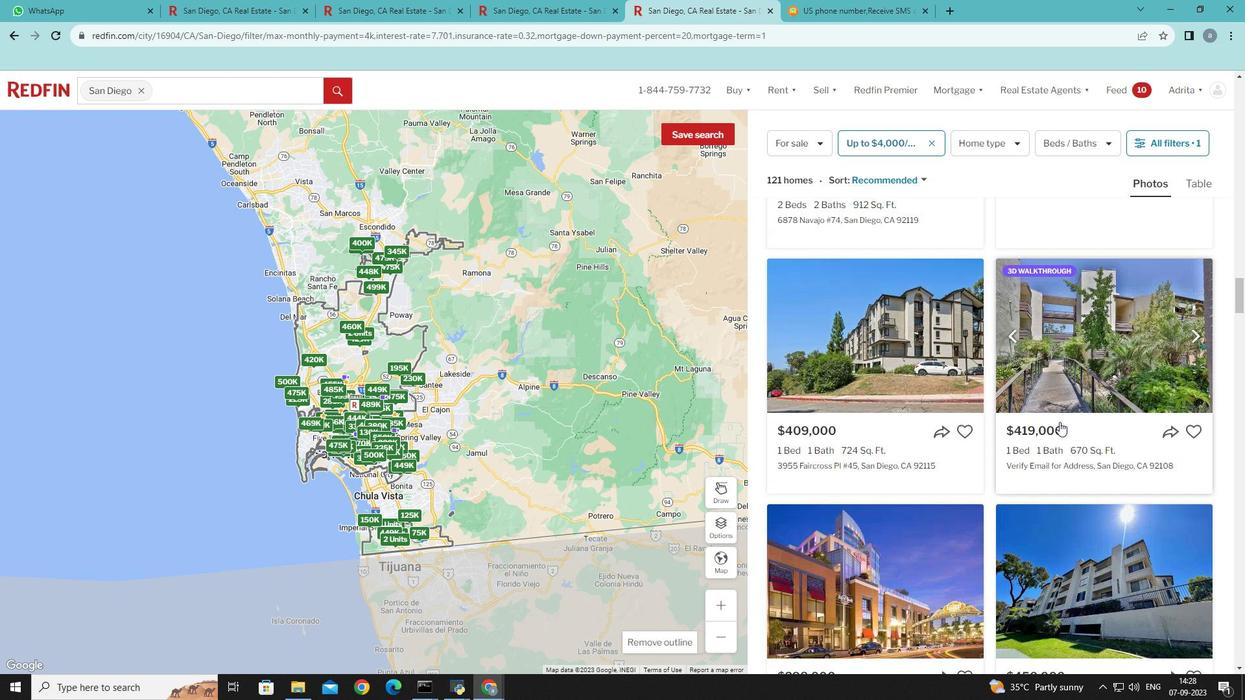 
Action: Mouse scrolled (1059, 421) with delta (0, 0)
Screenshot: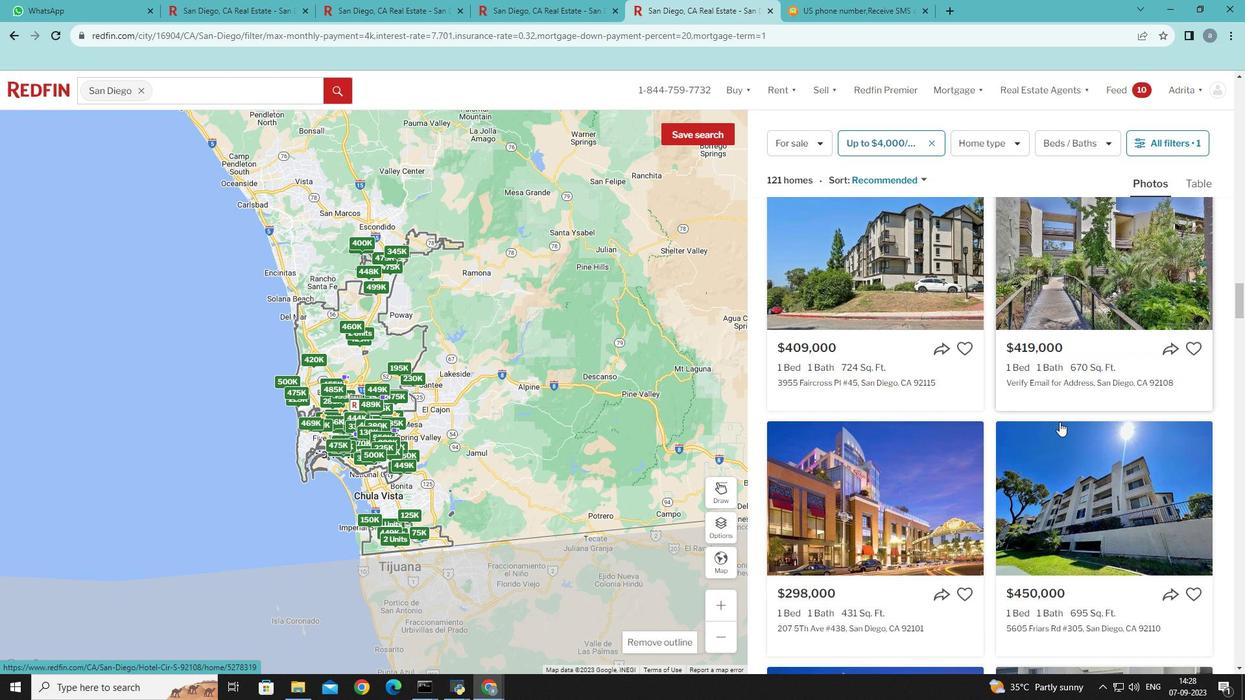 
Action: Mouse scrolled (1059, 421) with delta (0, 0)
Screenshot: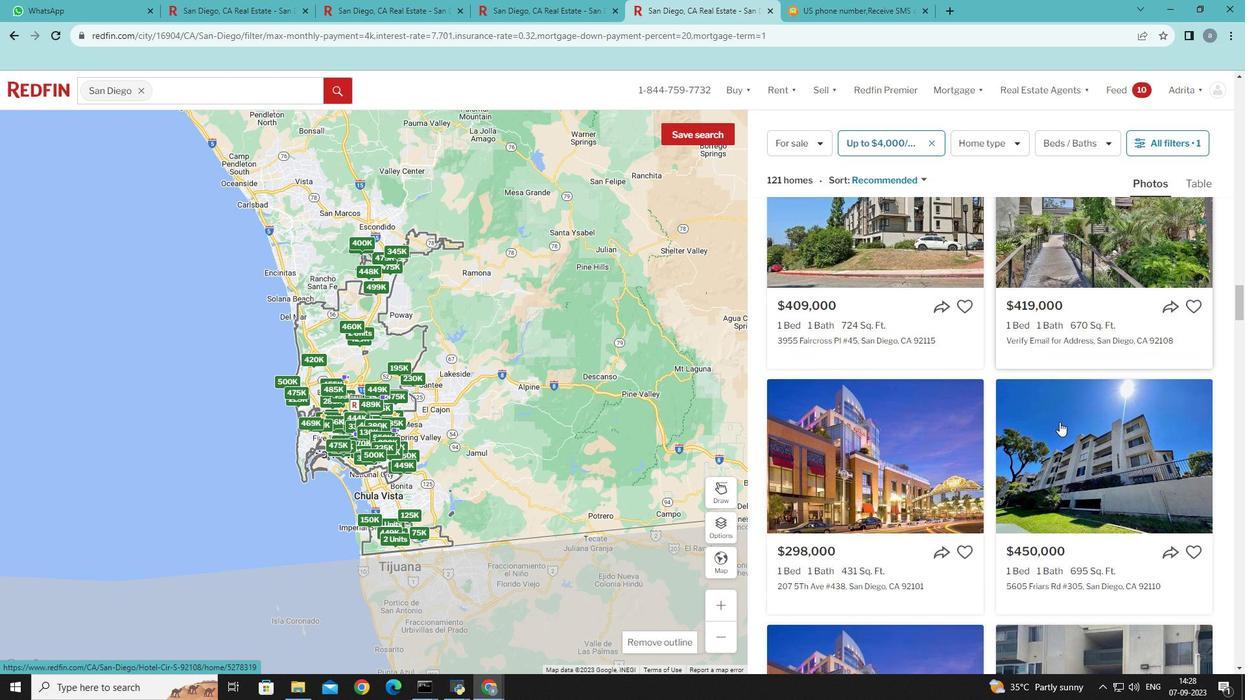 
Action: Mouse scrolled (1059, 421) with delta (0, 0)
Screenshot: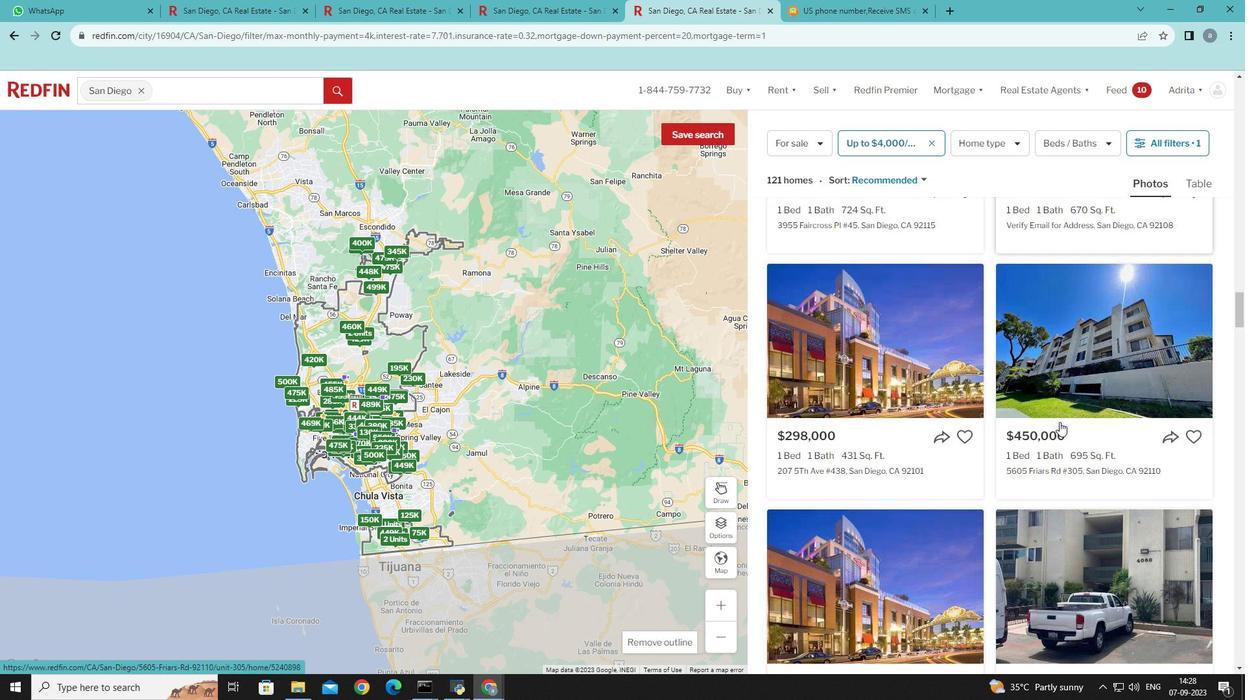 
Action: Mouse scrolled (1059, 421) with delta (0, 0)
Screenshot: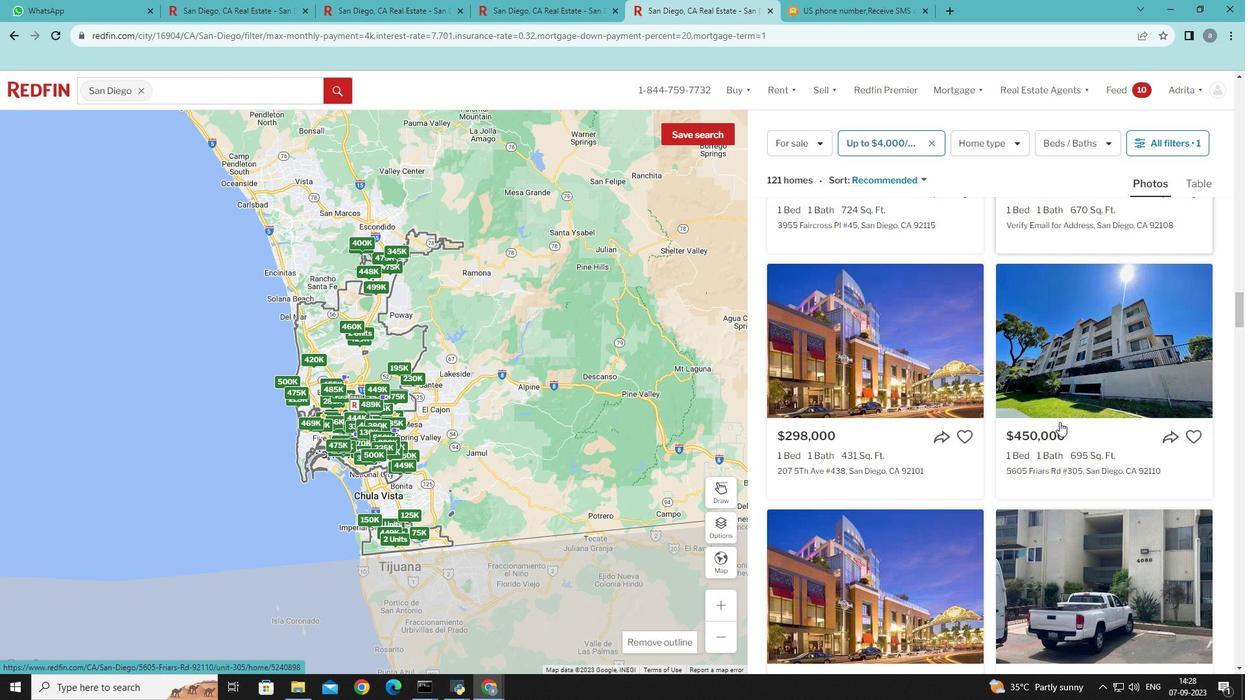 
Action: Mouse scrolled (1059, 421) with delta (0, 0)
Screenshot: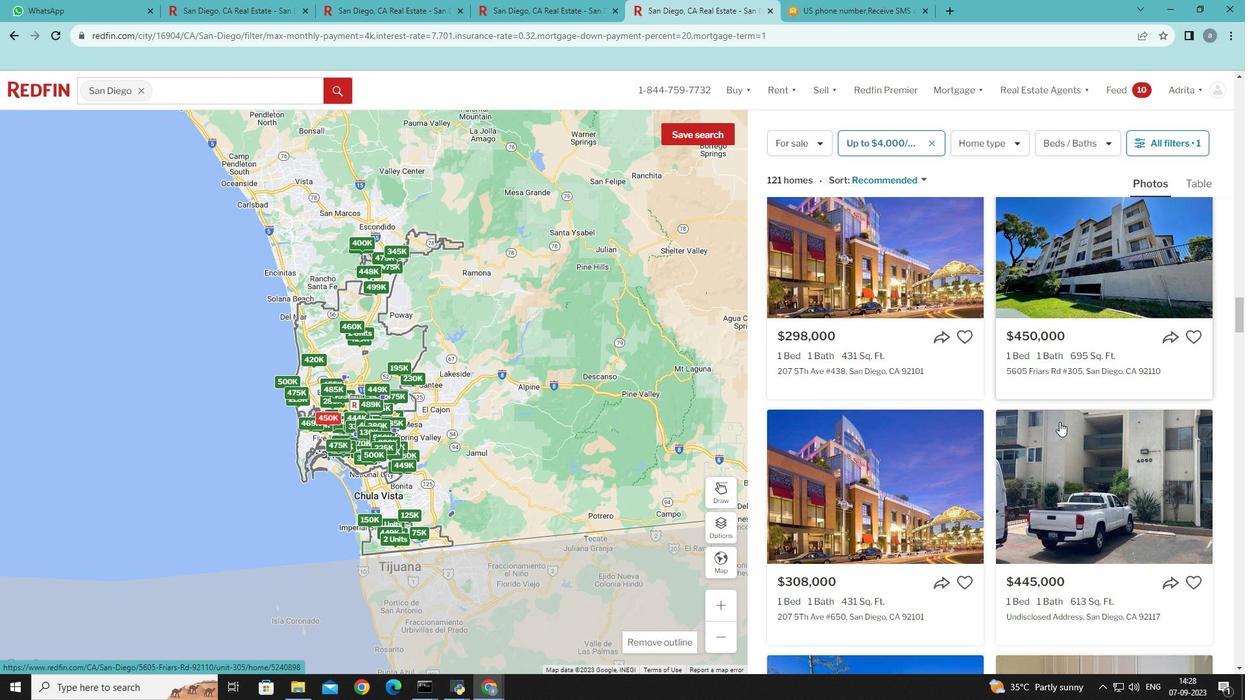 
Action: Mouse scrolled (1059, 421) with delta (0, 0)
Screenshot: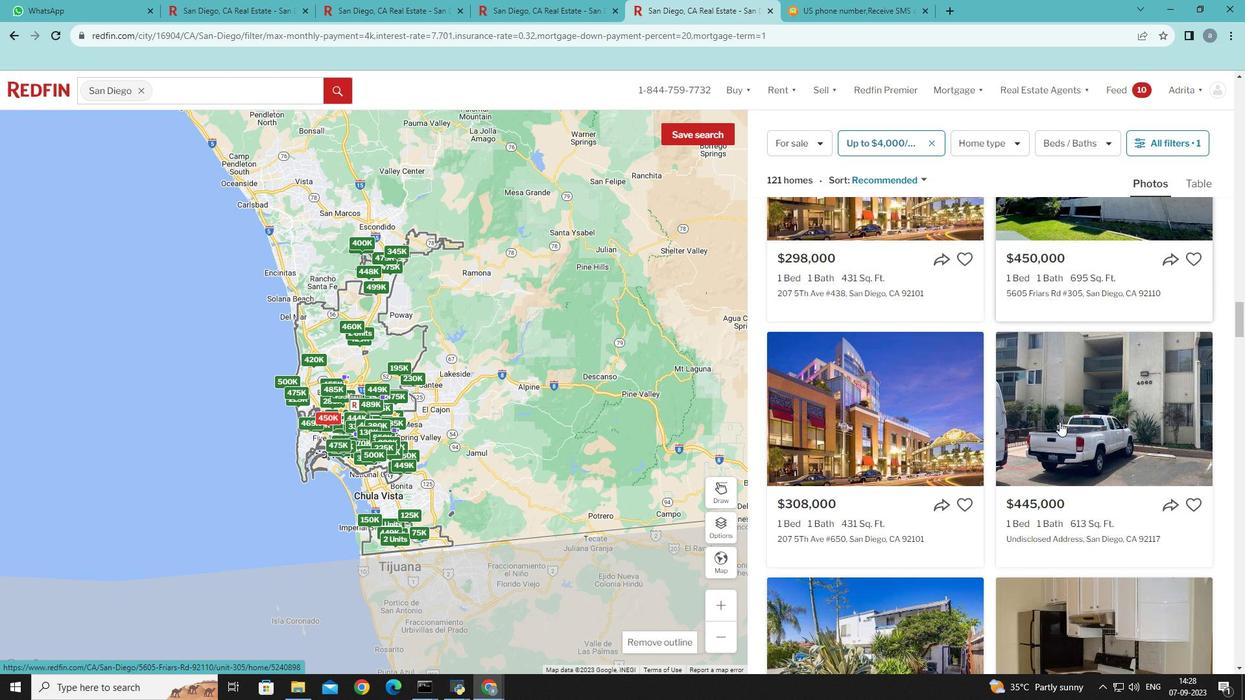 
Action: Mouse scrolled (1059, 421) with delta (0, 0)
Screenshot: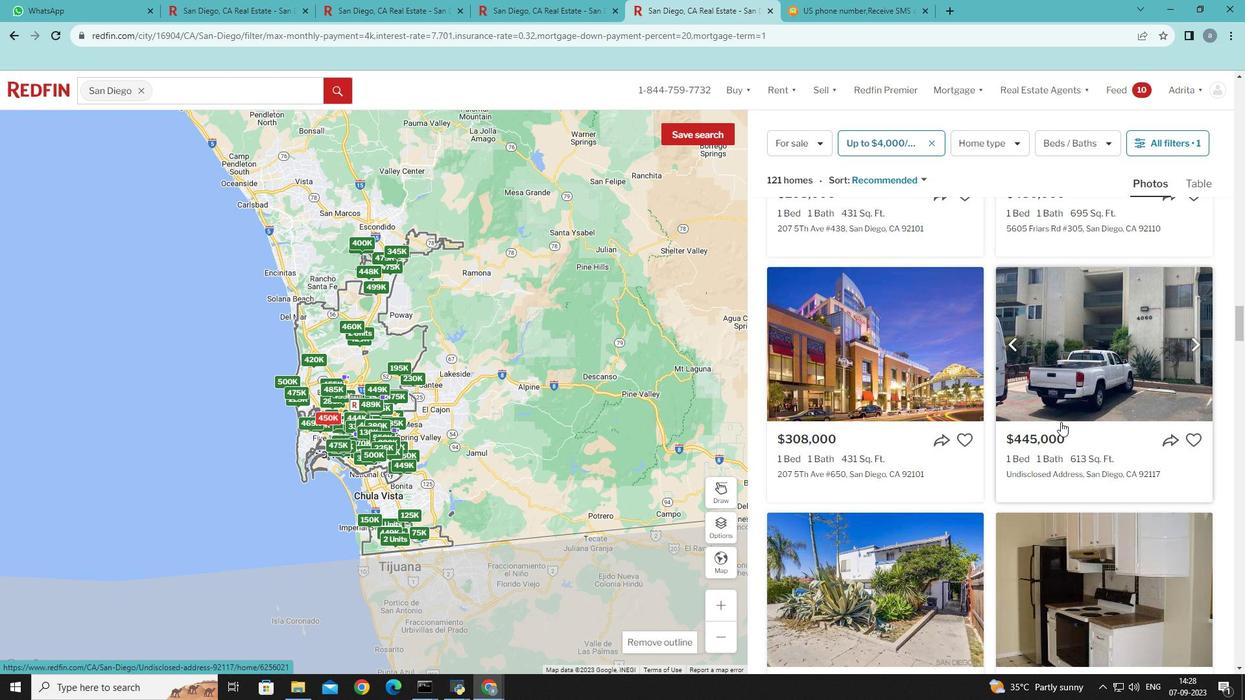 
Action: Mouse scrolled (1059, 421) with delta (0, 0)
Screenshot: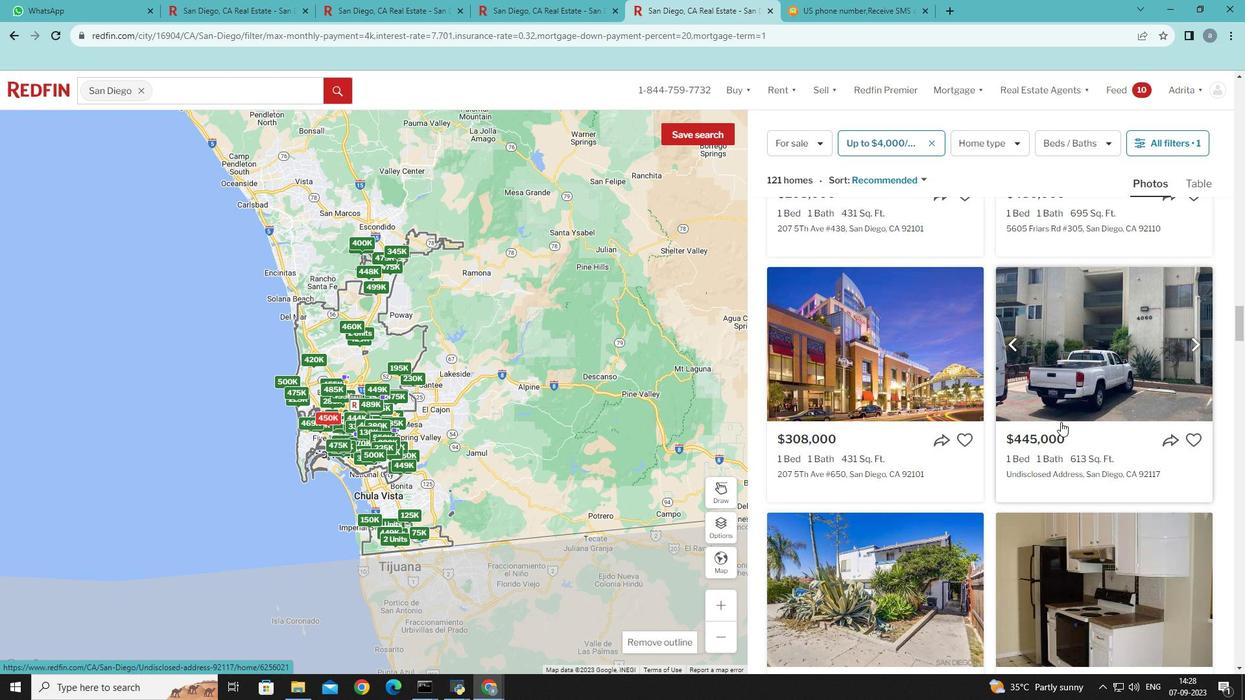 
Action: Mouse moved to (1060, 422)
Screenshot: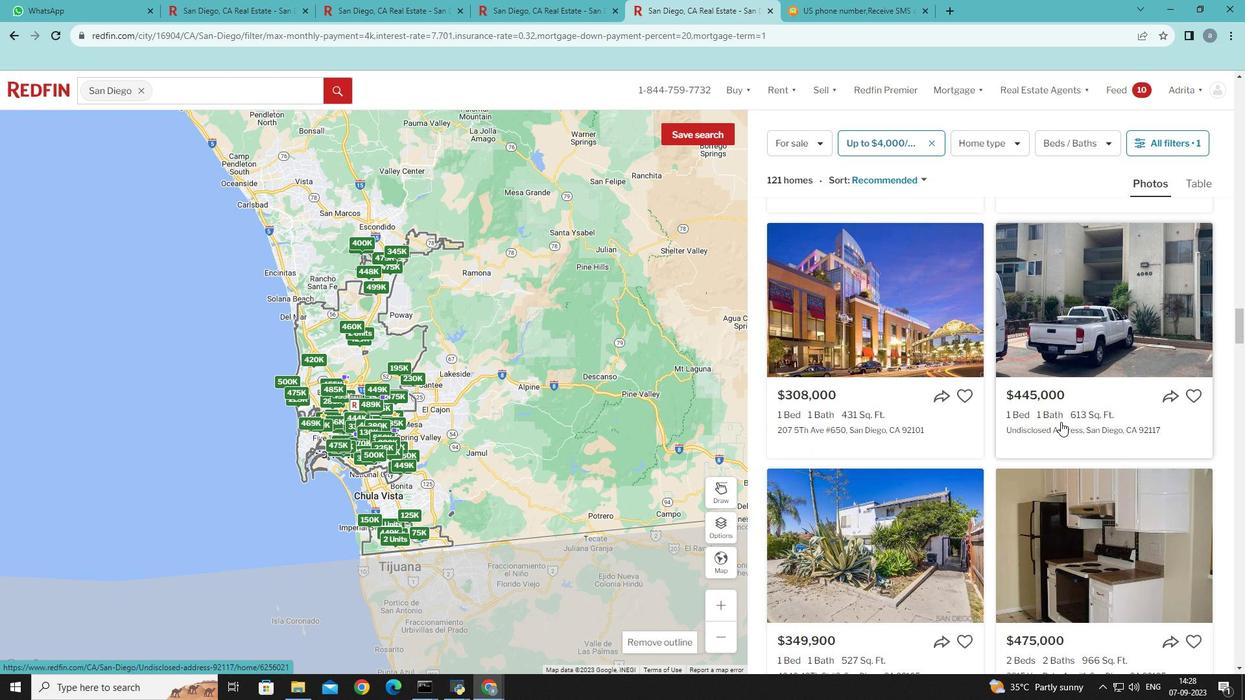 
Action: Mouse scrolled (1060, 422) with delta (0, 0)
Screenshot: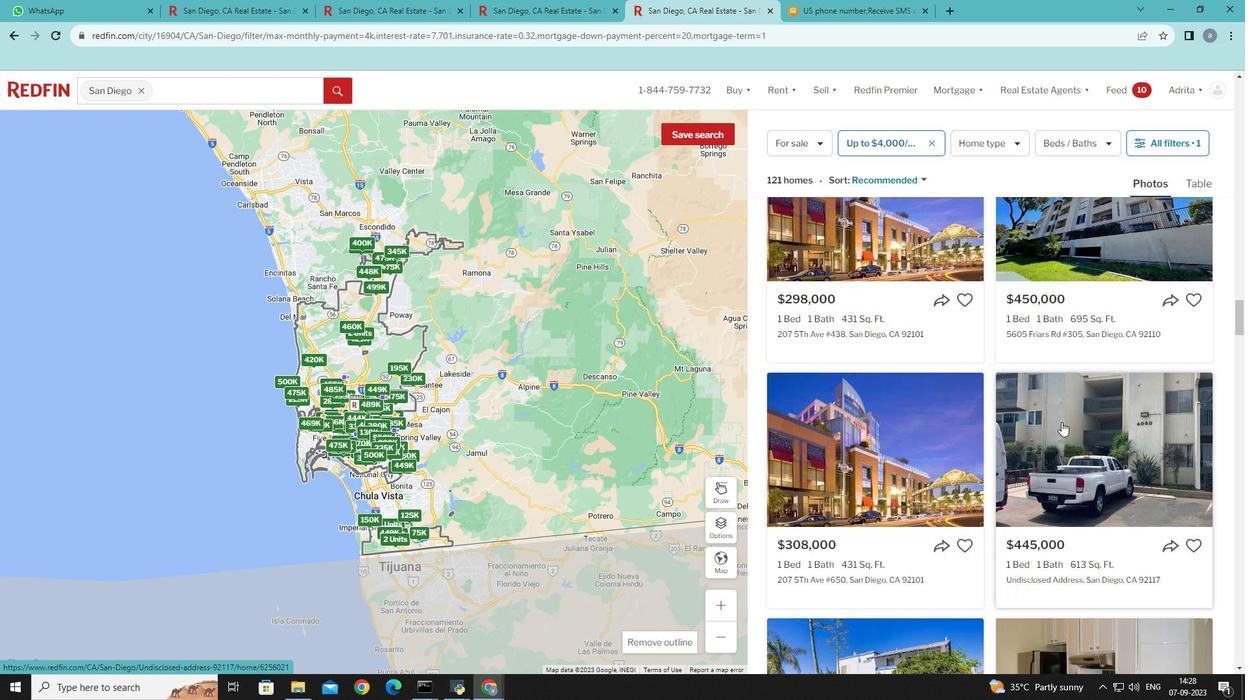 
Action: Mouse moved to (1061, 422)
Screenshot: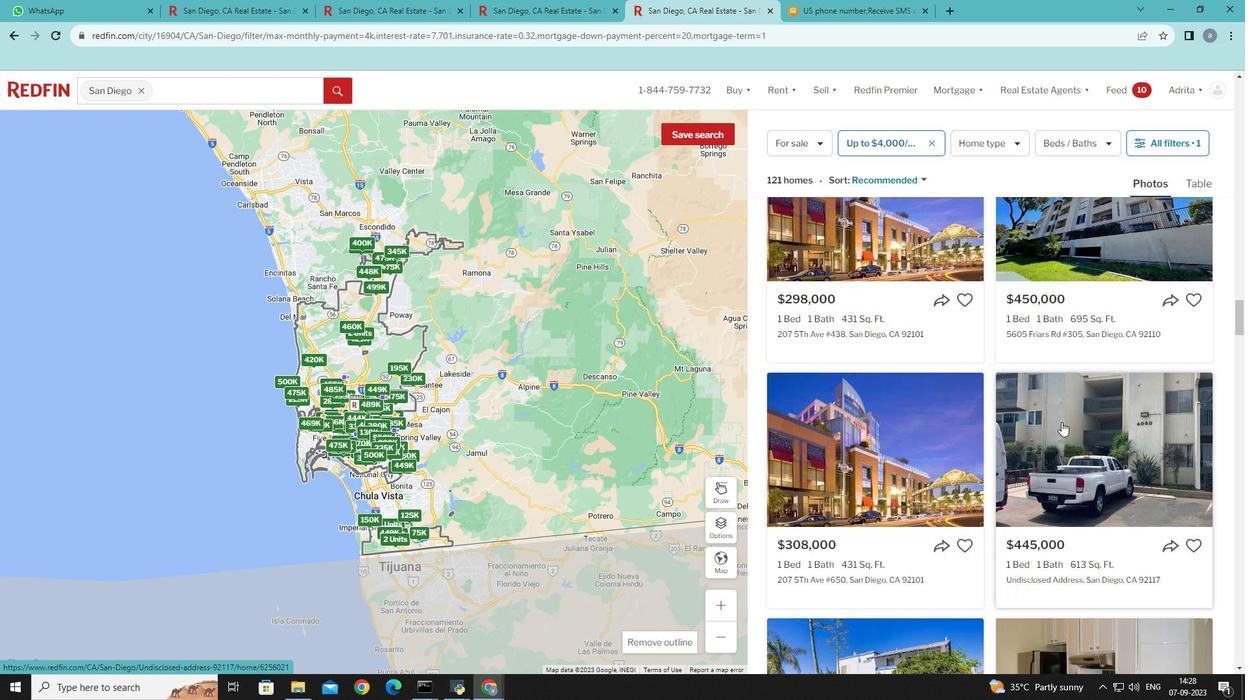 
Action: Mouse scrolled (1061, 422) with delta (0, 0)
Screenshot: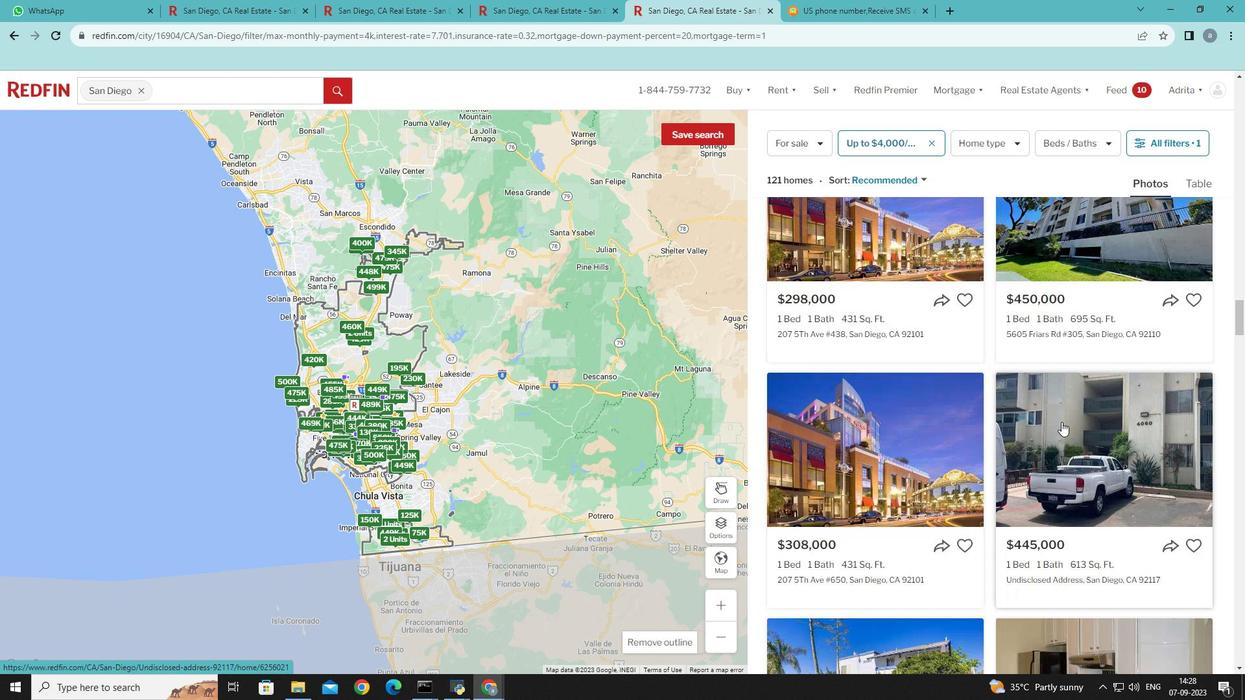 
Action: Mouse scrolled (1061, 422) with delta (0, 0)
Screenshot: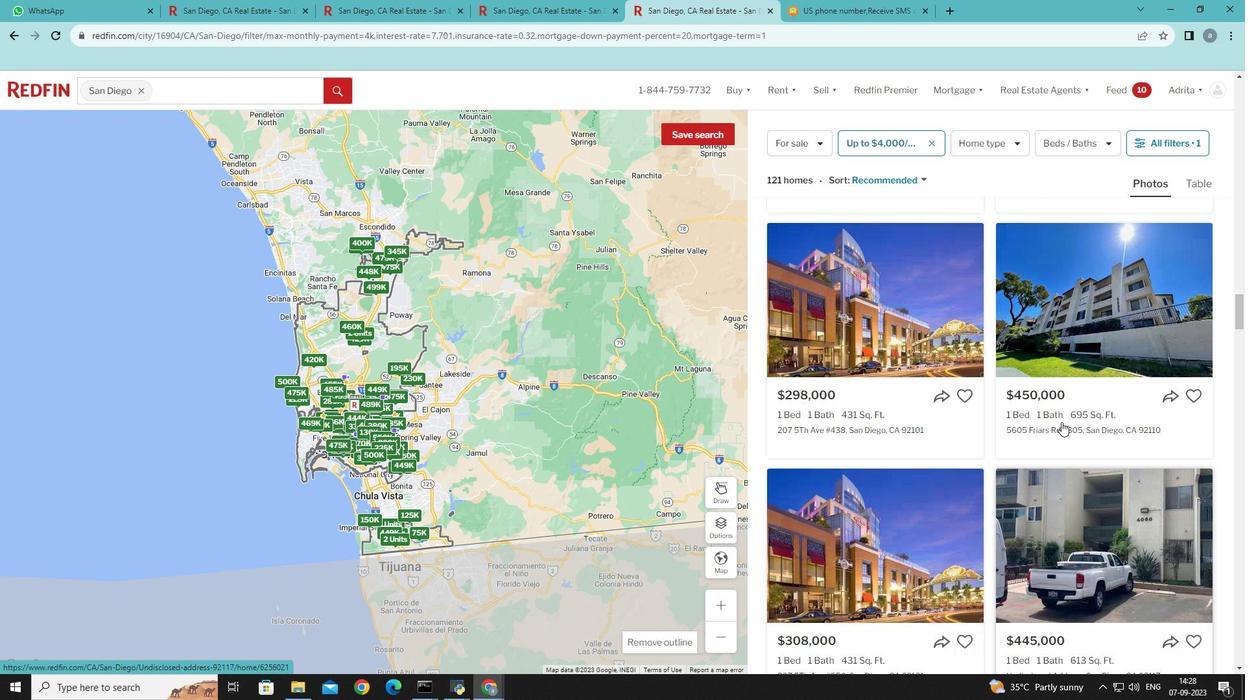 
Action: Mouse scrolled (1061, 422) with delta (0, 0)
Screenshot: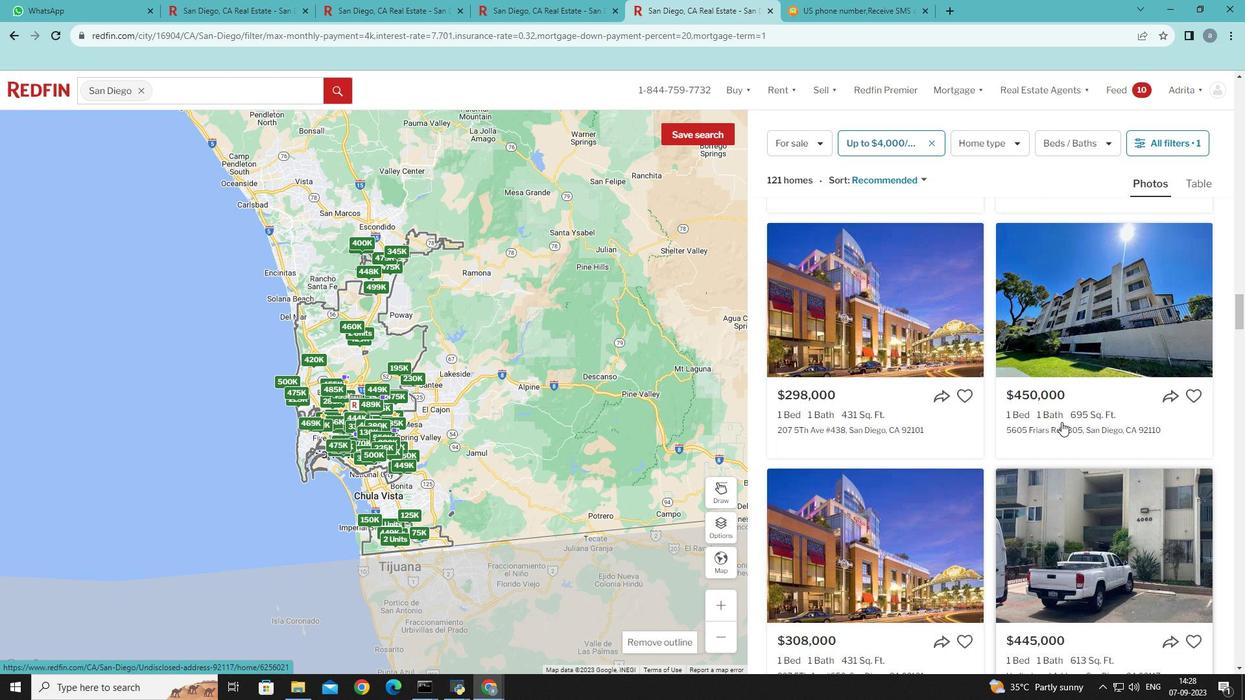 
